 Task: Search one way flight ticket for 1 adult, 1 child, 1 infant in seat in premium economy from Charleston: Yeager Airport to Greenville: Pitt-greenville Airport on 5-2-2023. Choice of flights is Royal air maroc. Number of bags: 2 checked bags. Price is upto 105000. Outbound departure time preference is 11:00.
Action: Mouse moved to (379, 346)
Screenshot: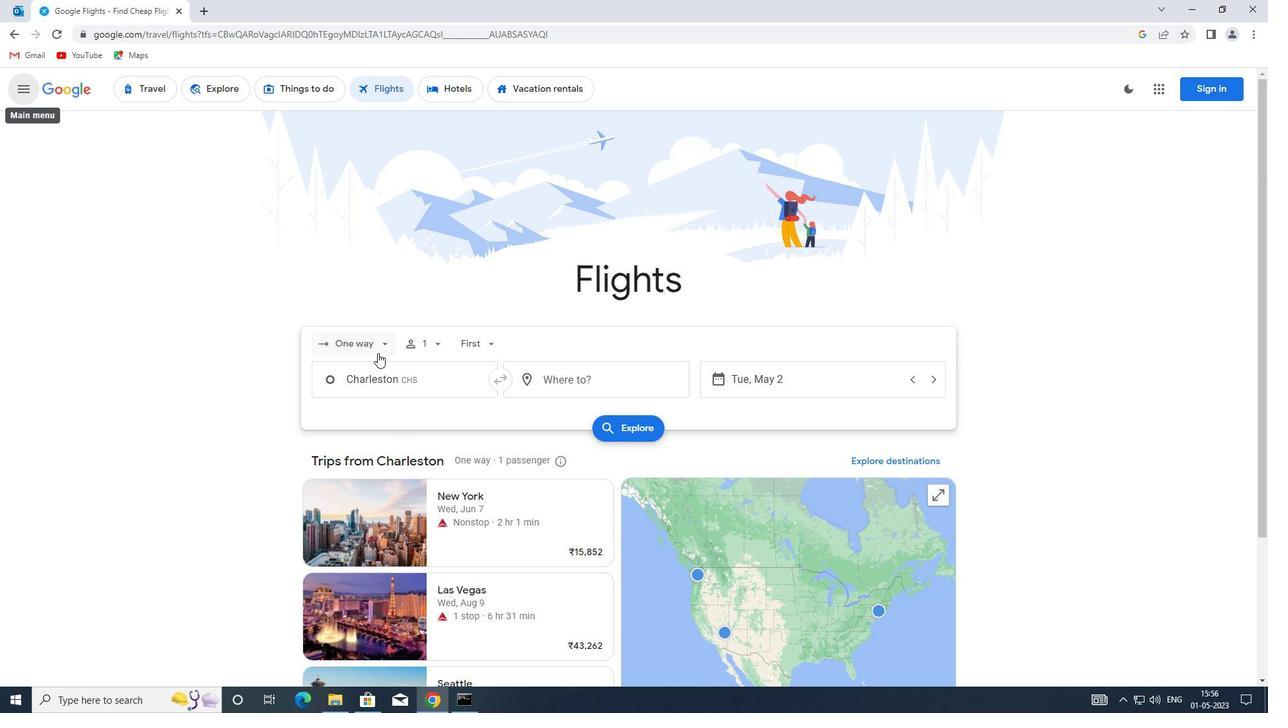 
Action: Mouse pressed left at (379, 346)
Screenshot: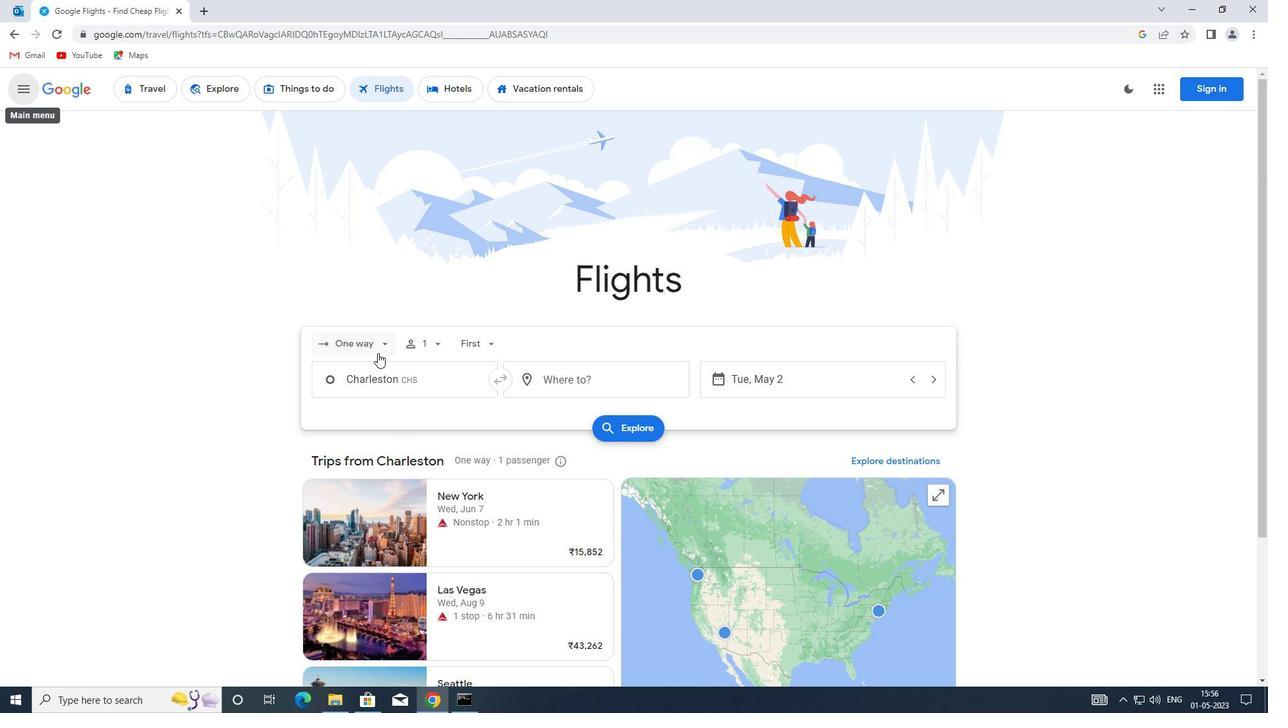 
Action: Mouse moved to (387, 410)
Screenshot: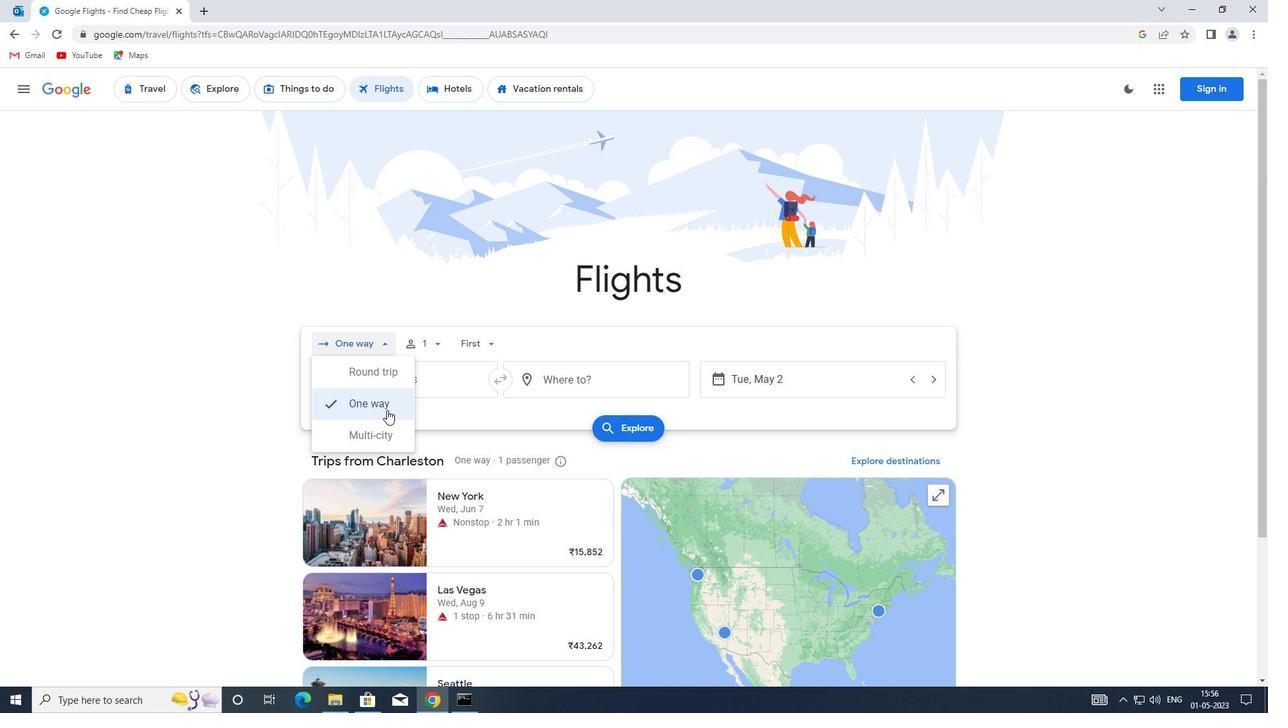 
Action: Mouse pressed left at (387, 410)
Screenshot: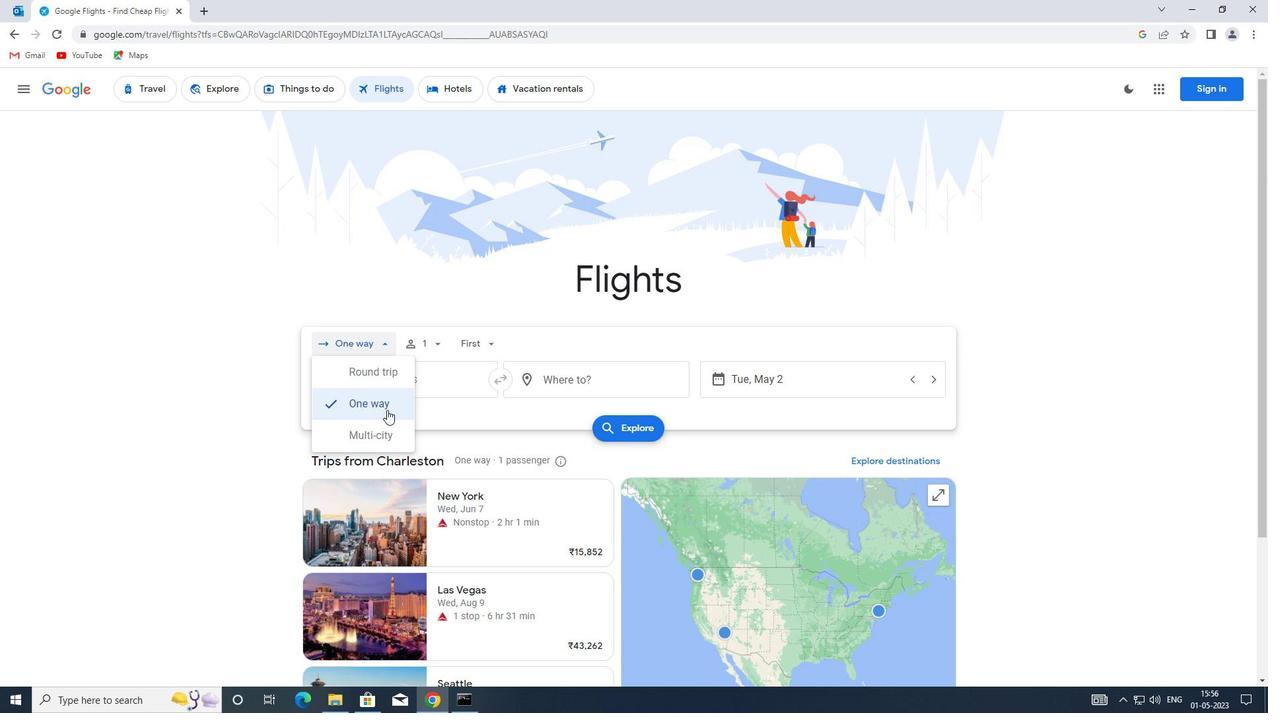 
Action: Mouse moved to (433, 346)
Screenshot: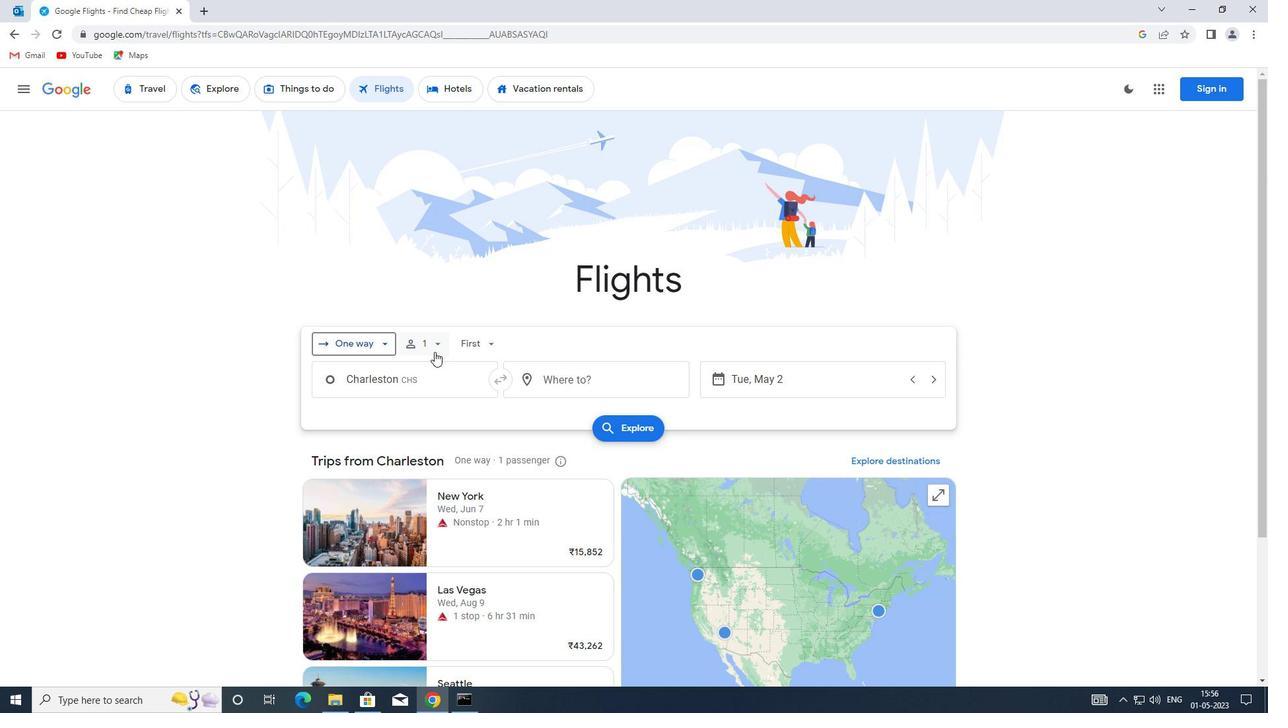 
Action: Mouse pressed left at (433, 346)
Screenshot: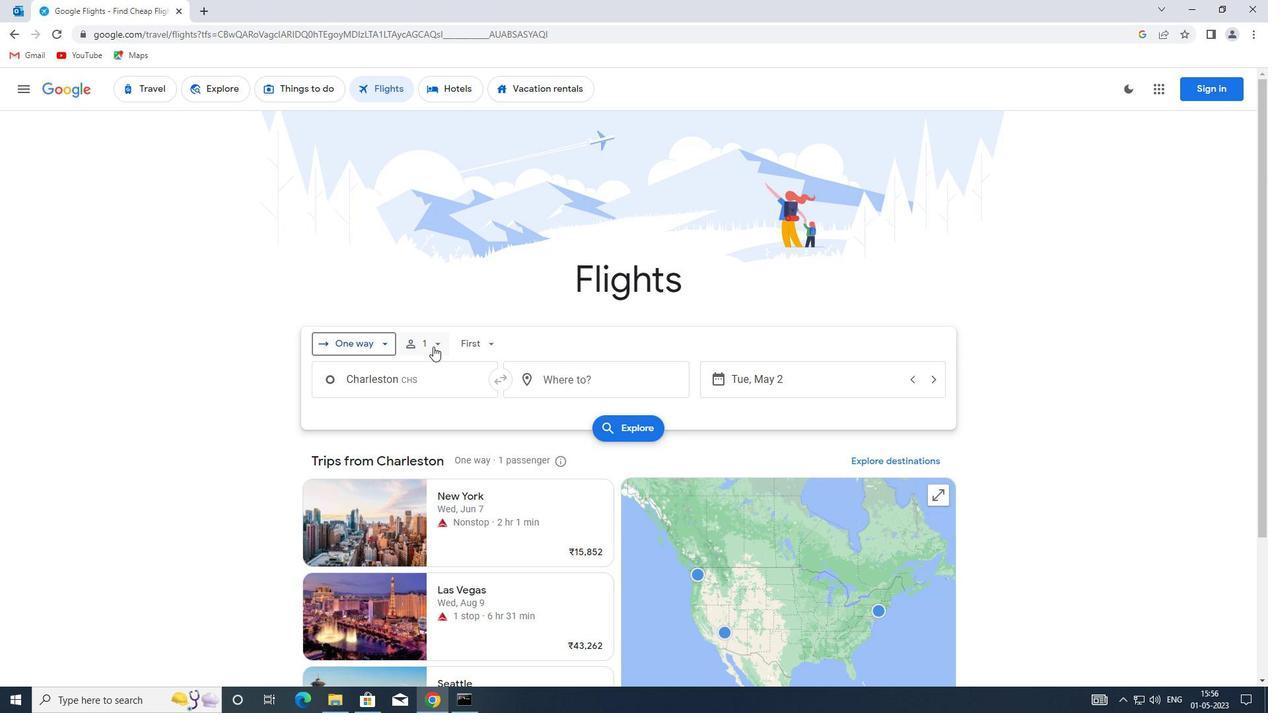 
Action: Mouse moved to (542, 410)
Screenshot: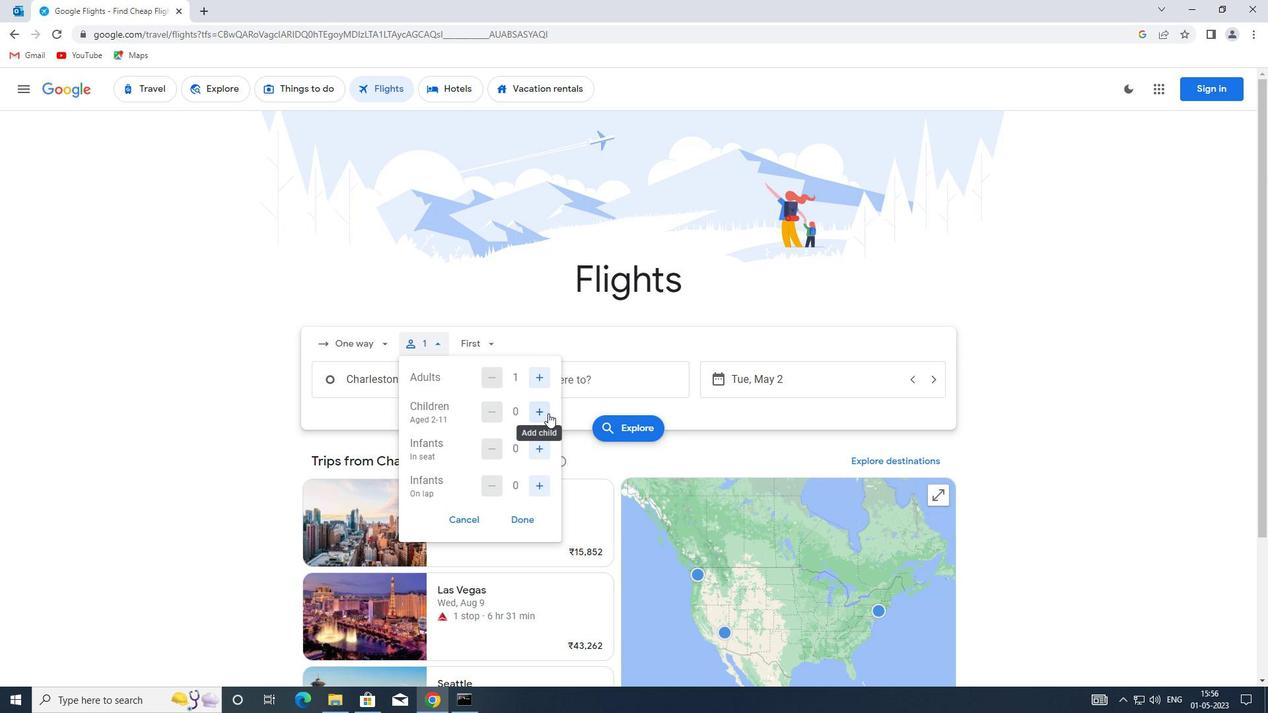 
Action: Mouse pressed left at (542, 410)
Screenshot: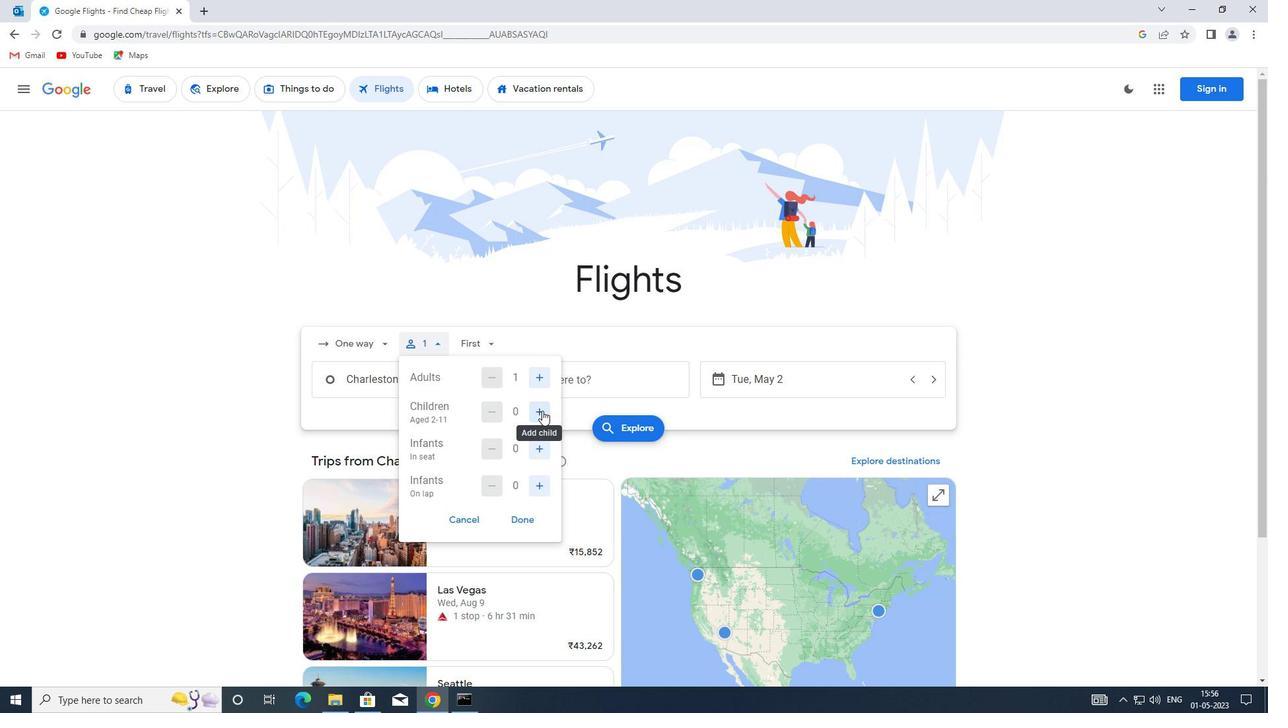 
Action: Mouse moved to (538, 448)
Screenshot: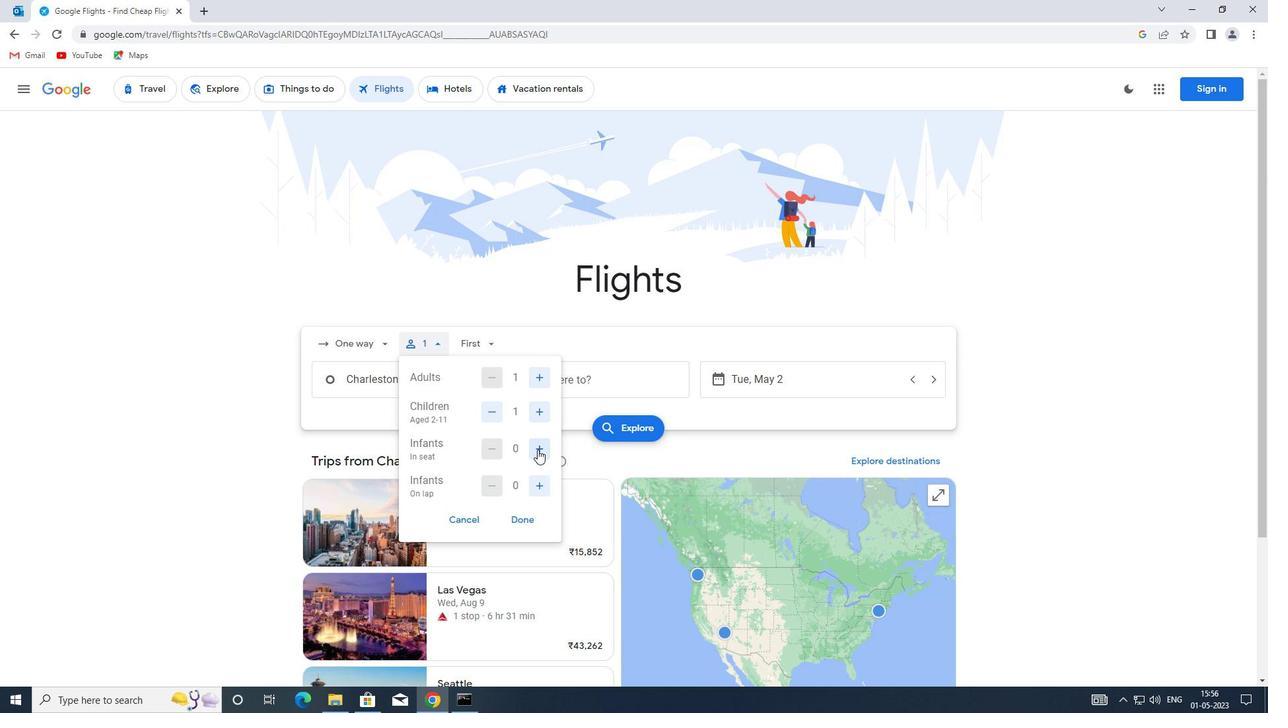 
Action: Mouse pressed left at (538, 448)
Screenshot: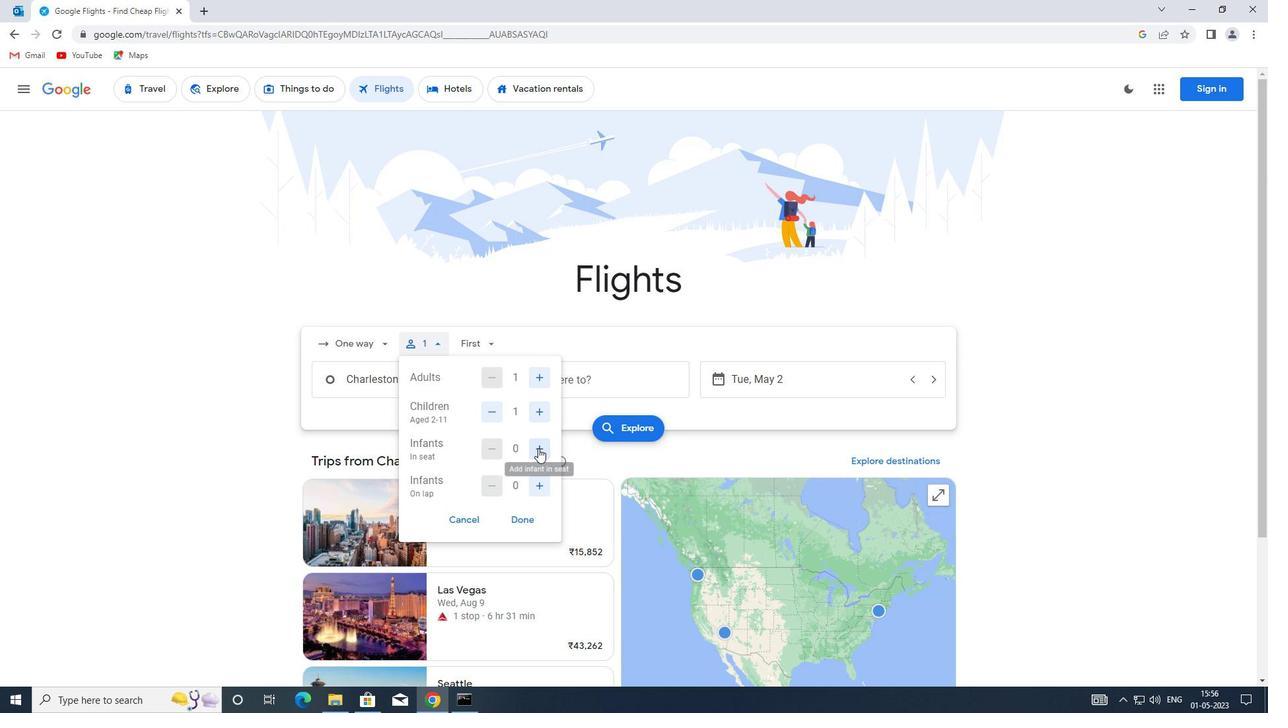 
Action: Mouse moved to (526, 521)
Screenshot: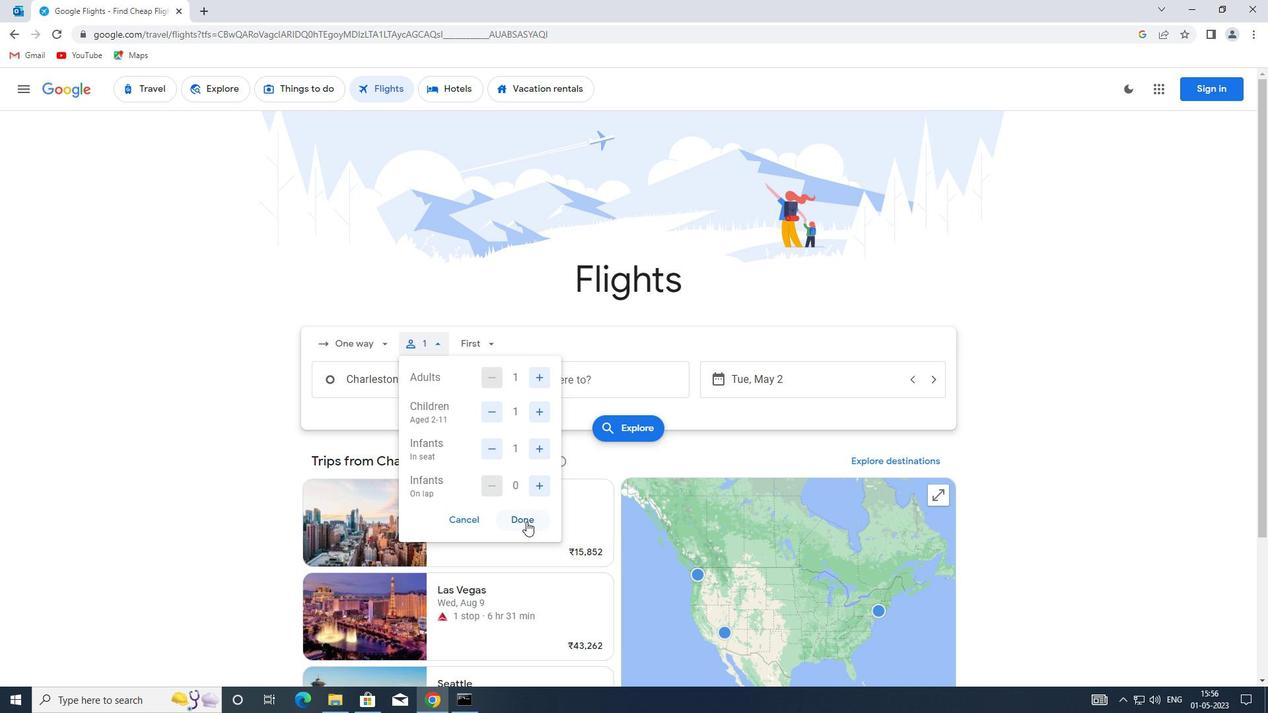 
Action: Mouse pressed left at (526, 521)
Screenshot: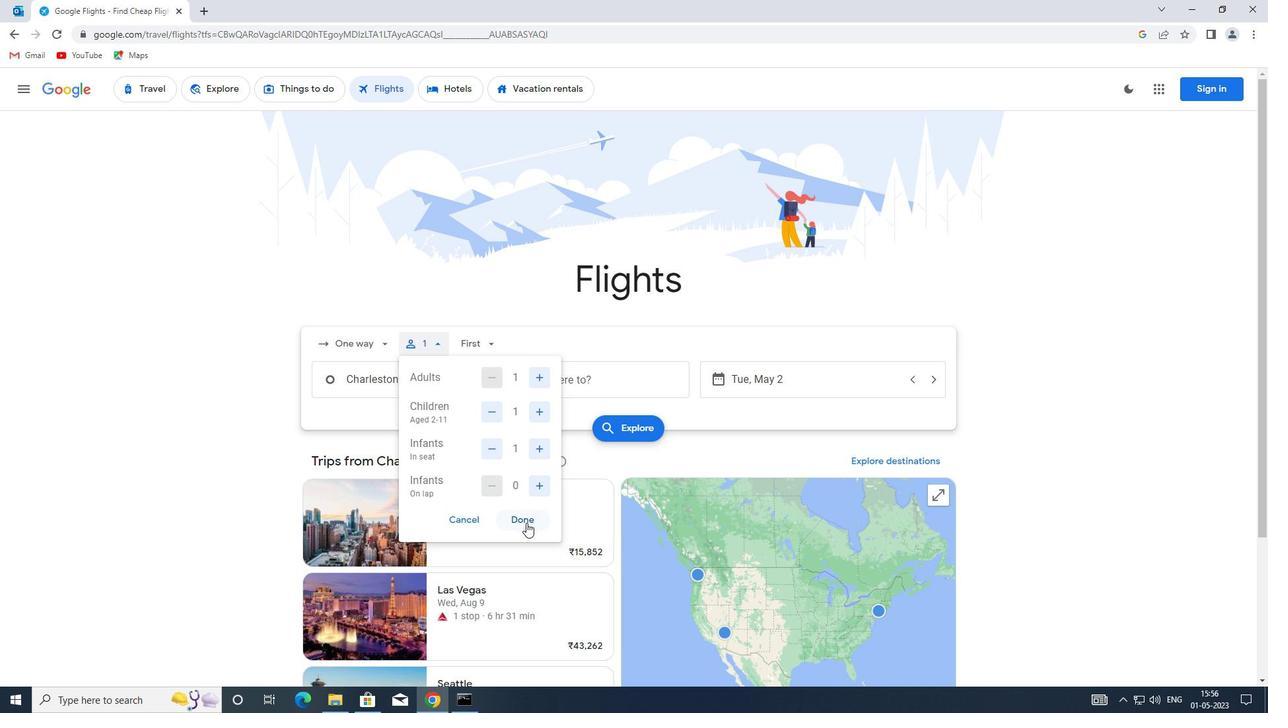 
Action: Mouse moved to (488, 347)
Screenshot: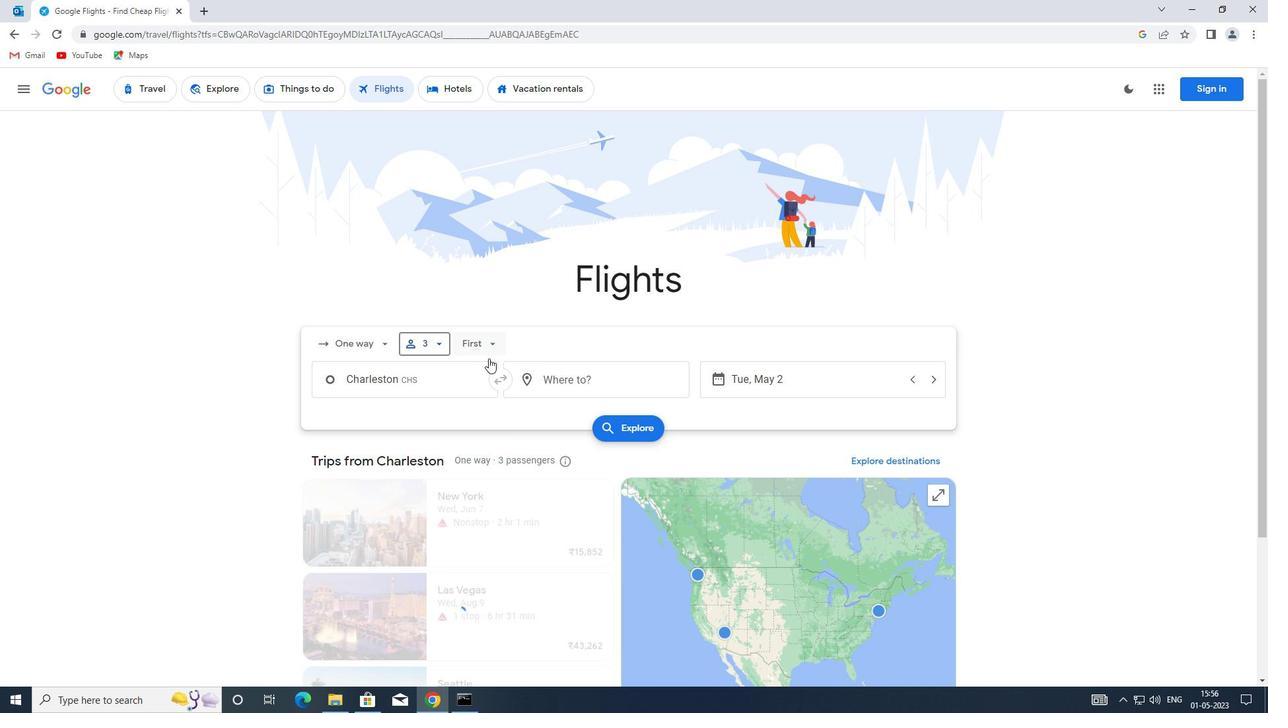 
Action: Mouse pressed left at (488, 347)
Screenshot: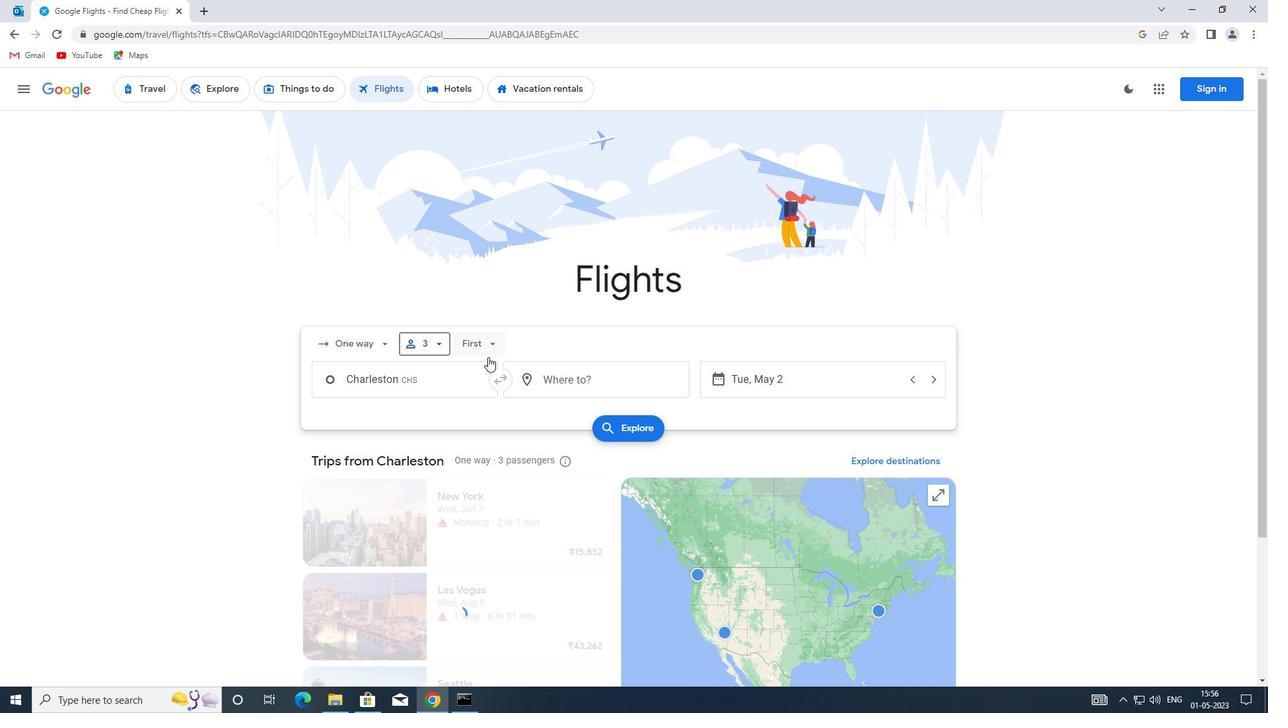 
Action: Mouse moved to (514, 403)
Screenshot: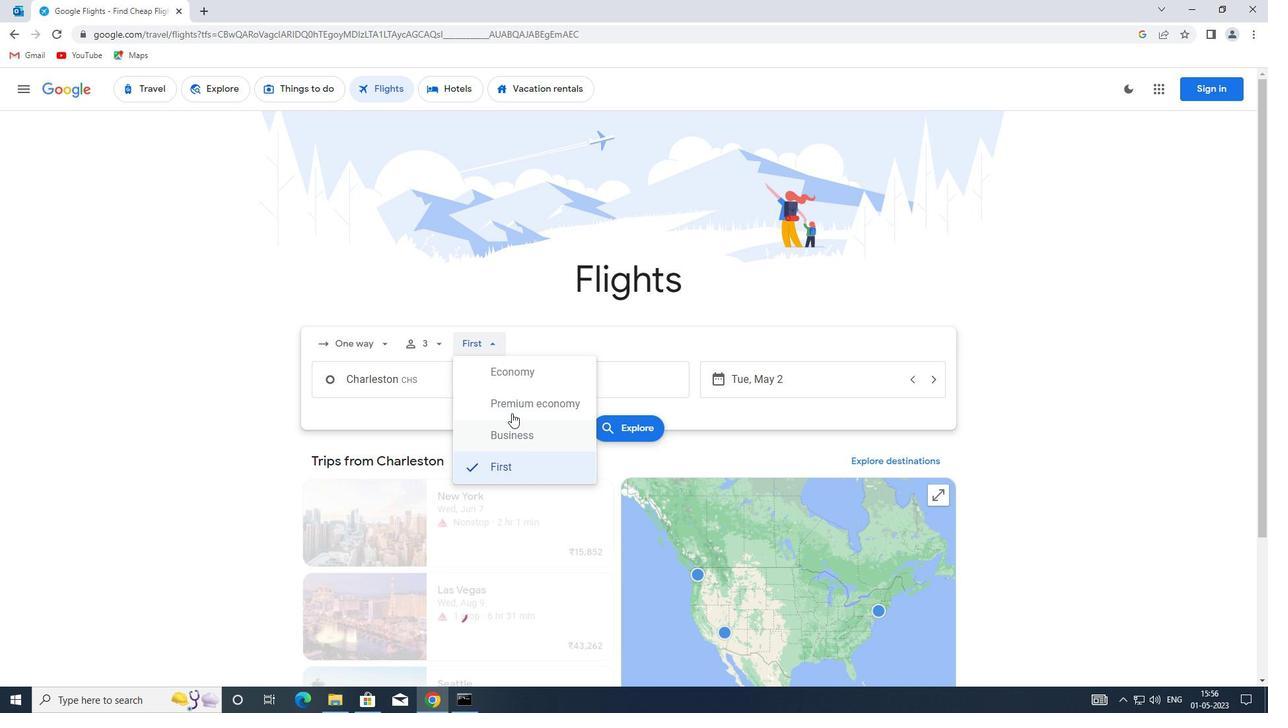 
Action: Mouse pressed left at (514, 403)
Screenshot: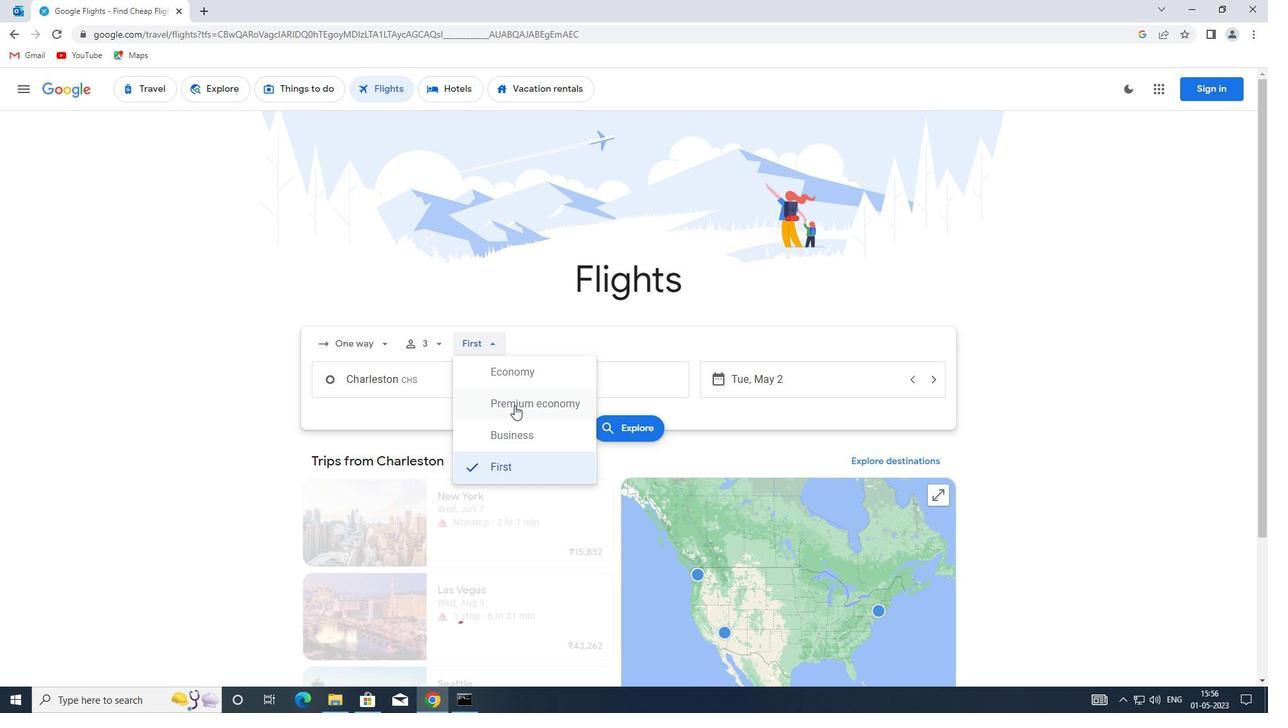 
Action: Mouse moved to (409, 385)
Screenshot: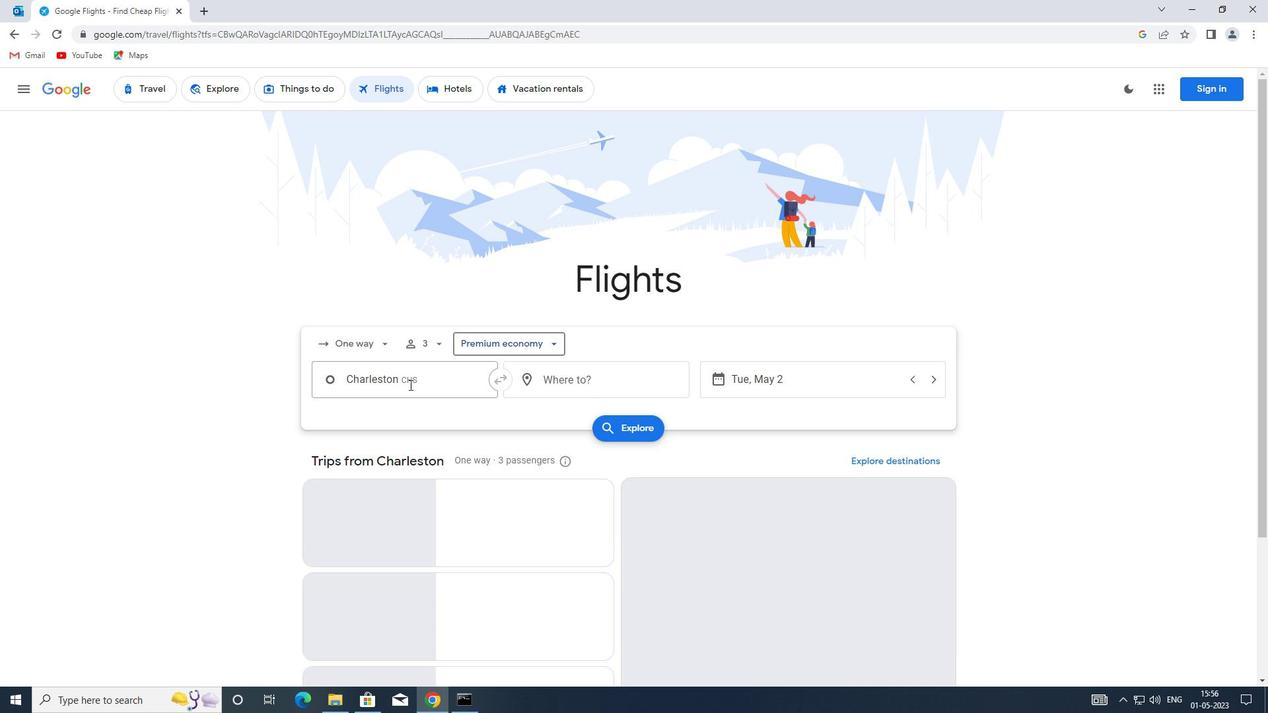 
Action: Mouse pressed left at (409, 385)
Screenshot: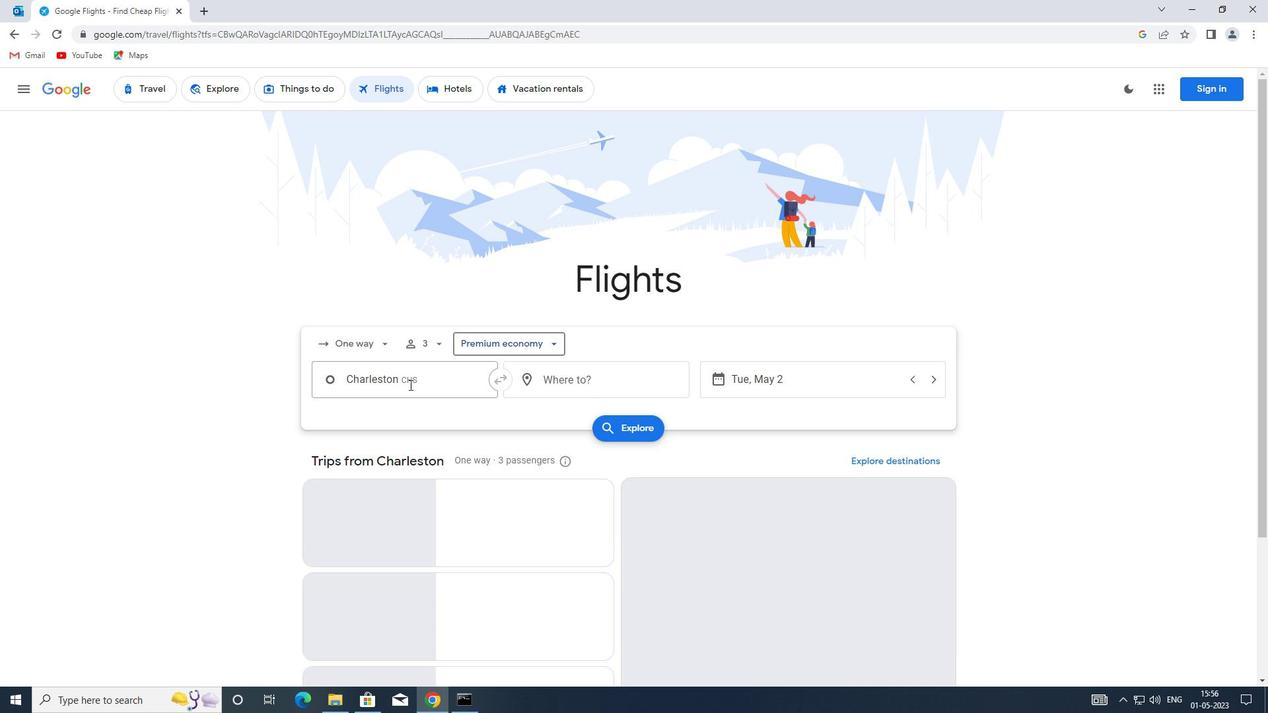 
Action: Mouse moved to (458, 397)
Screenshot: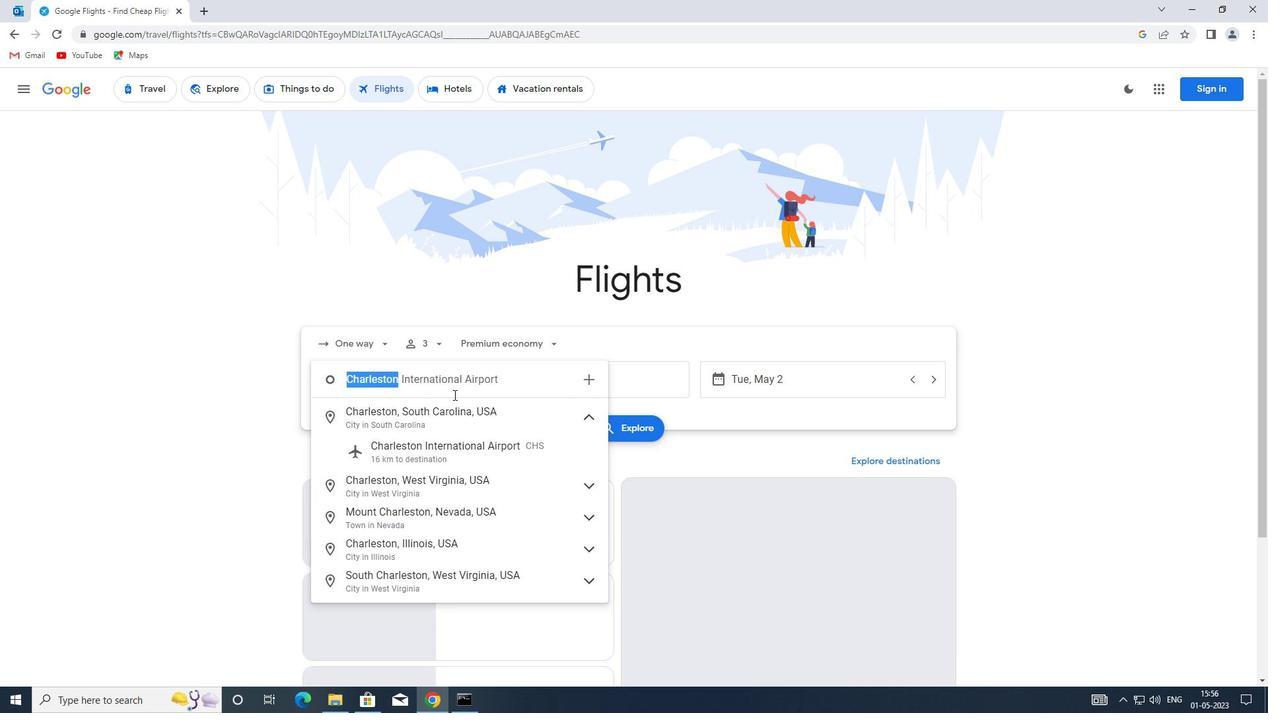 
Action: Key pressed <Key.enter>
Screenshot: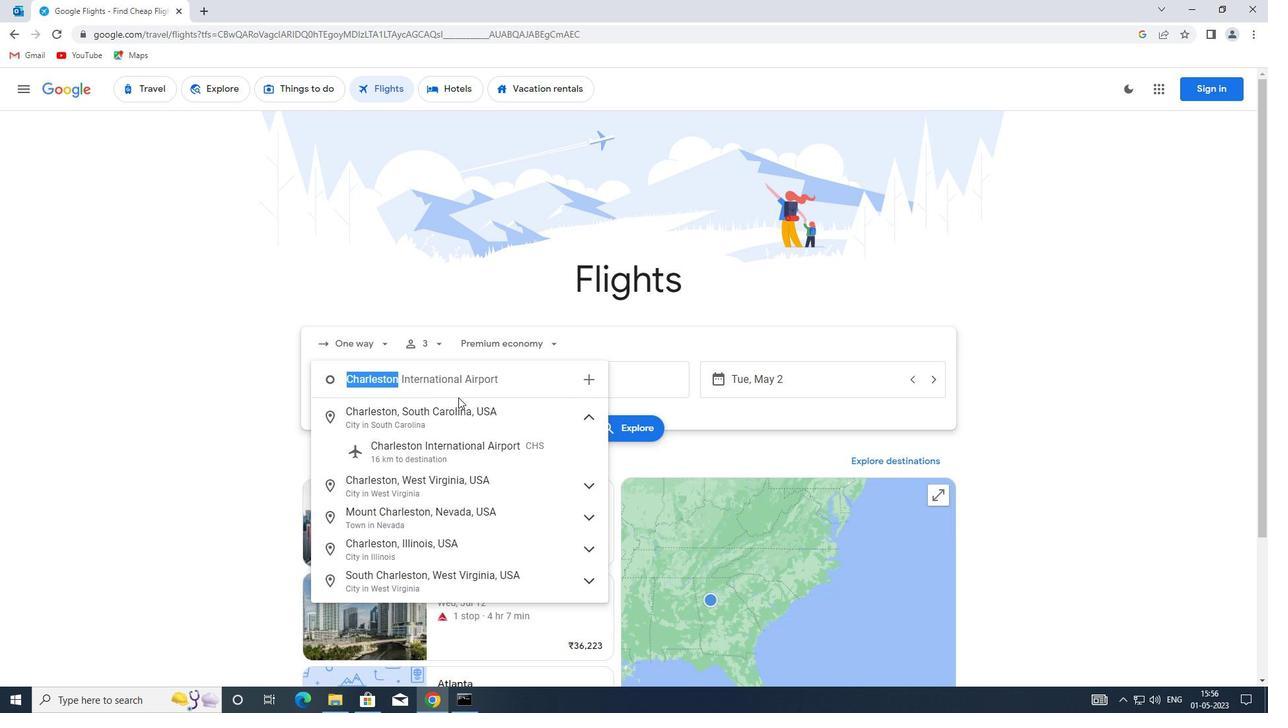 
Action: Mouse moved to (560, 381)
Screenshot: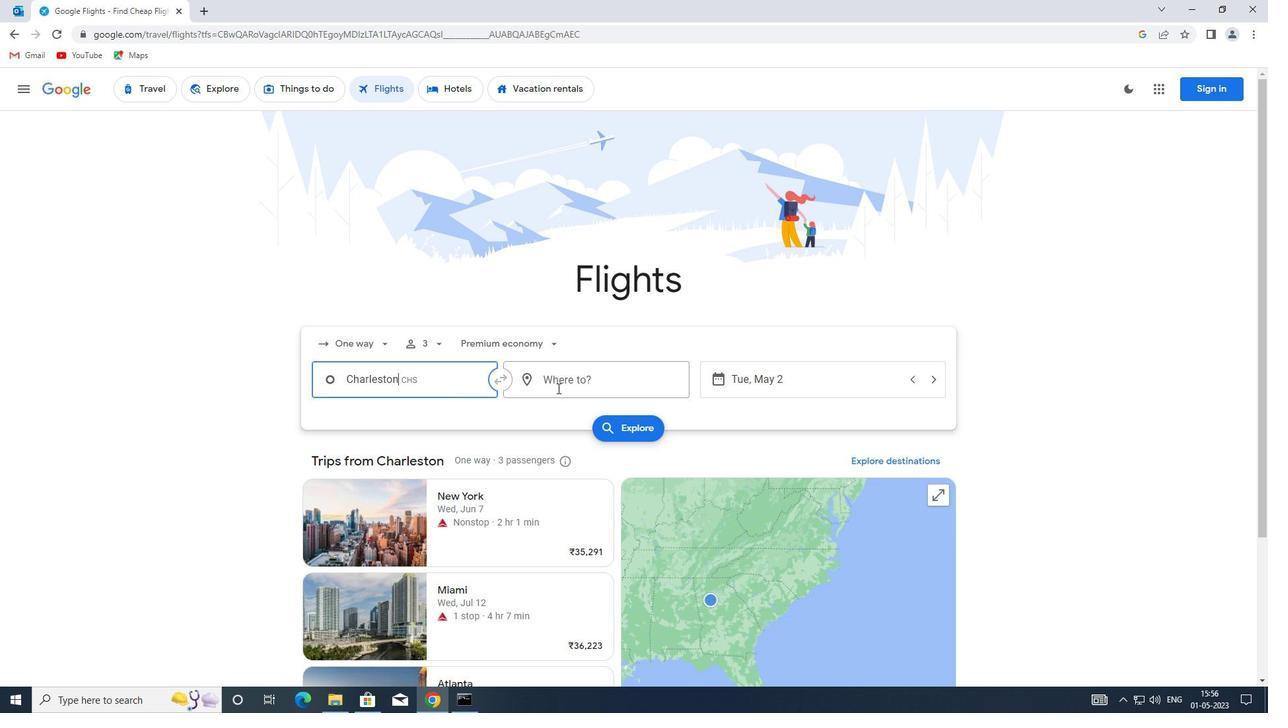 
Action: Mouse pressed left at (560, 381)
Screenshot: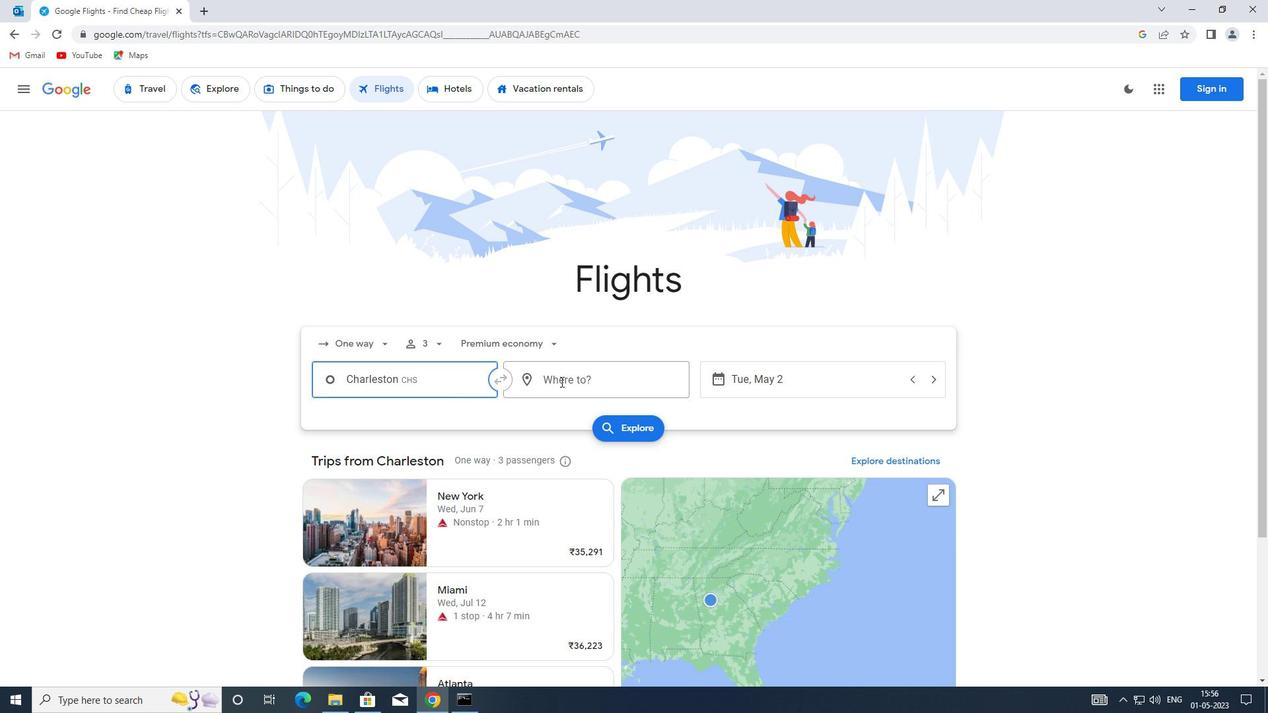 
Action: Key pressed pgv<Key.enter>
Screenshot: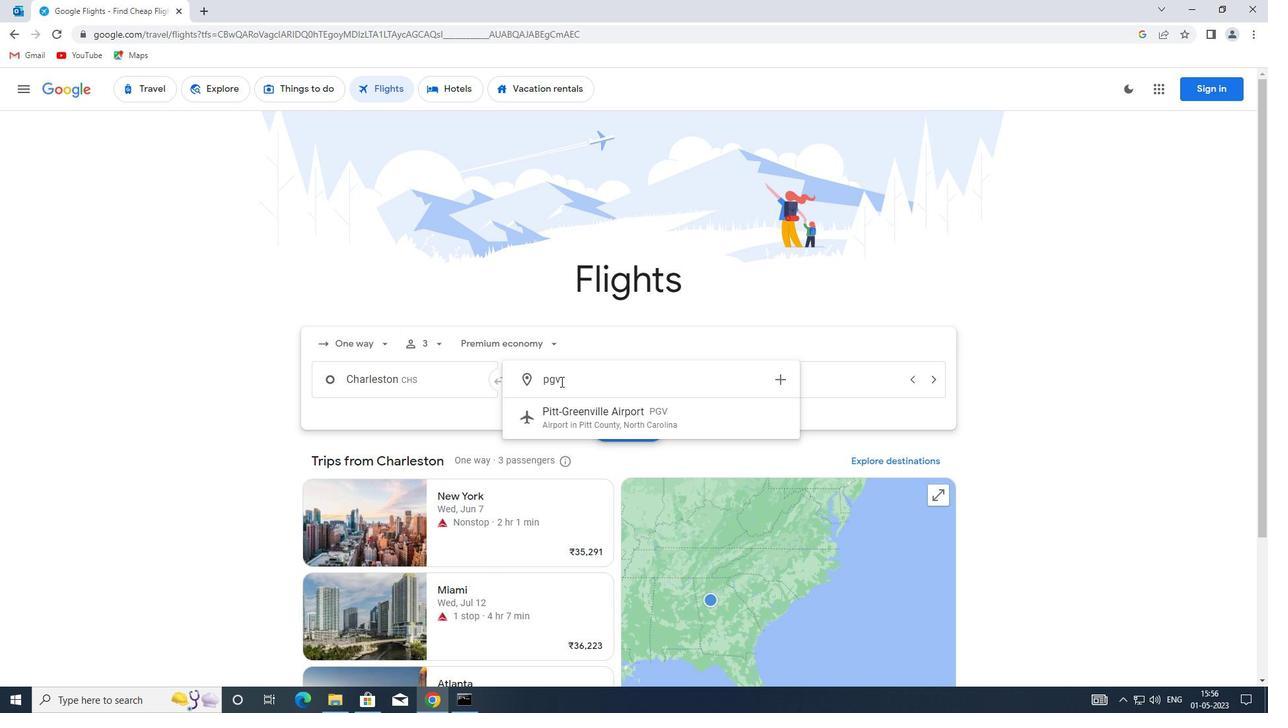 
Action: Mouse moved to (792, 379)
Screenshot: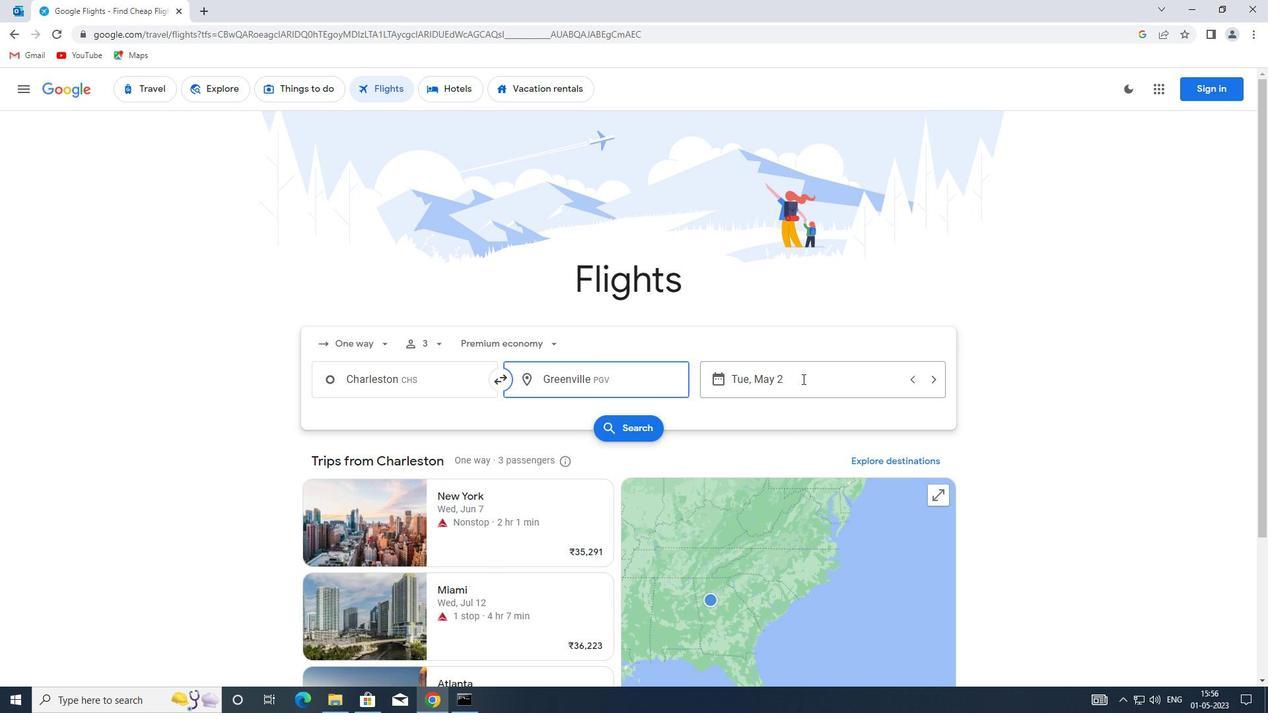 
Action: Mouse pressed left at (792, 379)
Screenshot: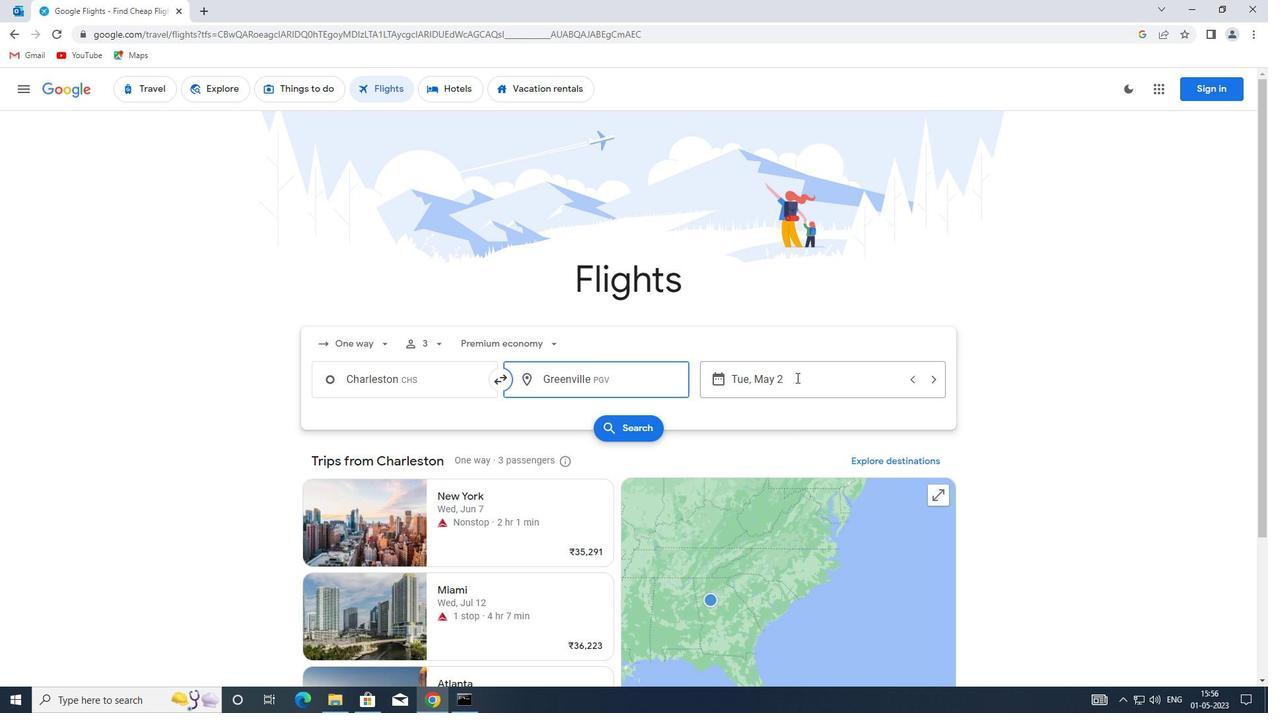 
Action: Mouse moved to (540, 447)
Screenshot: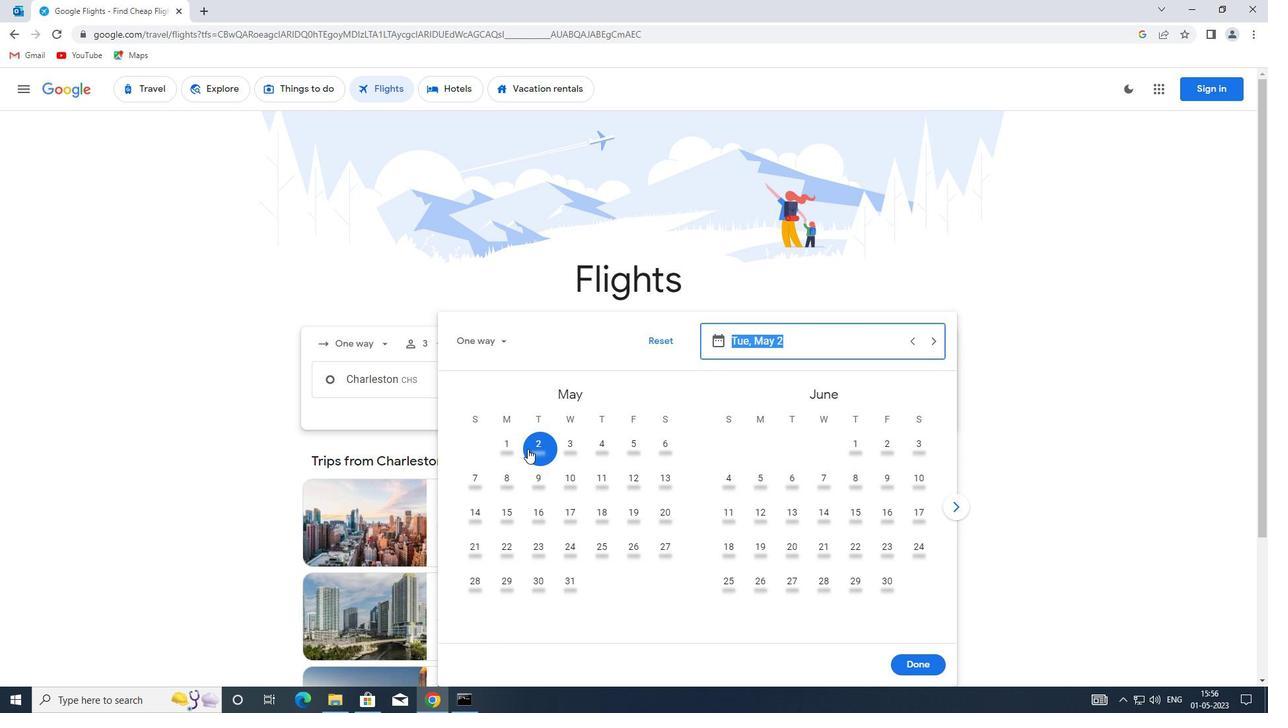 
Action: Mouse pressed left at (540, 447)
Screenshot: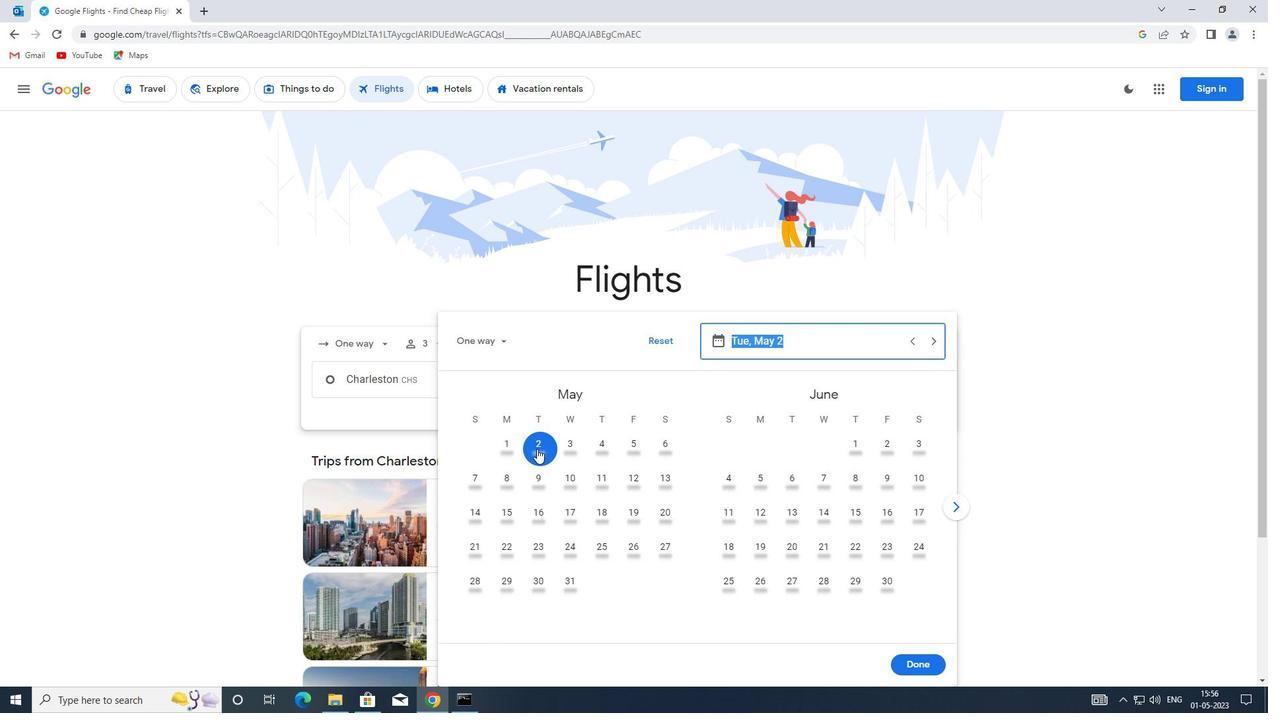 
Action: Mouse moved to (903, 658)
Screenshot: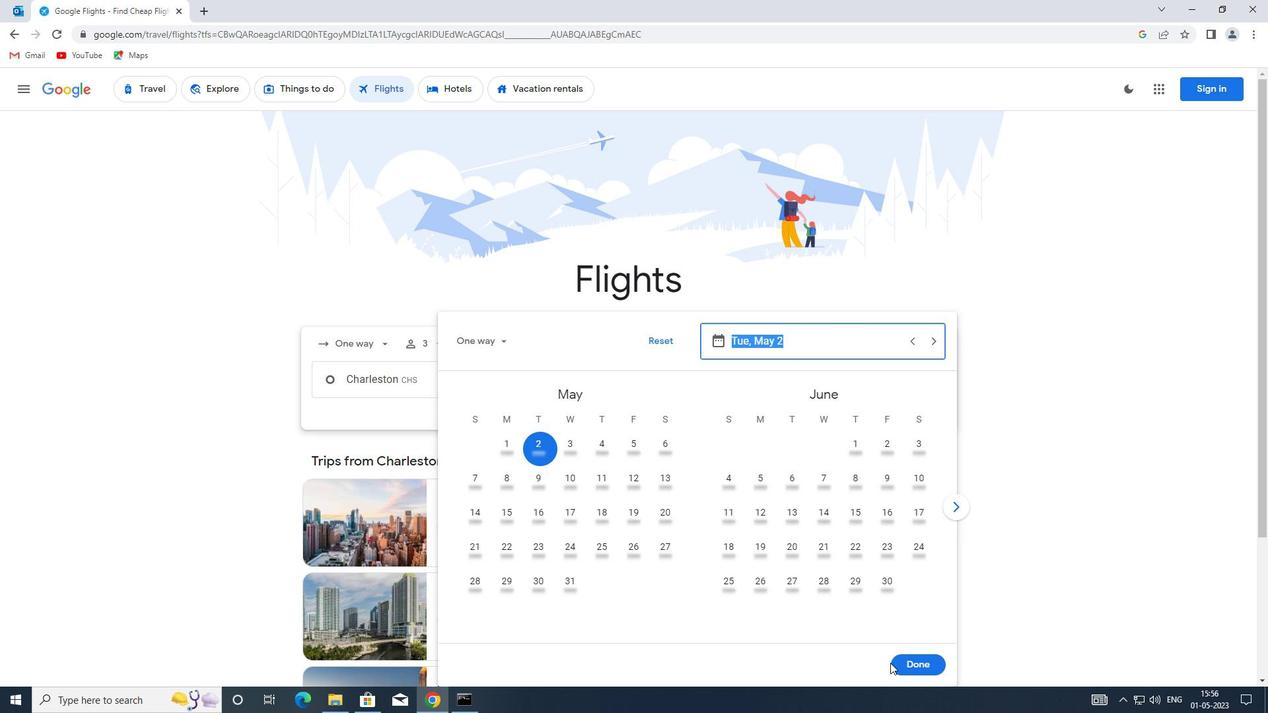 
Action: Mouse pressed left at (903, 658)
Screenshot: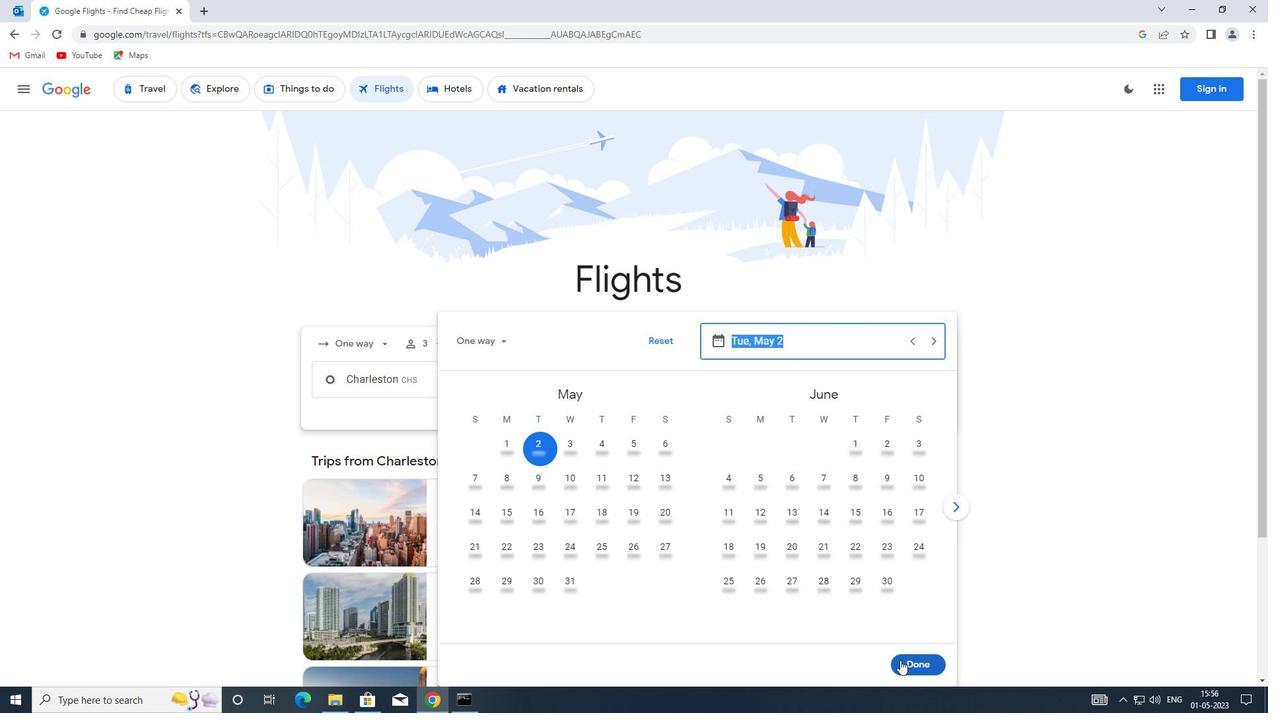 
Action: Mouse moved to (612, 429)
Screenshot: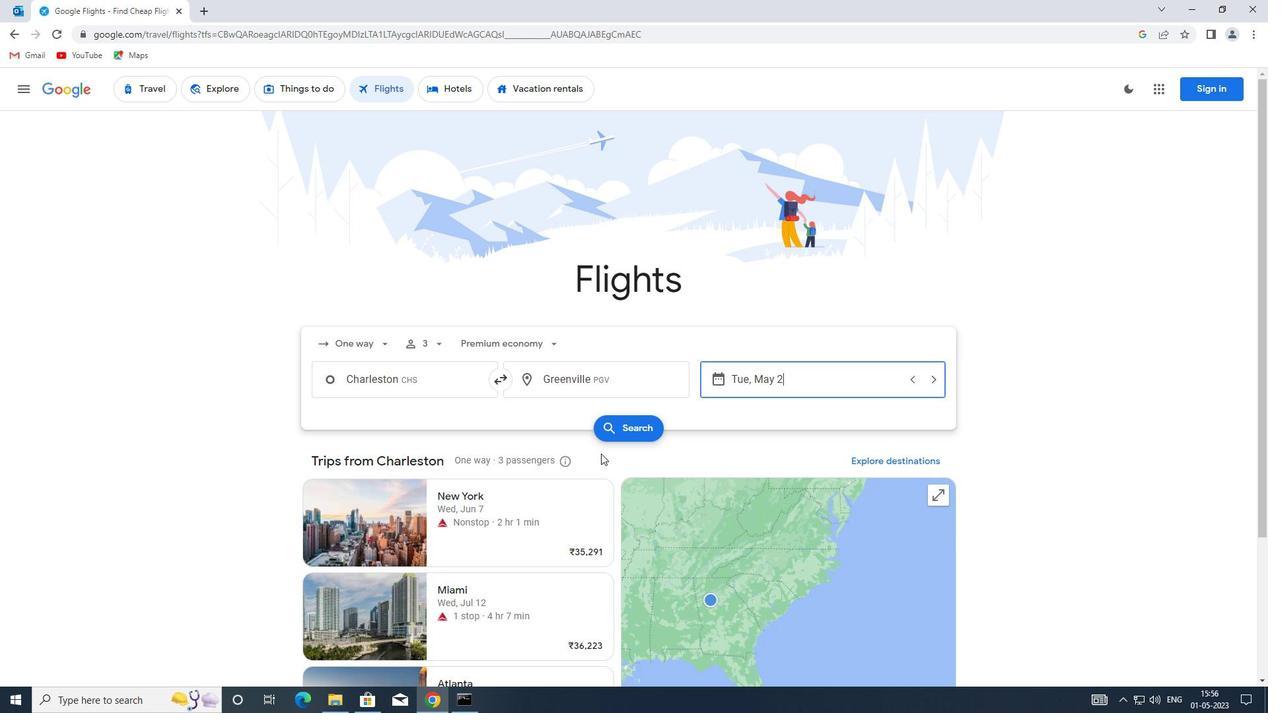 
Action: Mouse pressed left at (612, 429)
Screenshot: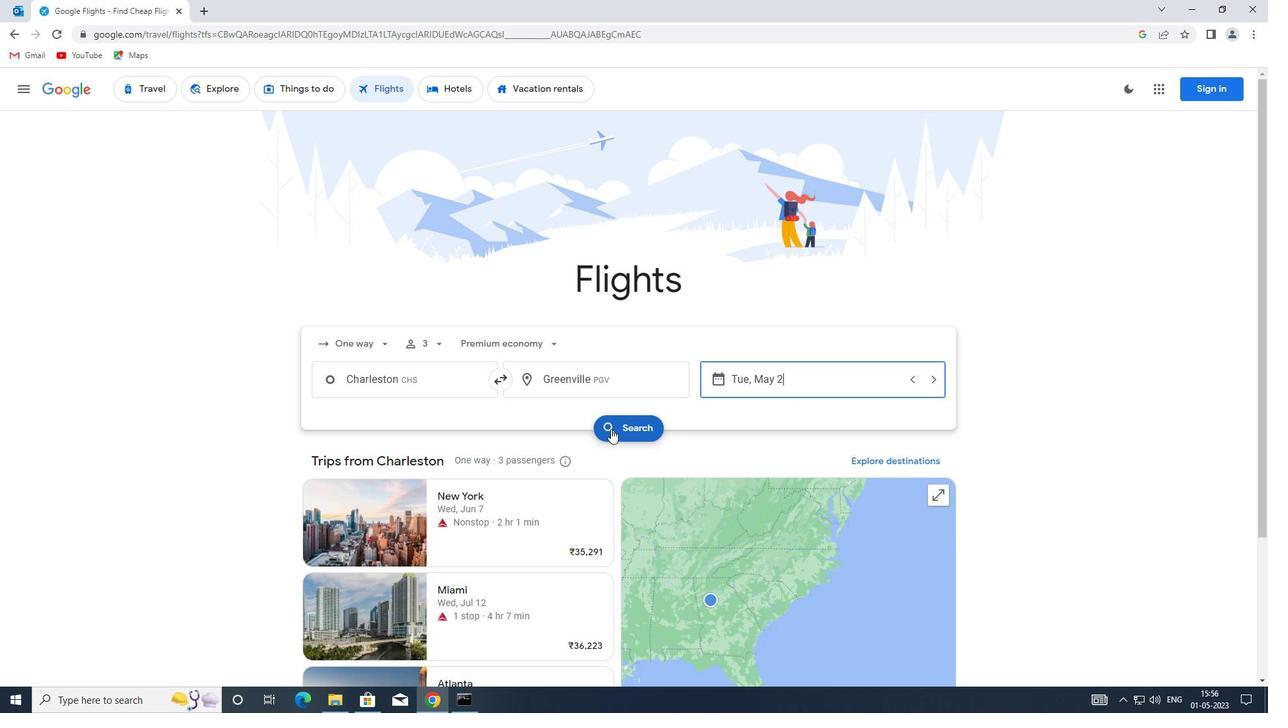
Action: Mouse moved to (346, 210)
Screenshot: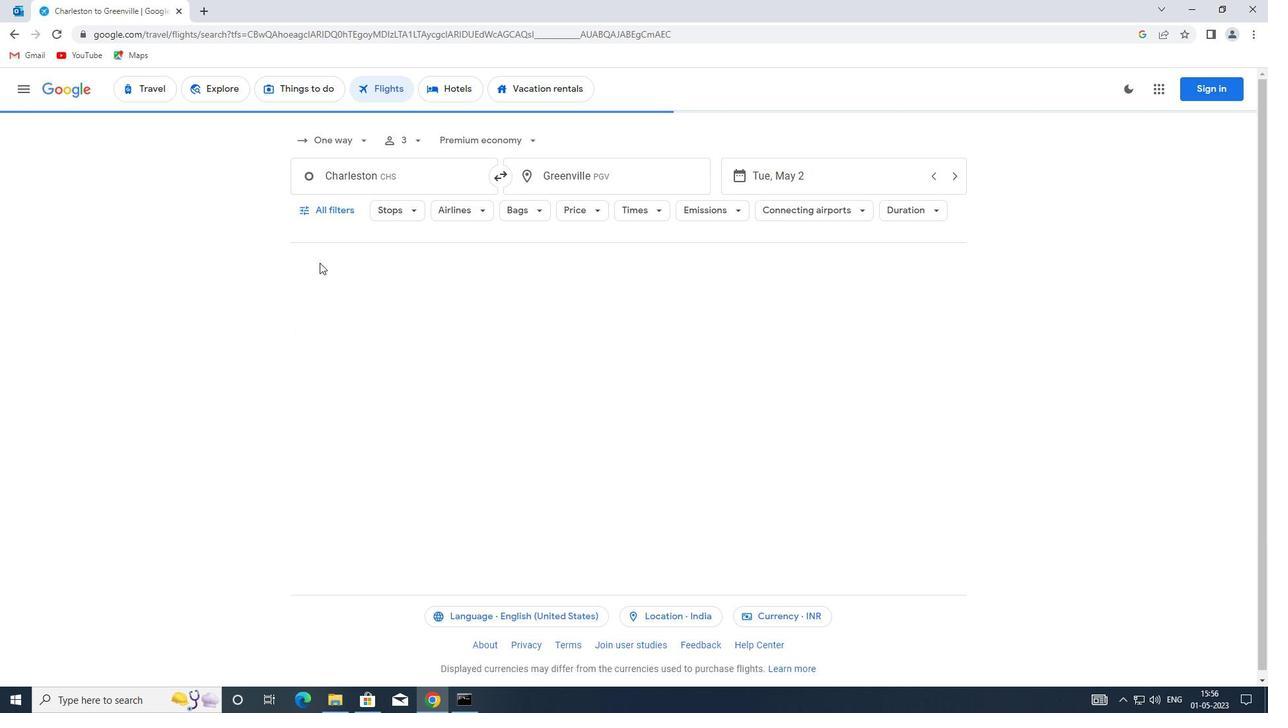 
Action: Mouse pressed left at (346, 210)
Screenshot: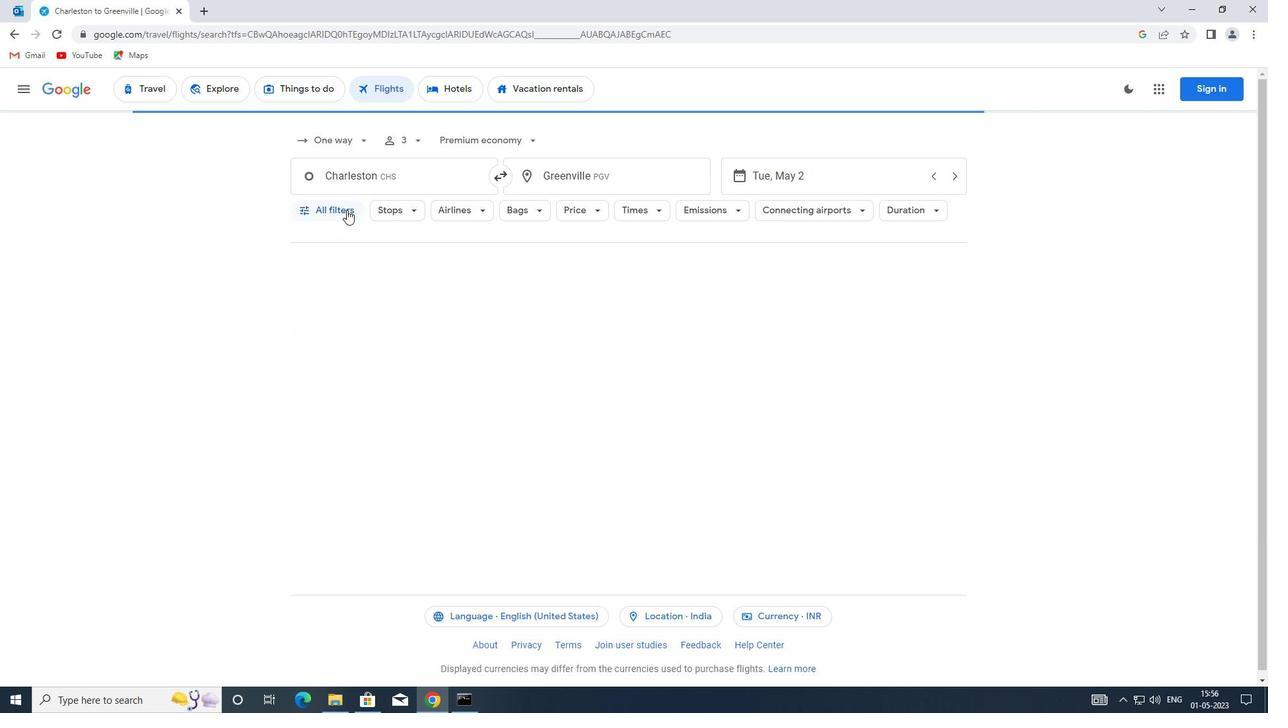 
Action: Mouse moved to (327, 364)
Screenshot: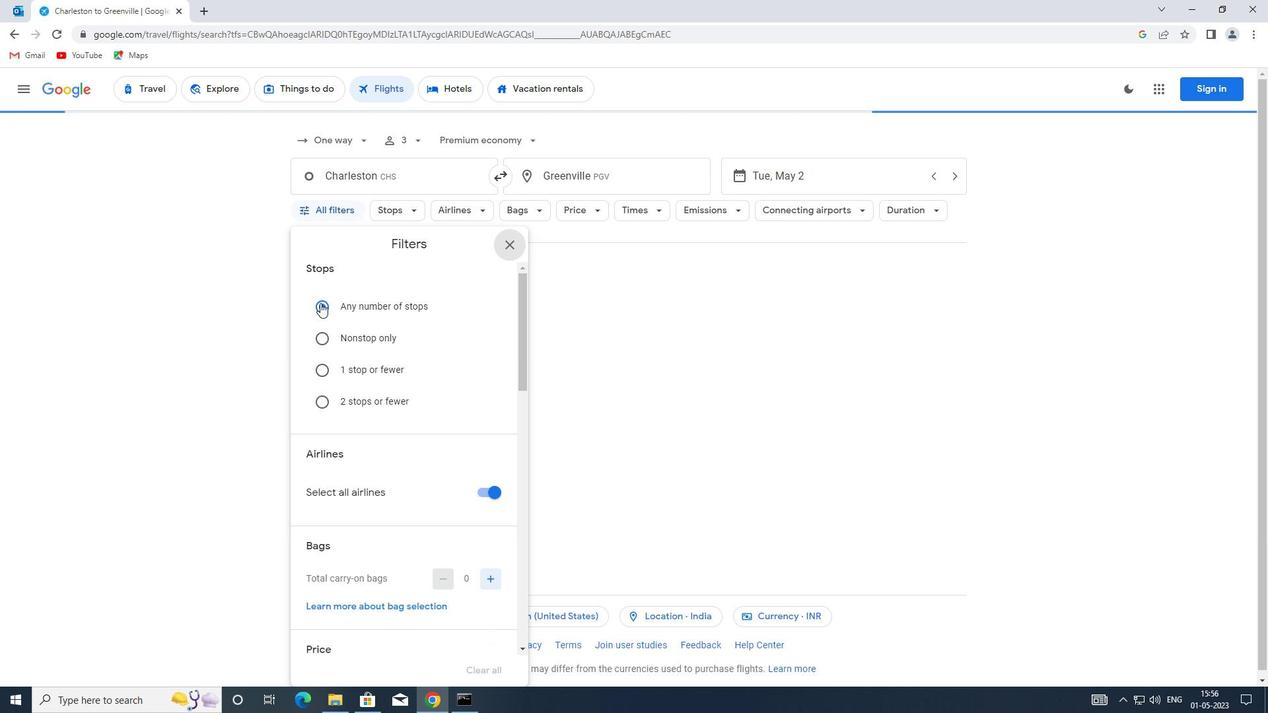
Action: Mouse scrolled (327, 364) with delta (0, 0)
Screenshot: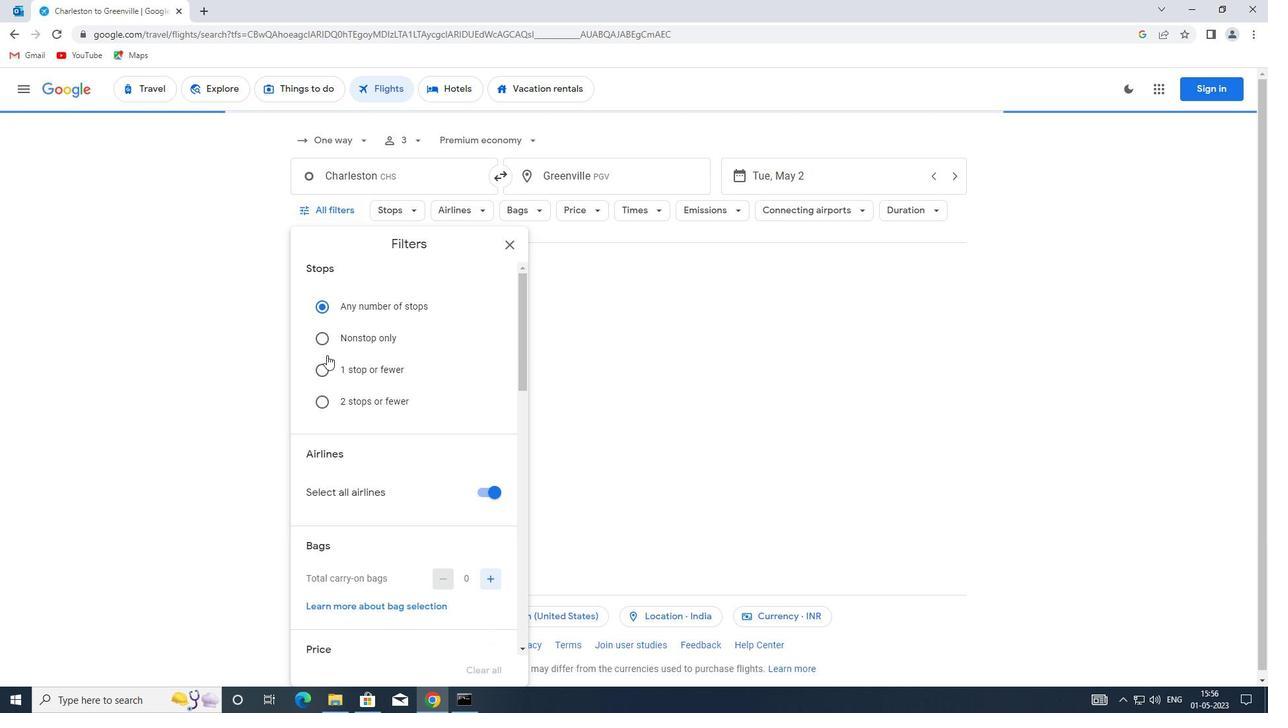 
Action: Mouse moved to (327, 366)
Screenshot: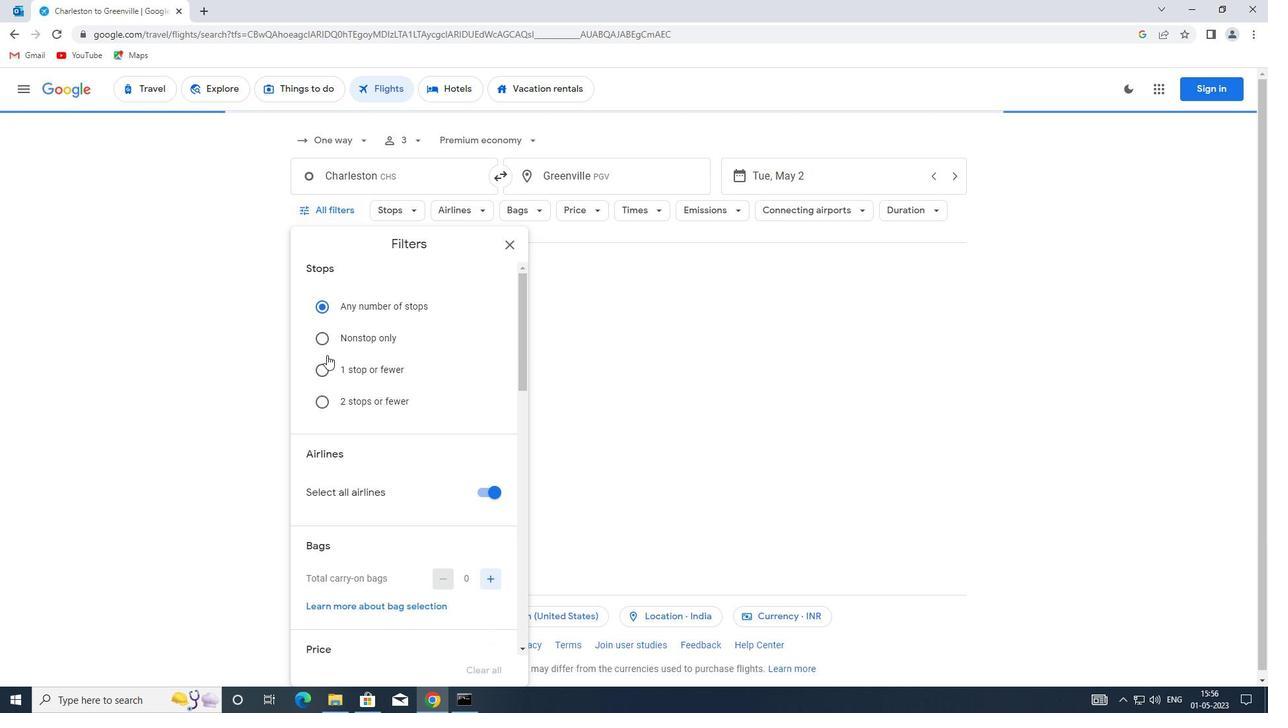 
Action: Mouse scrolled (327, 365) with delta (0, 0)
Screenshot: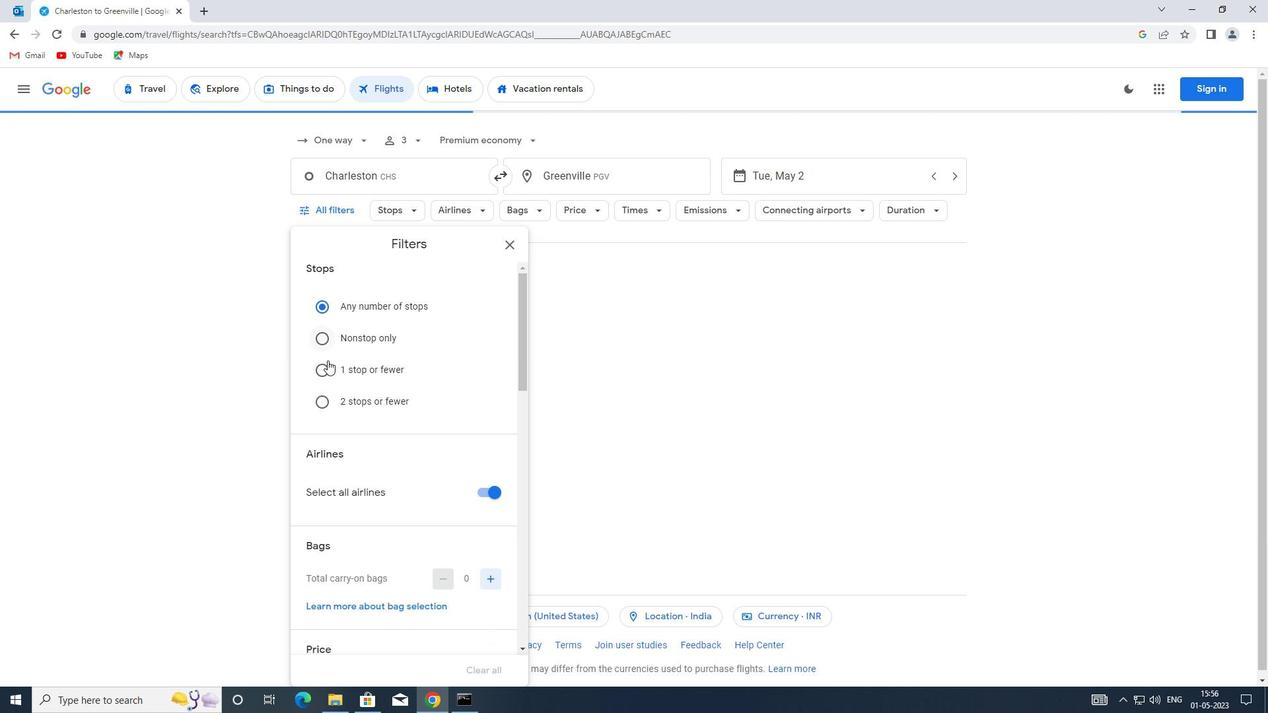 
Action: Mouse moved to (477, 356)
Screenshot: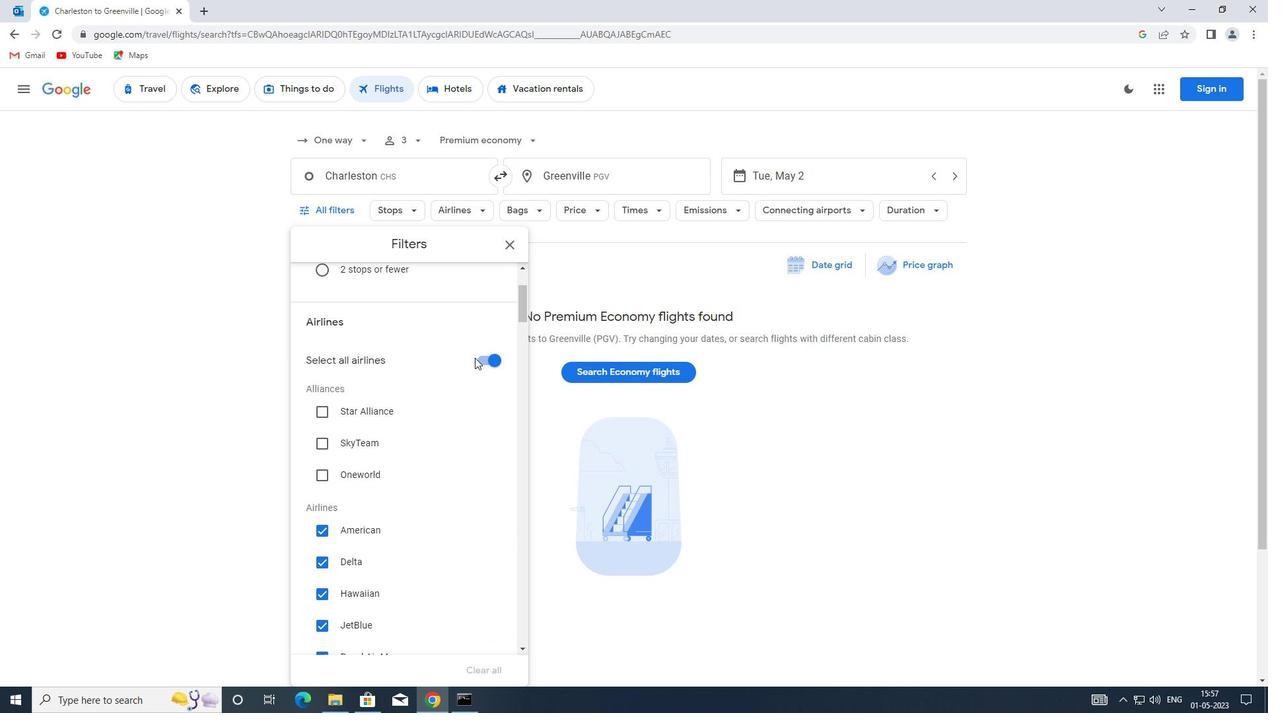 
Action: Mouse pressed left at (477, 356)
Screenshot: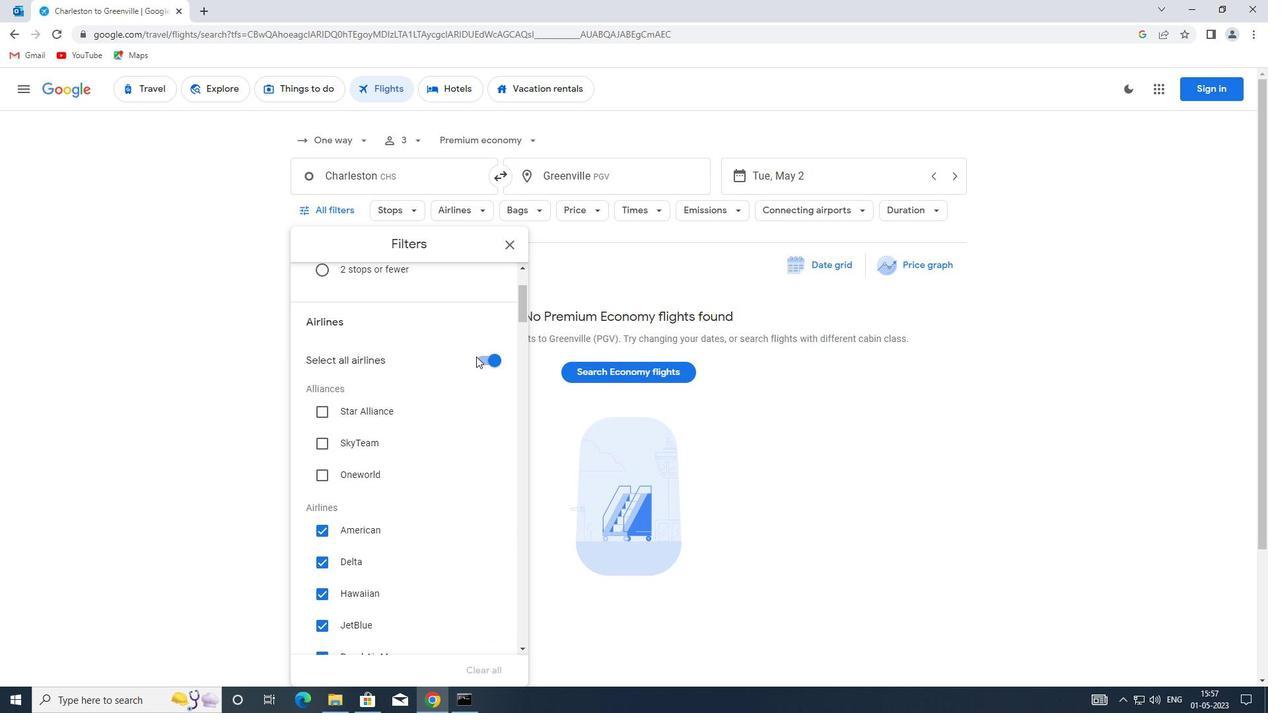 
Action: Mouse moved to (382, 408)
Screenshot: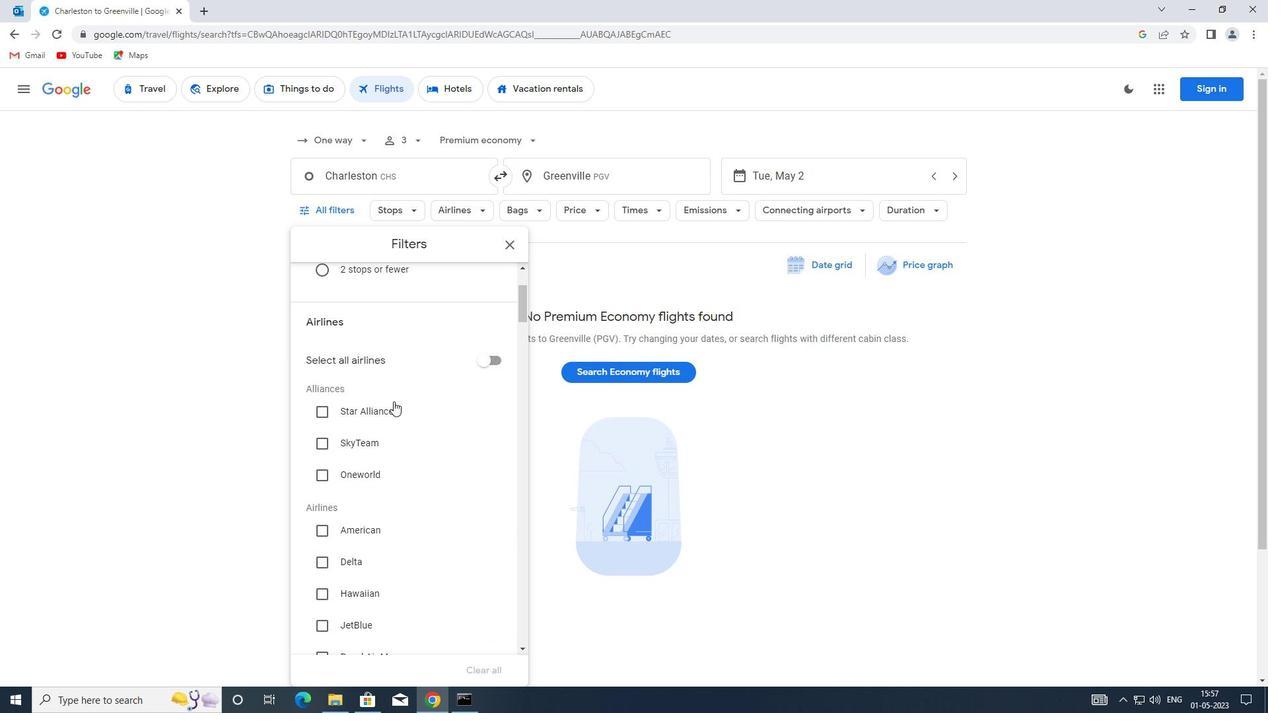 
Action: Mouse scrolled (382, 408) with delta (0, 0)
Screenshot: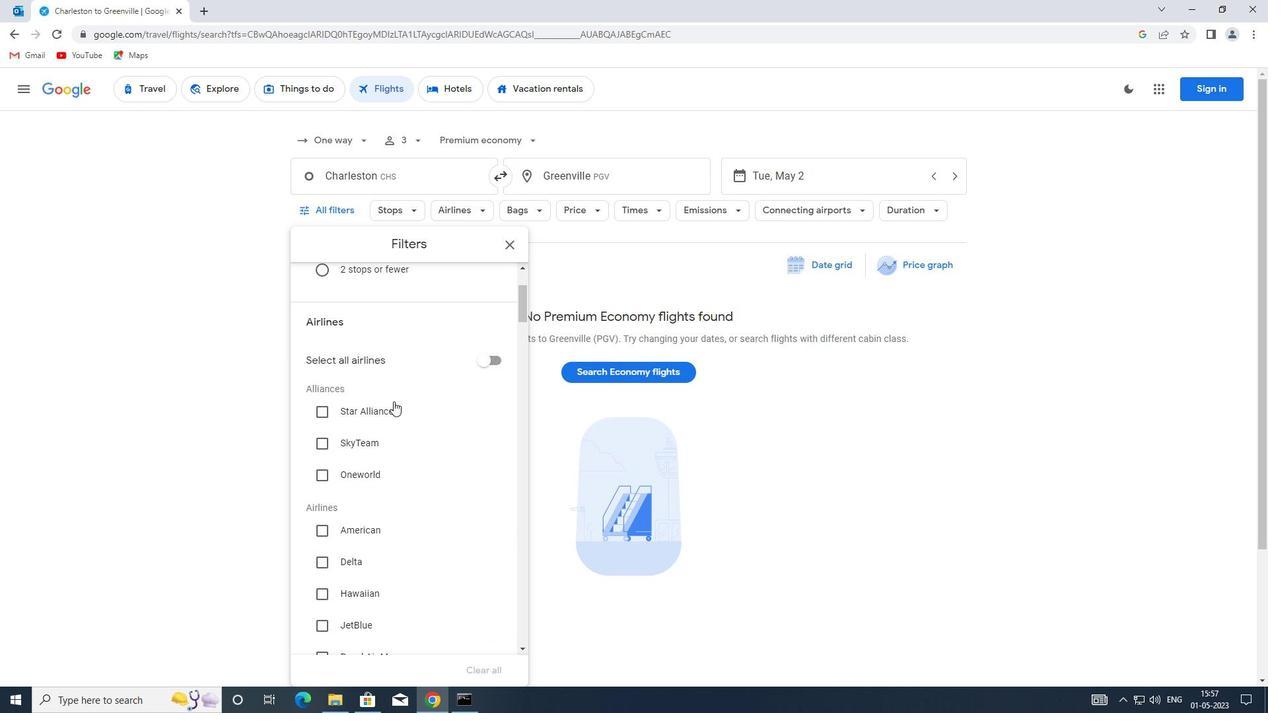 
Action: Mouse moved to (382, 411)
Screenshot: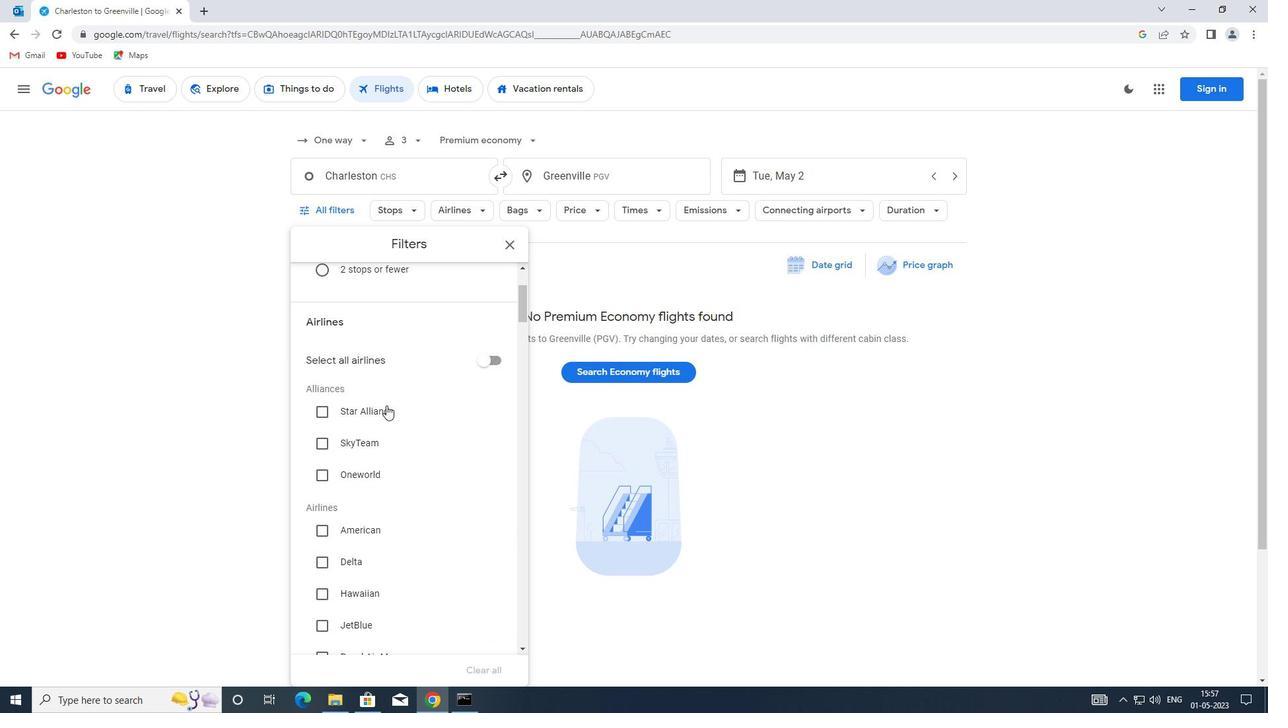 
Action: Mouse scrolled (382, 410) with delta (0, 0)
Screenshot: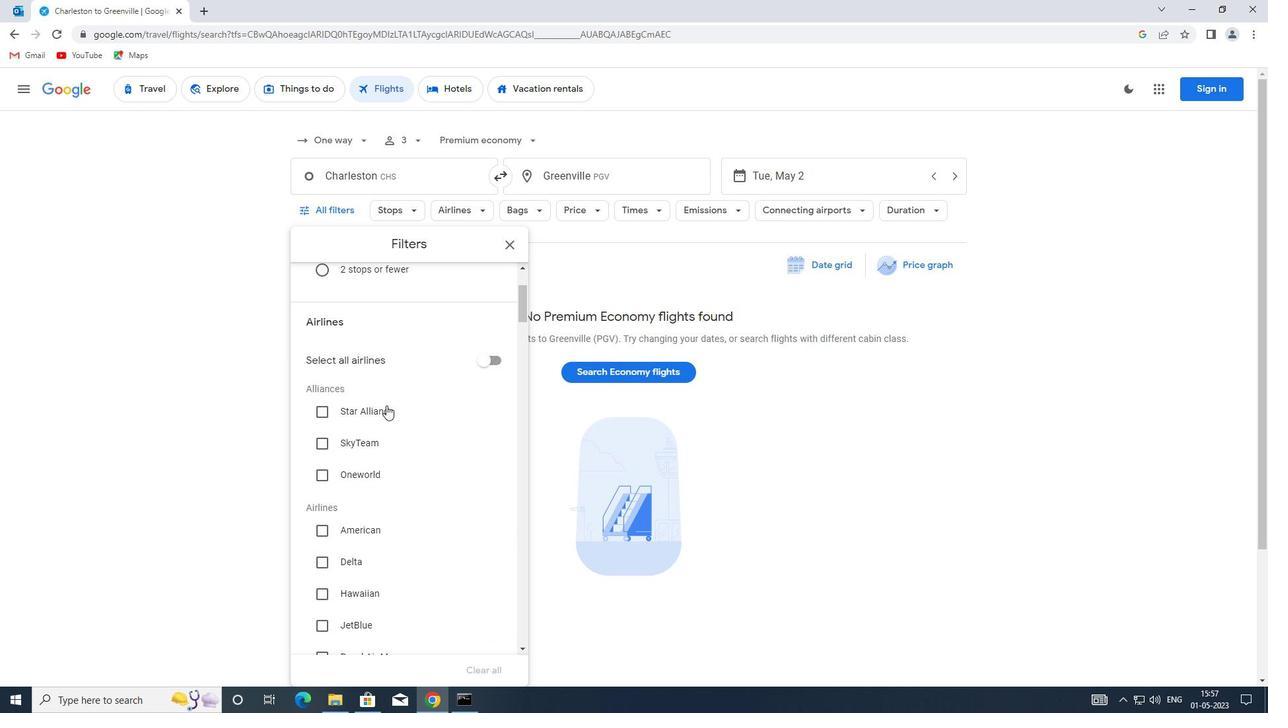 
Action: Mouse moved to (385, 490)
Screenshot: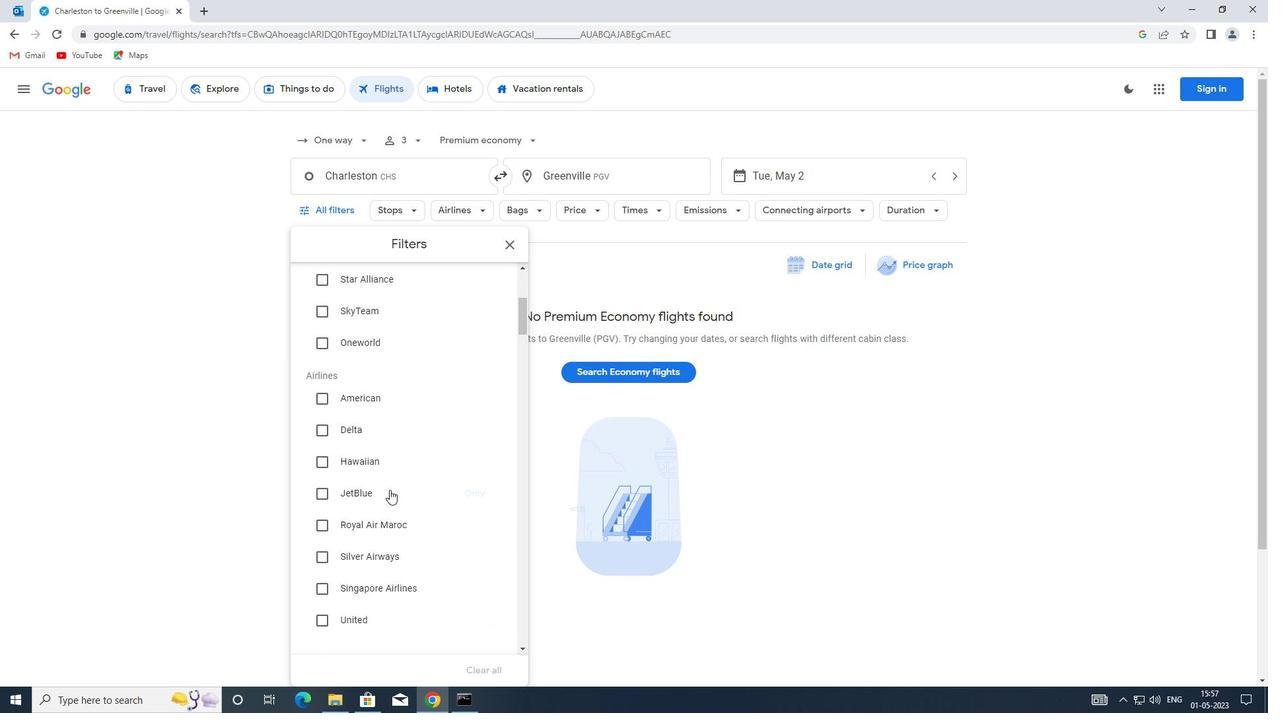 
Action: Mouse scrolled (385, 490) with delta (0, 0)
Screenshot: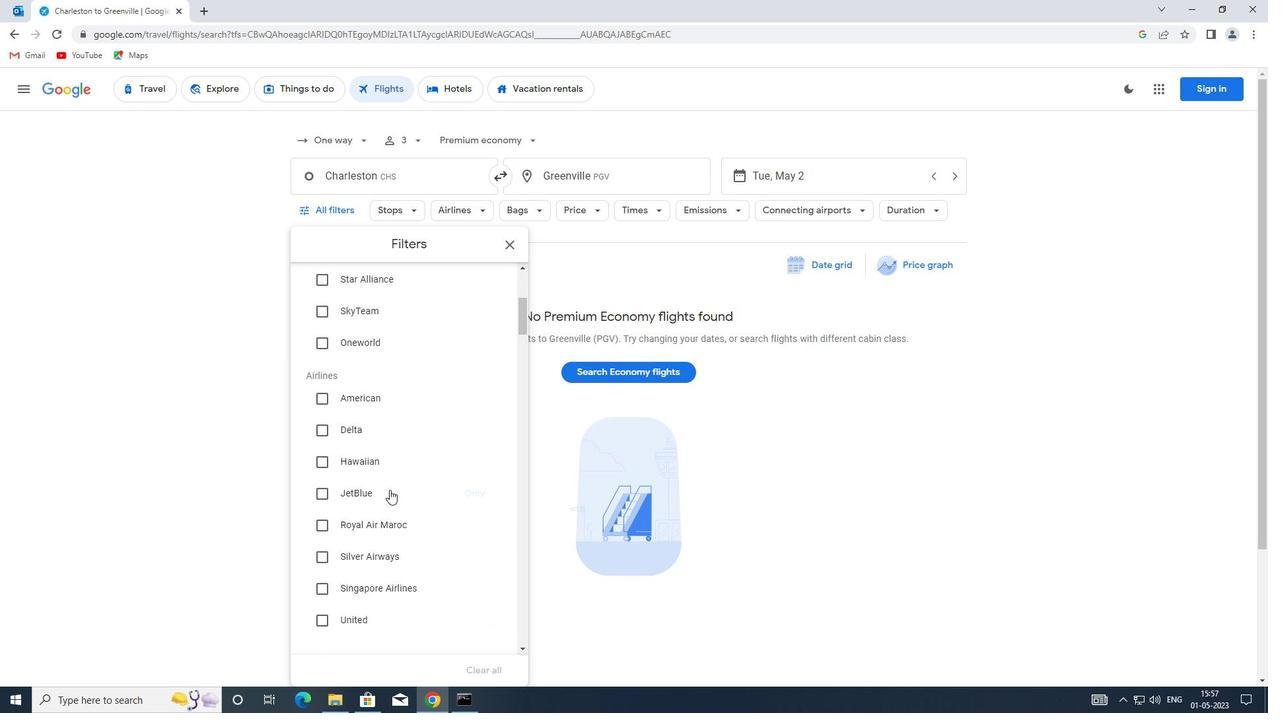 
Action: Mouse moved to (320, 459)
Screenshot: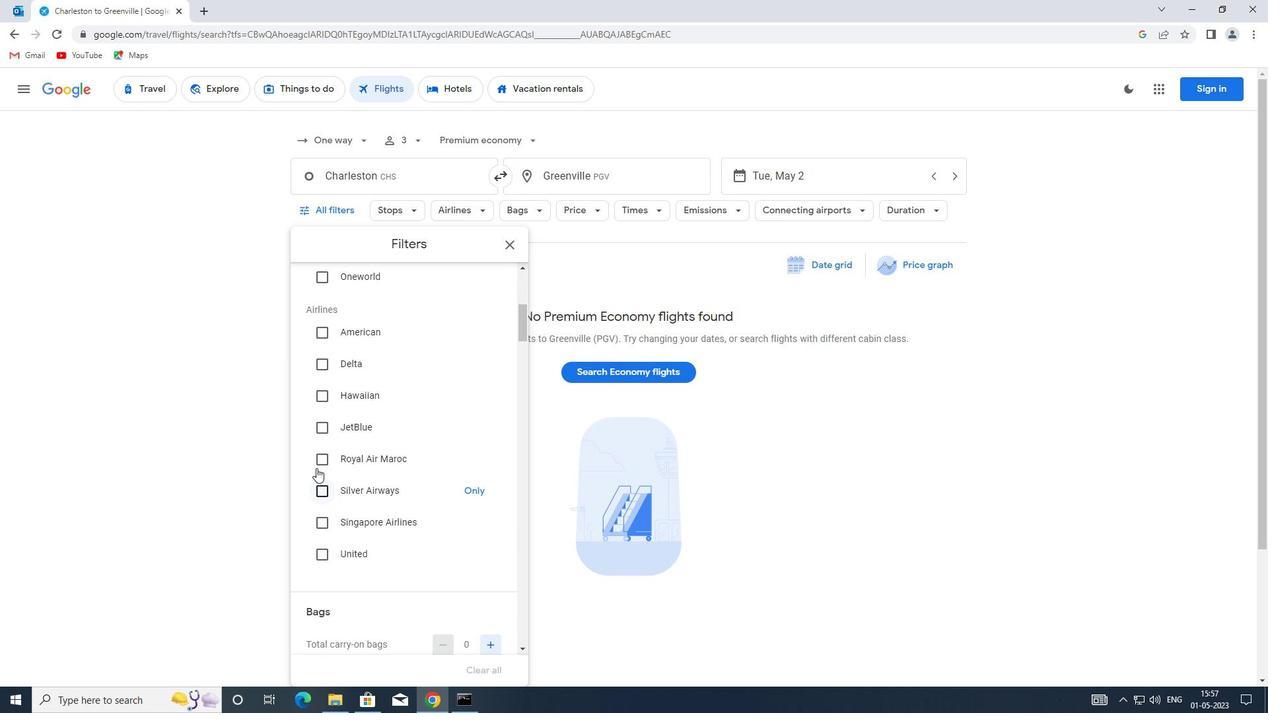 
Action: Mouse pressed left at (320, 459)
Screenshot: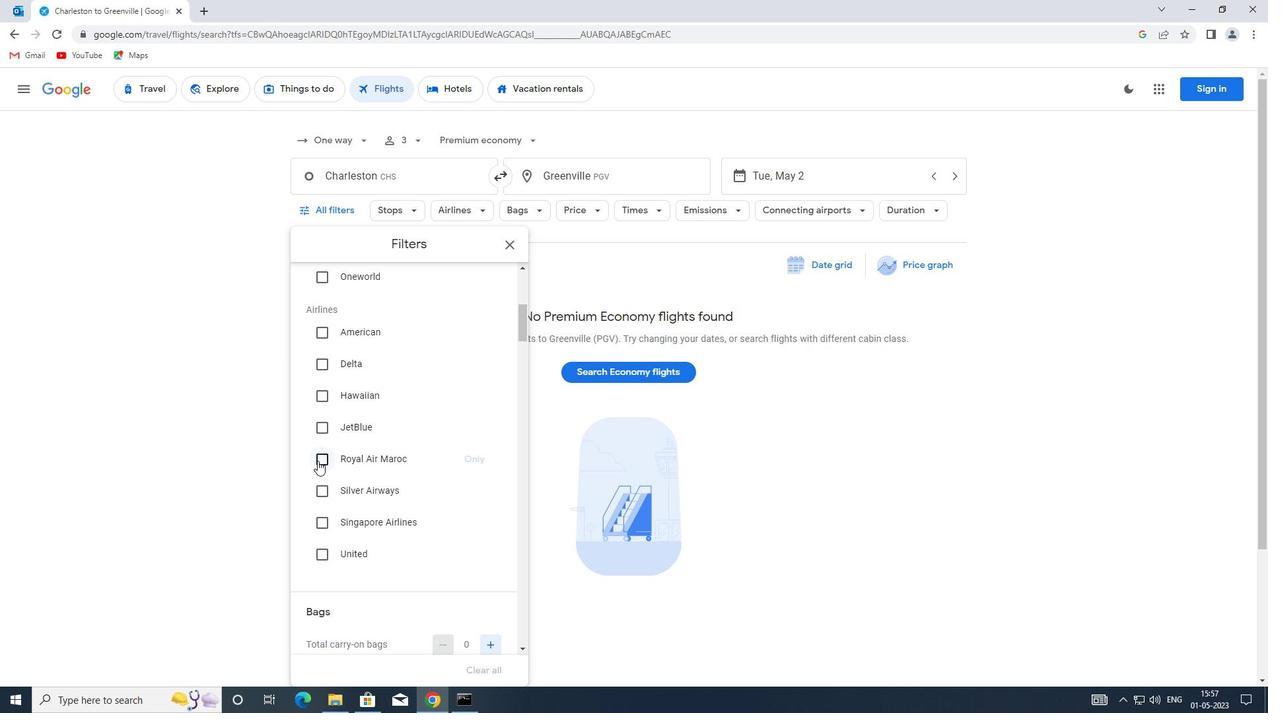 
Action: Mouse moved to (418, 445)
Screenshot: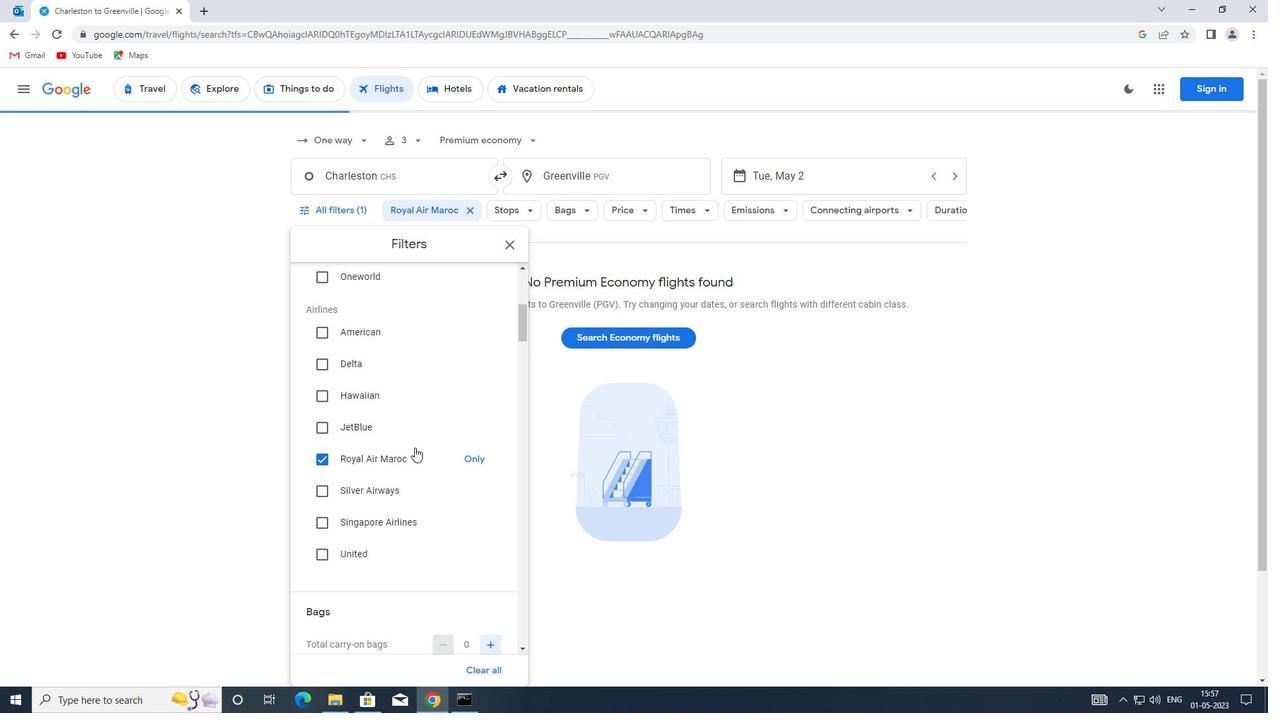 
Action: Mouse scrolled (418, 444) with delta (0, 0)
Screenshot: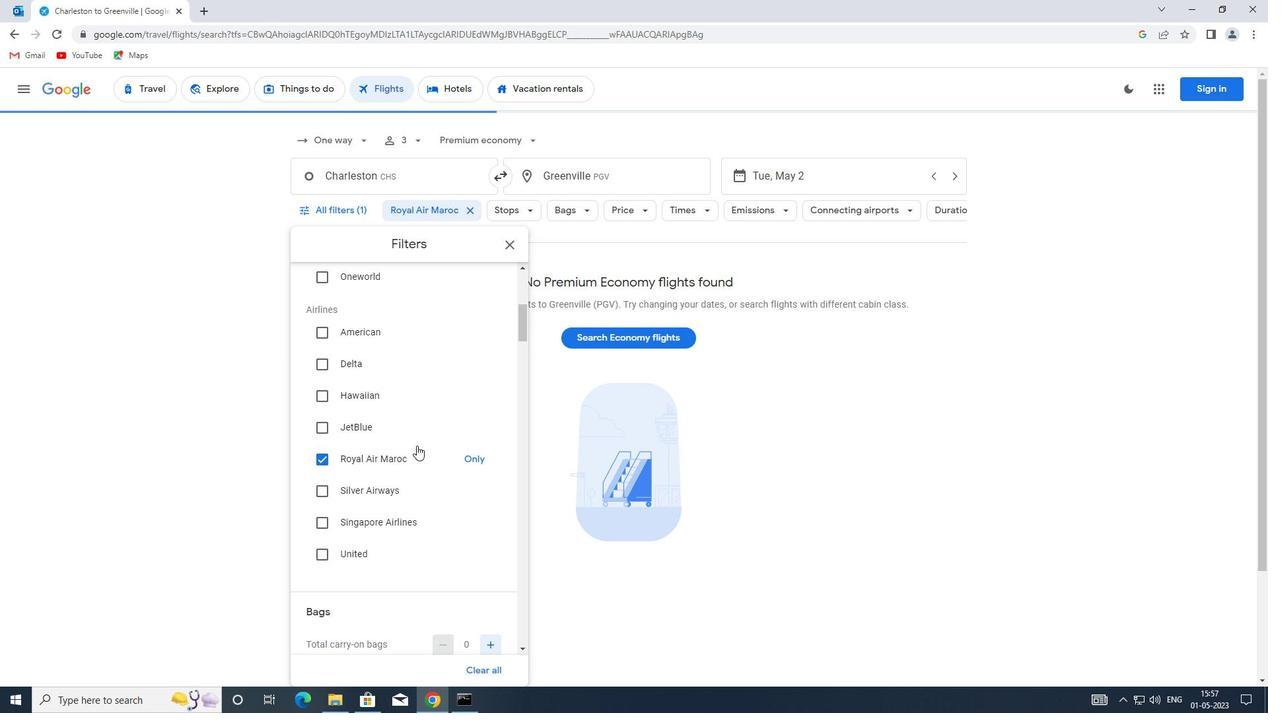 
Action: Mouse scrolled (418, 444) with delta (0, 0)
Screenshot: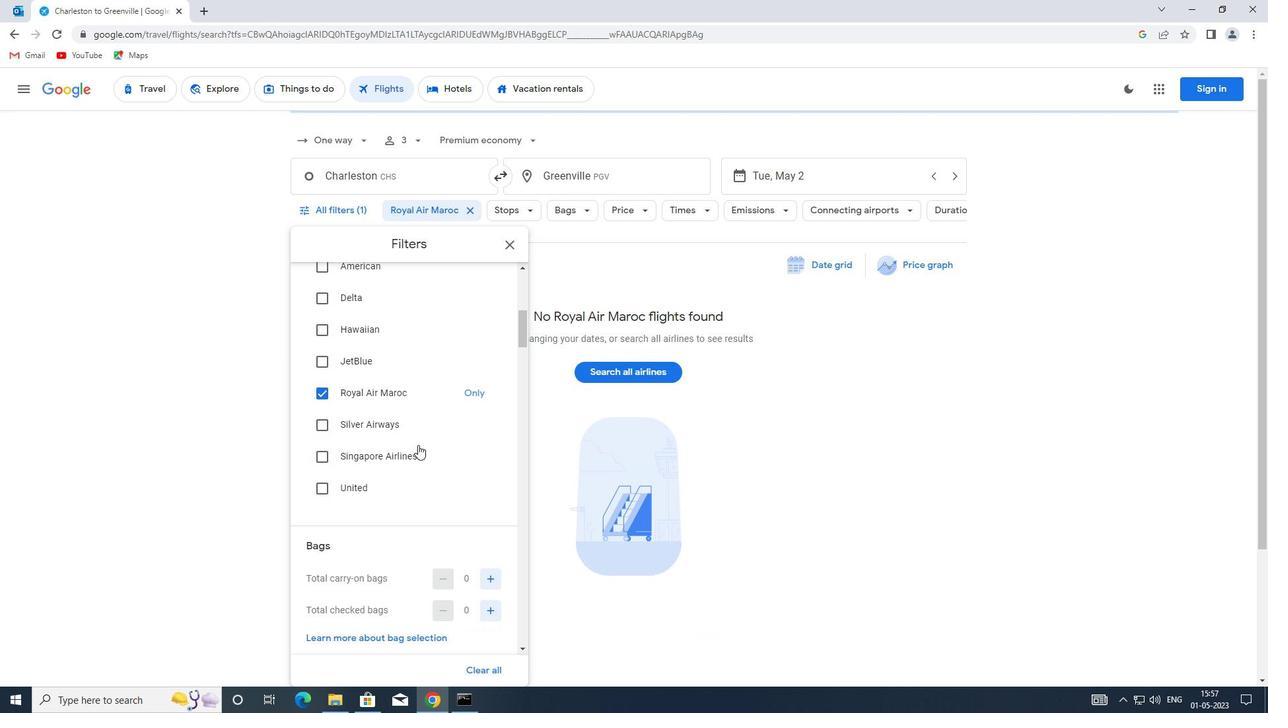 
Action: Mouse moved to (487, 517)
Screenshot: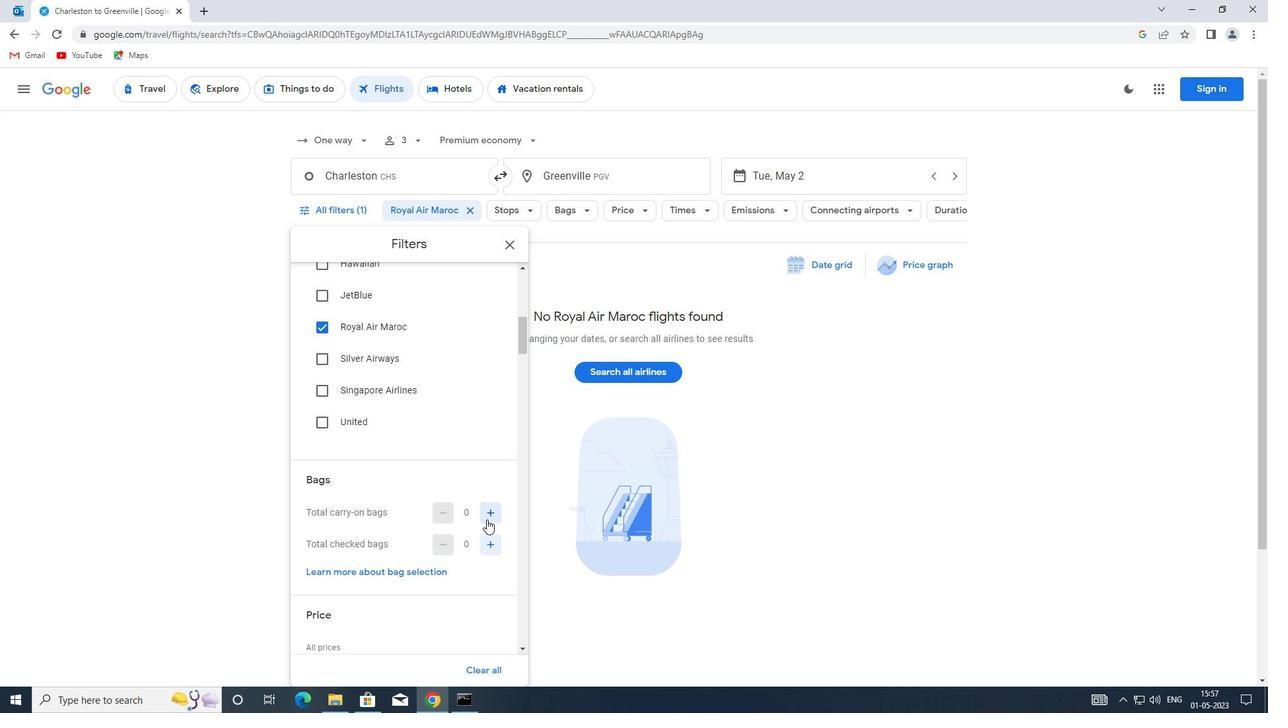 
Action: Mouse pressed left at (487, 517)
Screenshot: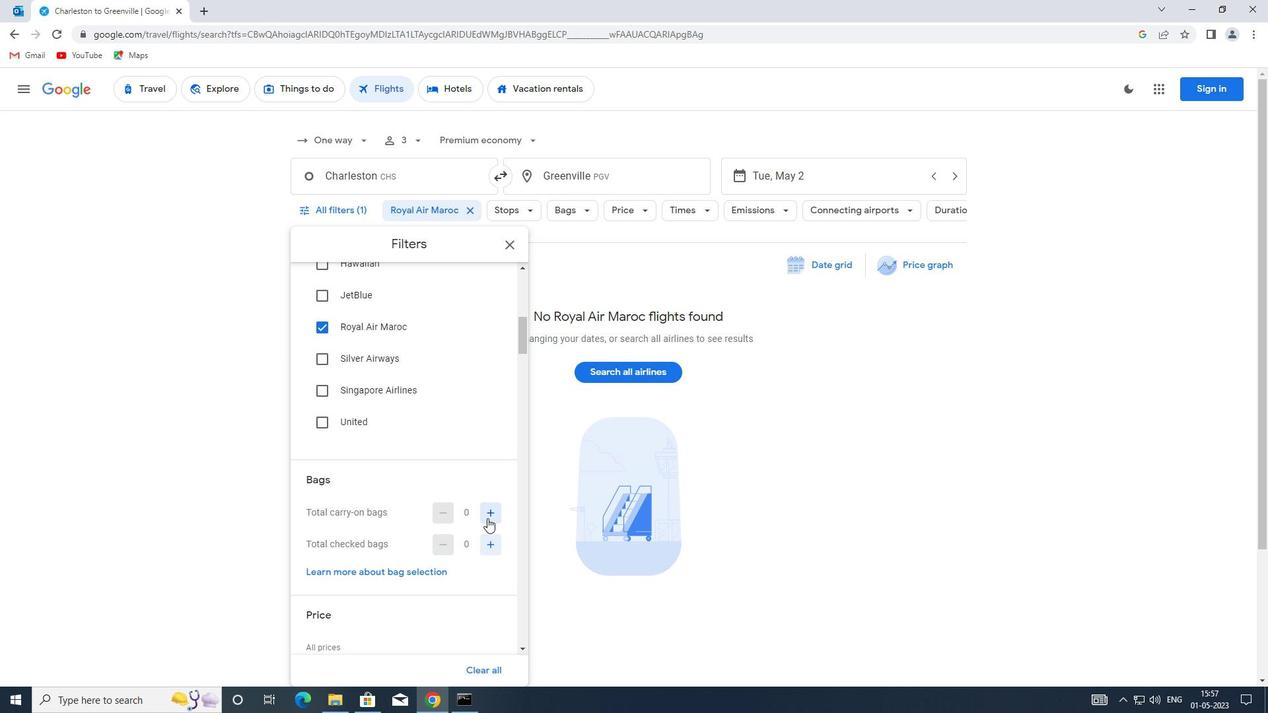
Action: Mouse pressed left at (487, 517)
Screenshot: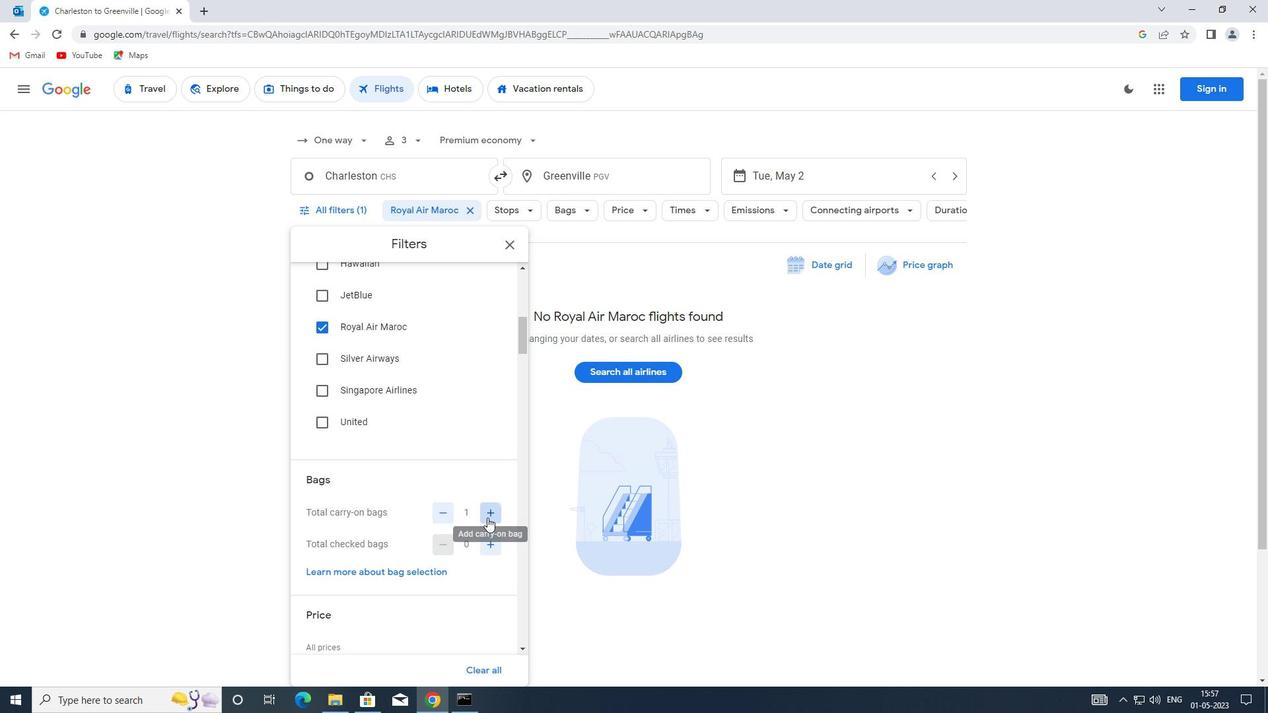 
Action: Mouse moved to (429, 481)
Screenshot: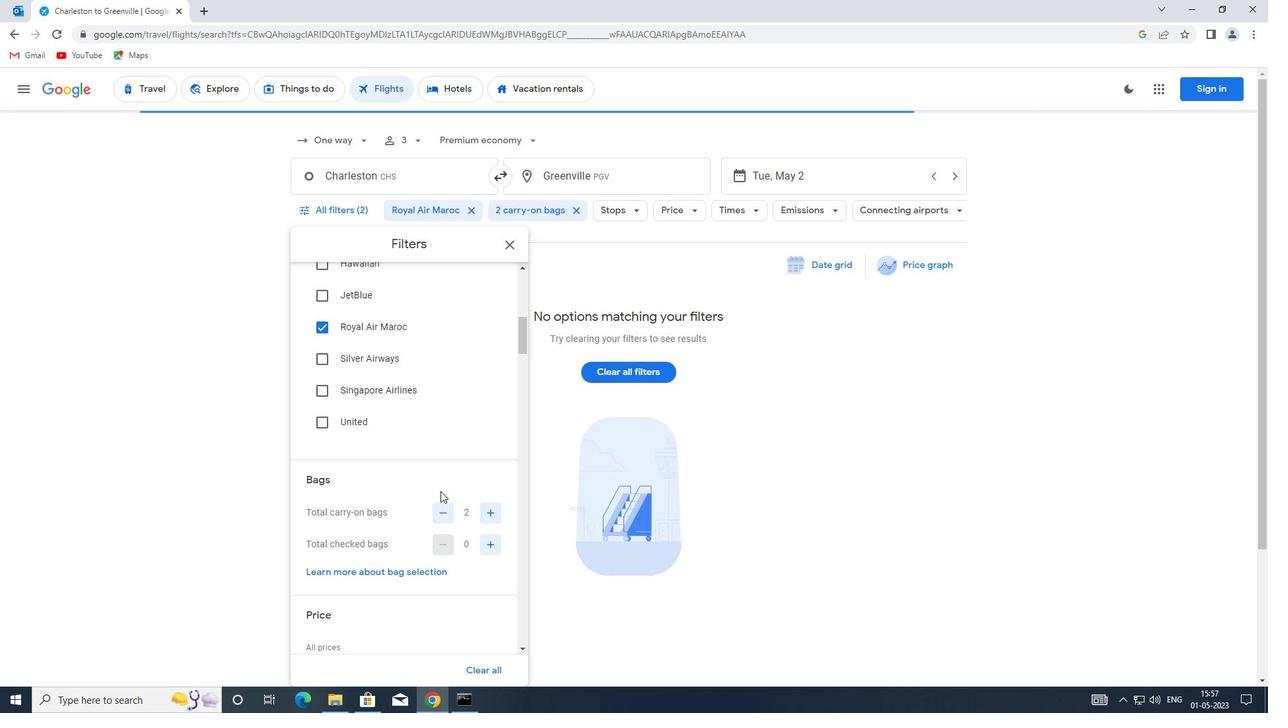 
Action: Mouse scrolled (429, 480) with delta (0, 0)
Screenshot: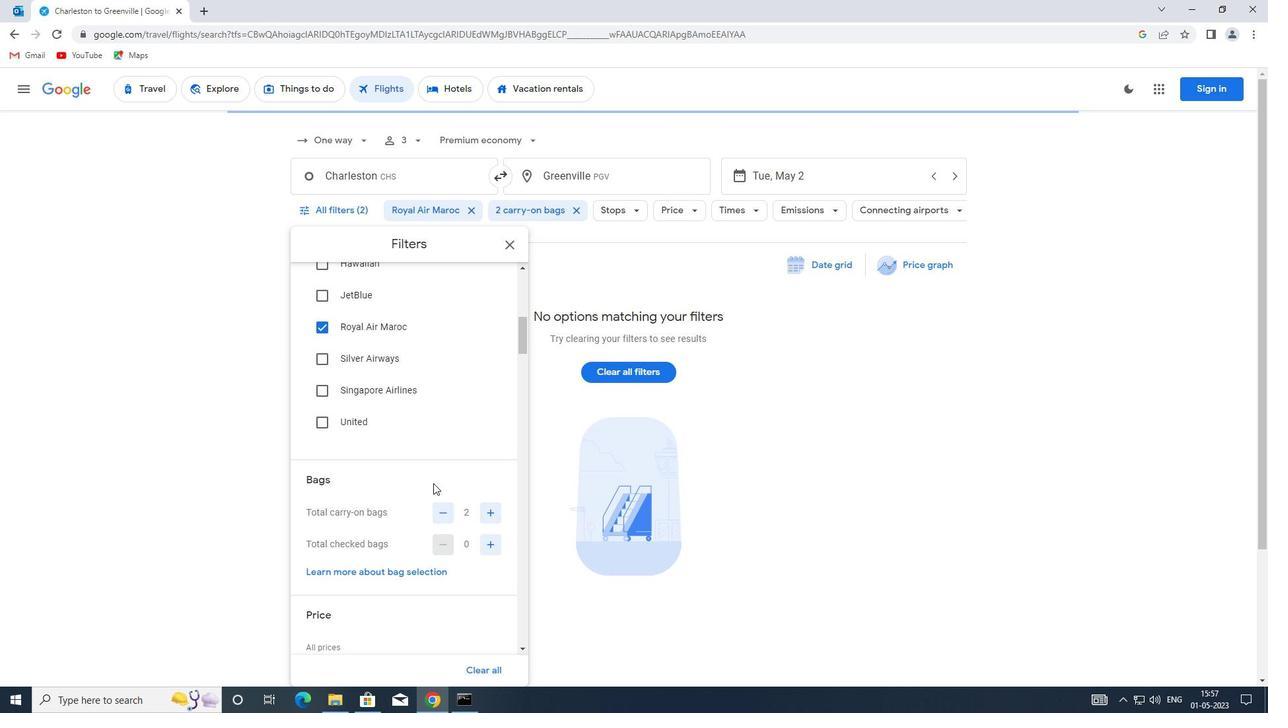 
Action: Mouse moved to (427, 485)
Screenshot: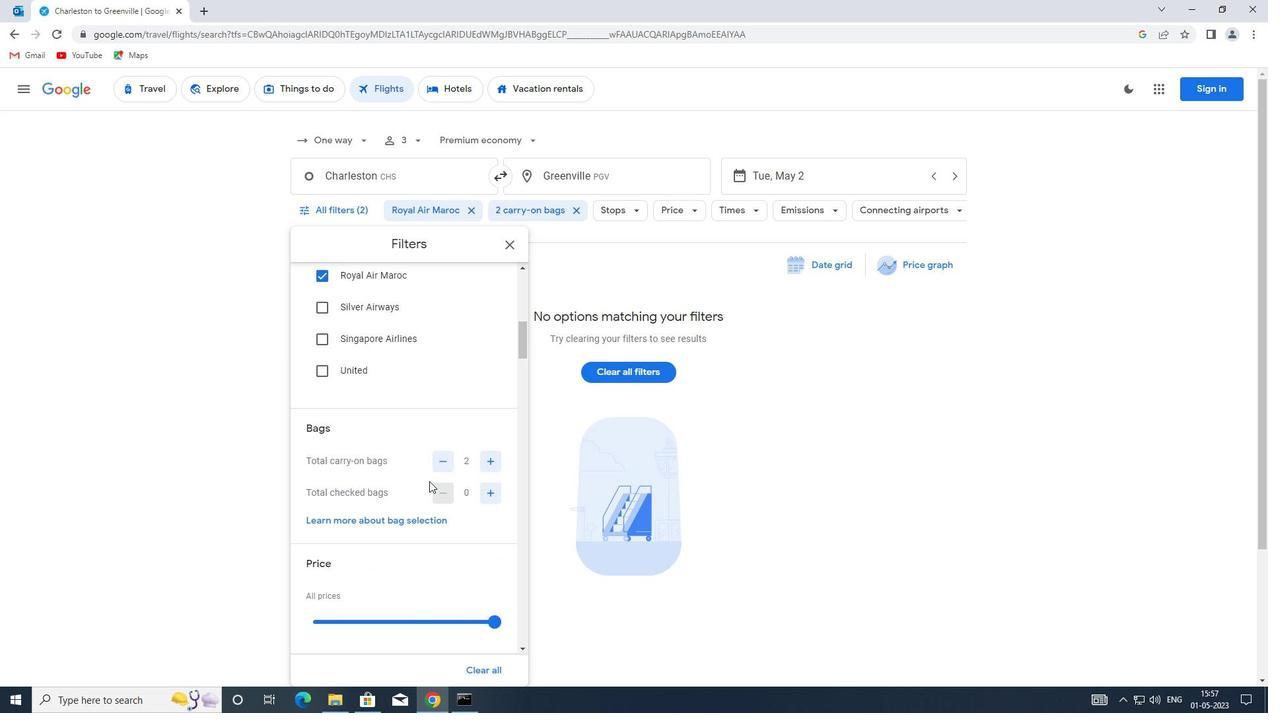 
Action: Mouse scrolled (427, 484) with delta (0, 0)
Screenshot: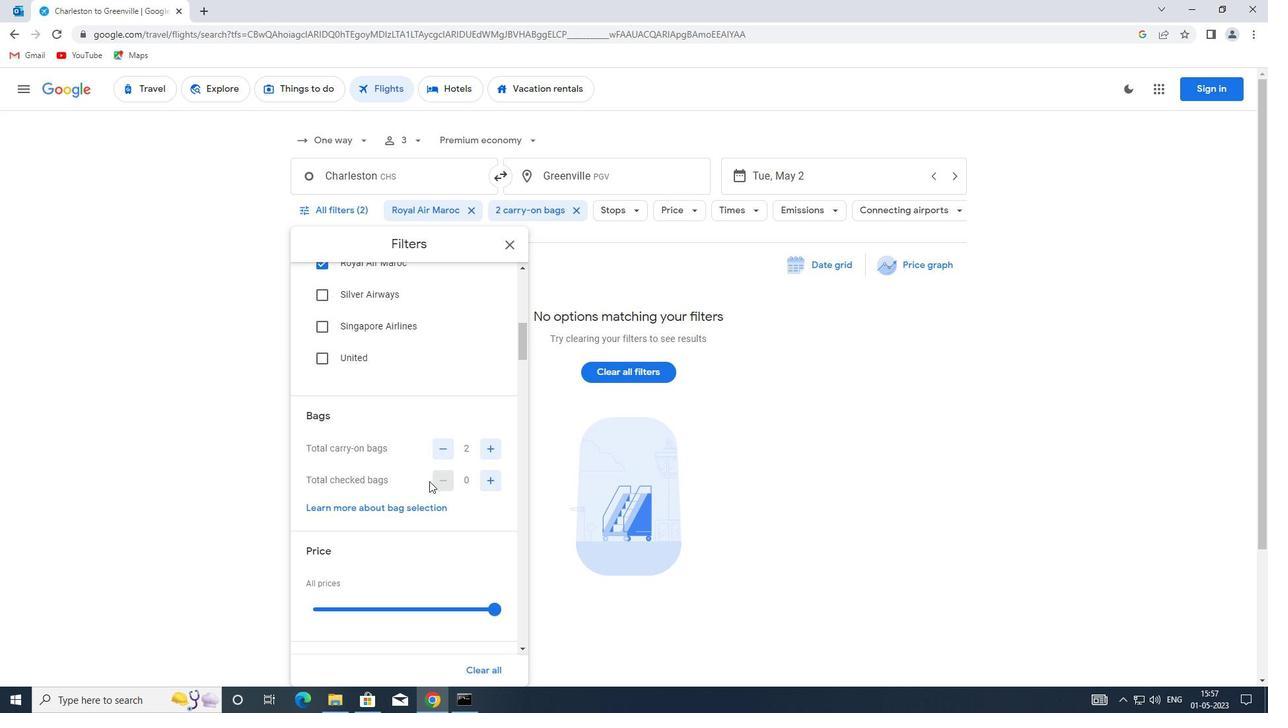 
Action: Mouse moved to (426, 494)
Screenshot: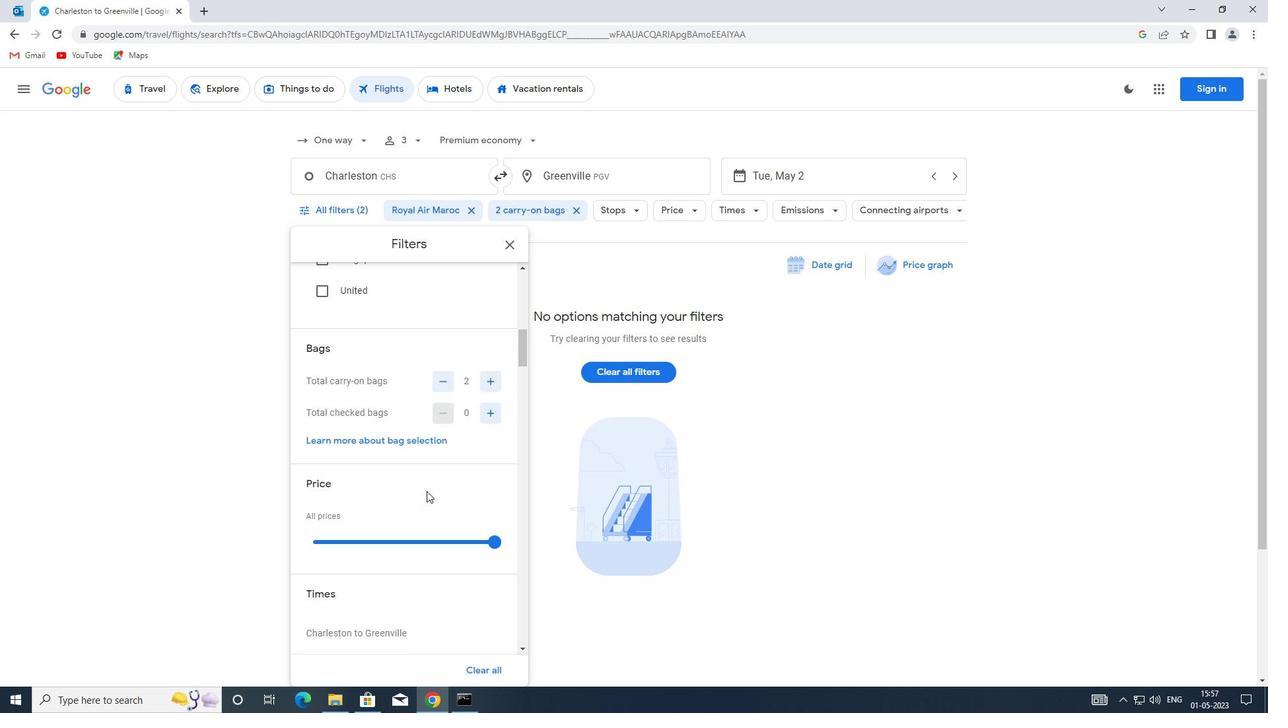
Action: Mouse scrolled (426, 494) with delta (0, 0)
Screenshot: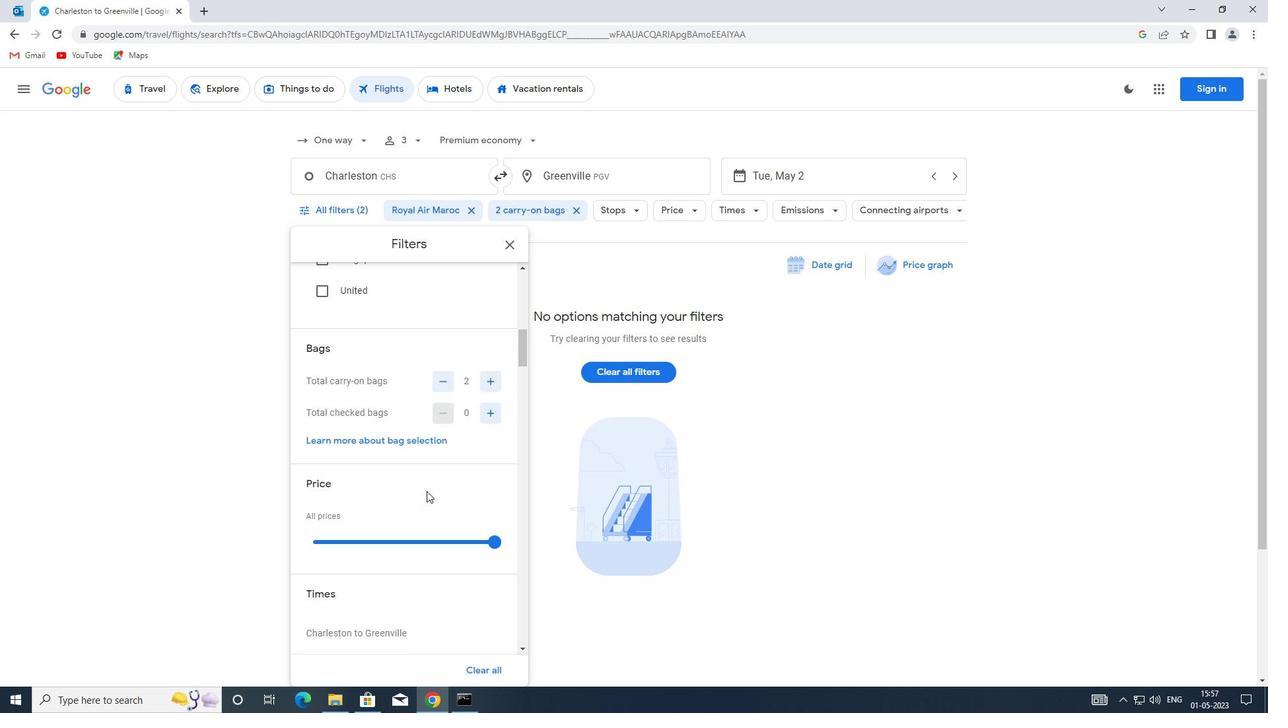 
Action: Mouse moved to (399, 478)
Screenshot: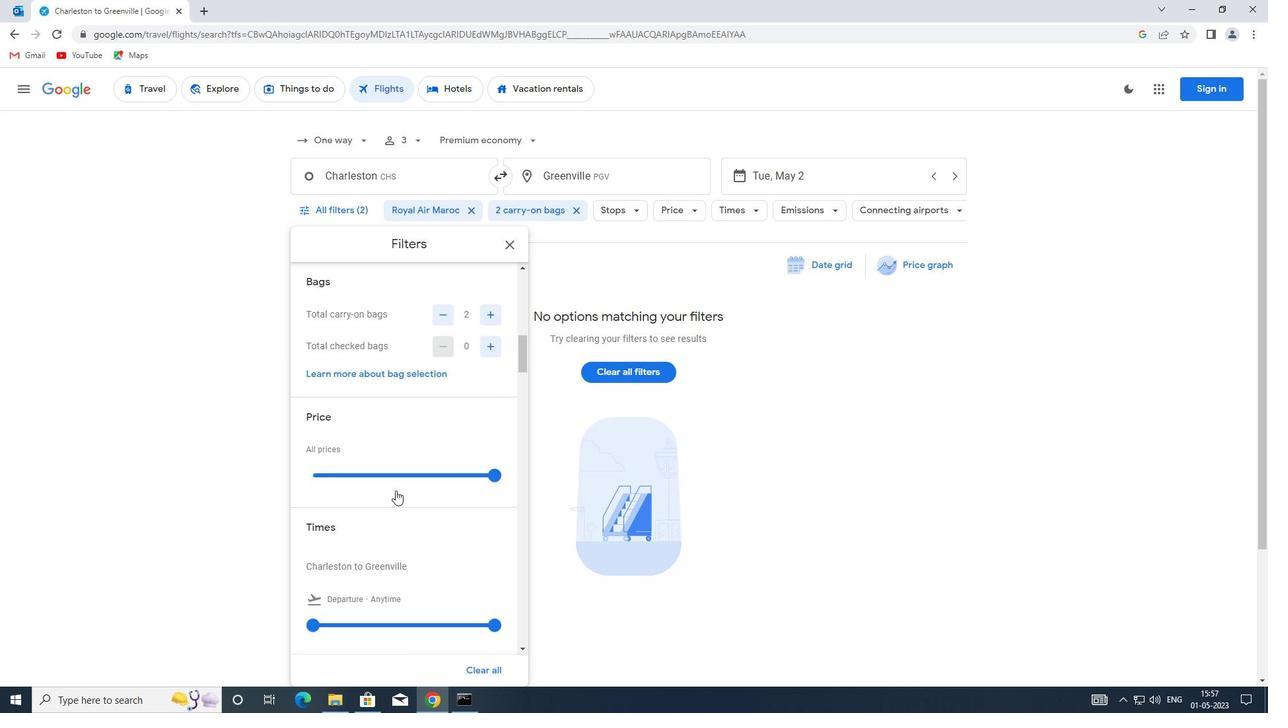 
Action: Mouse pressed left at (399, 478)
Screenshot: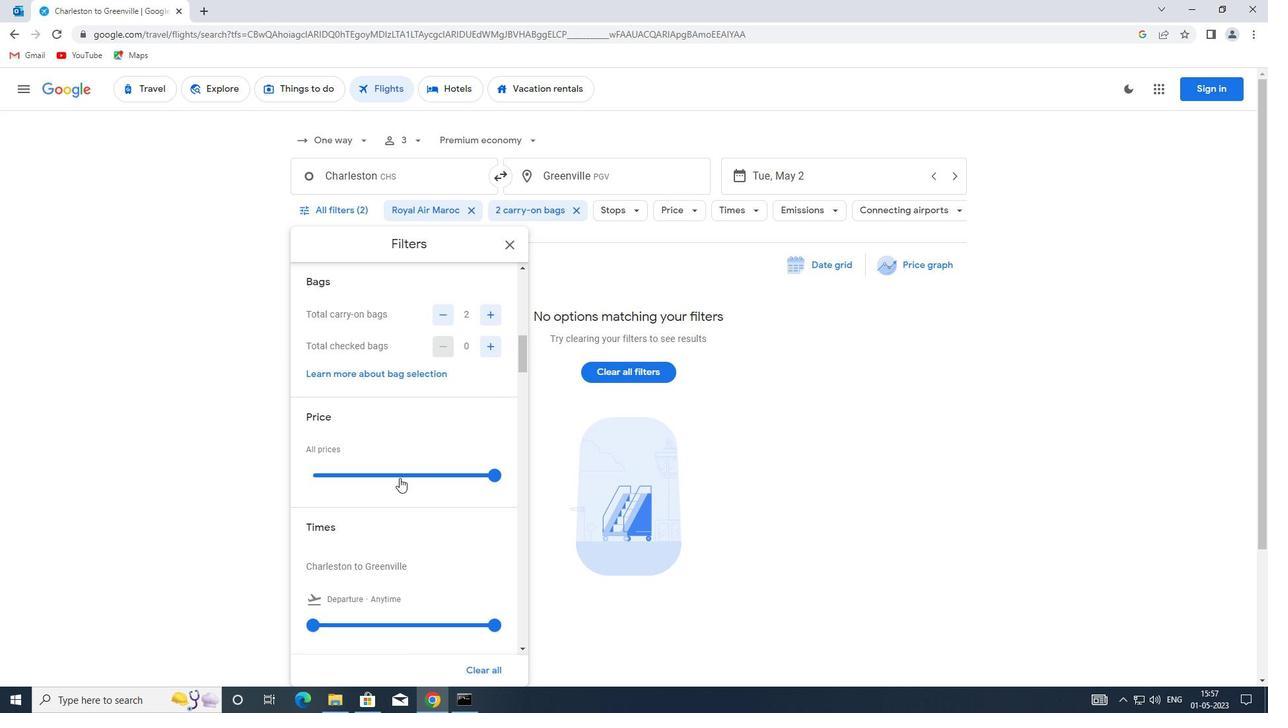 
Action: Mouse pressed left at (399, 478)
Screenshot: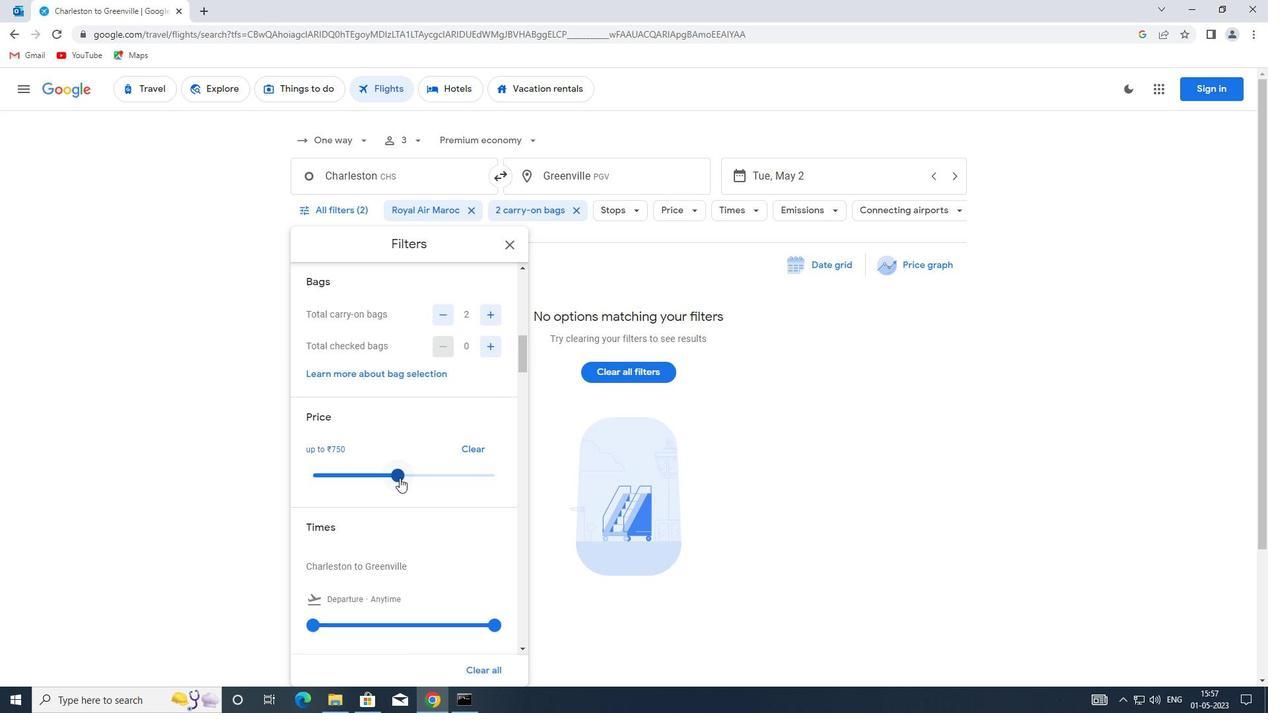 
Action: Mouse moved to (424, 472)
Screenshot: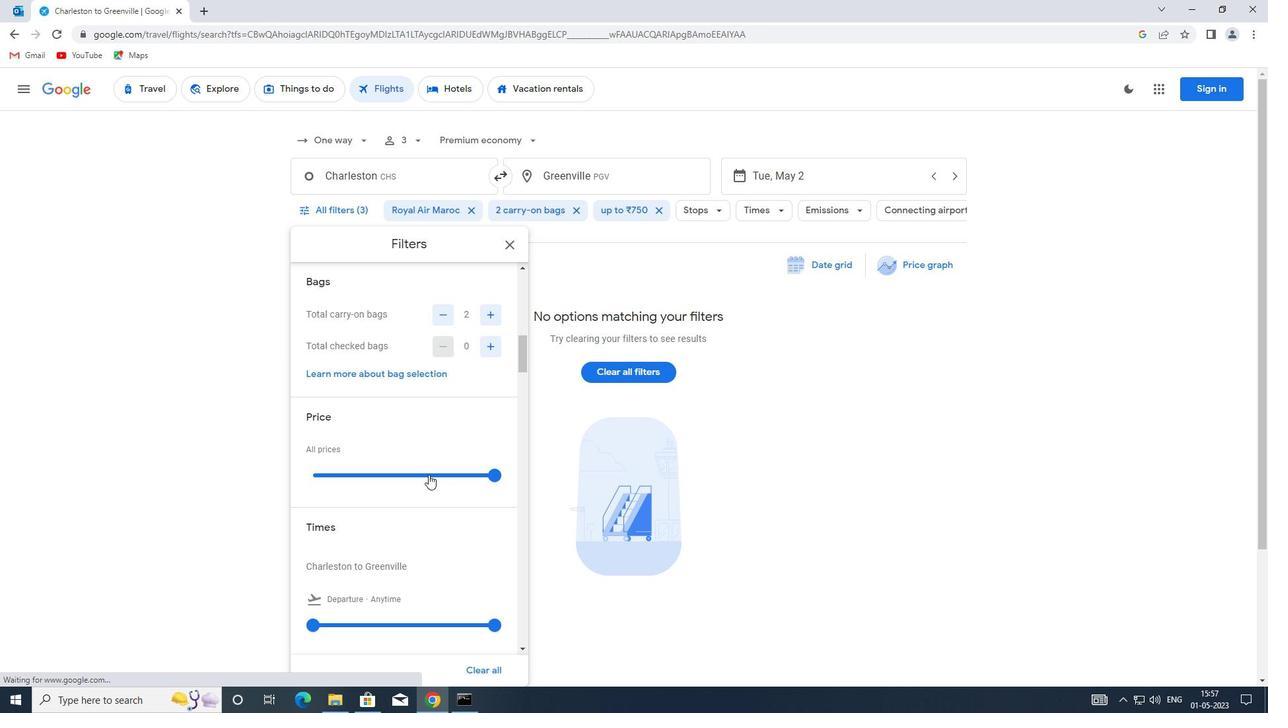 
Action: Mouse scrolled (424, 471) with delta (0, 0)
Screenshot: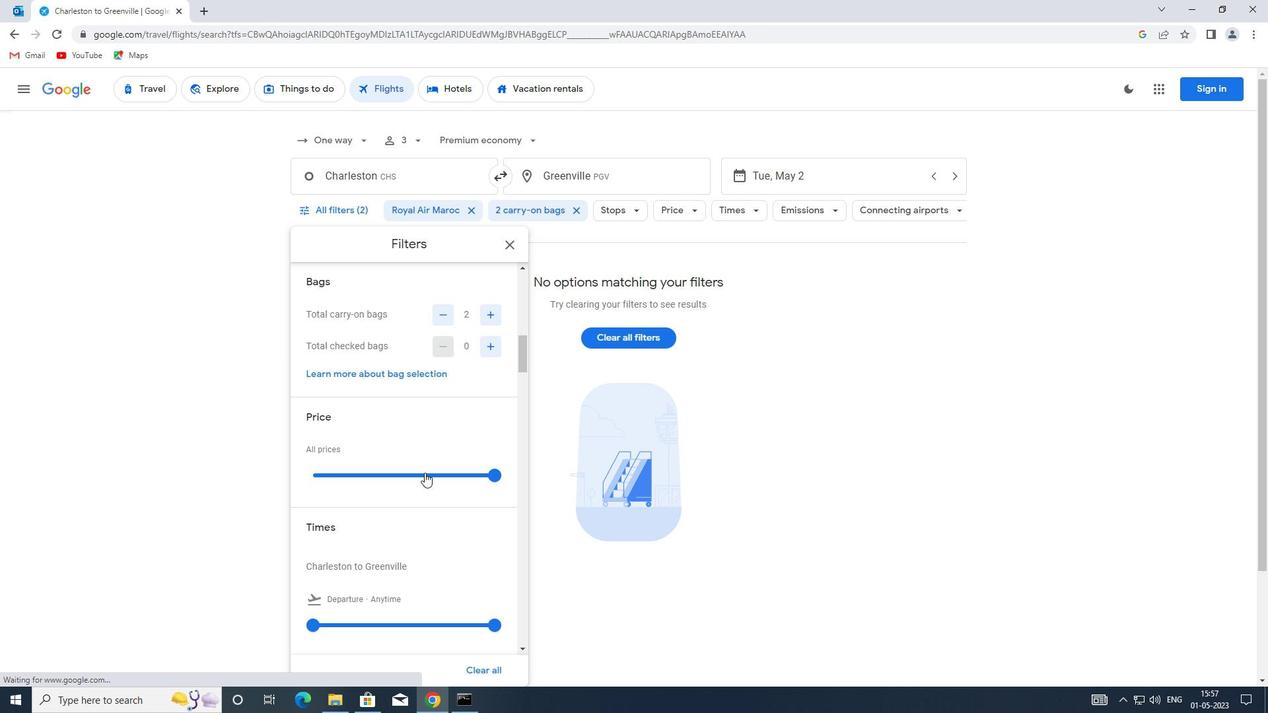 
Action: Mouse moved to (414, 459)
Screenshot: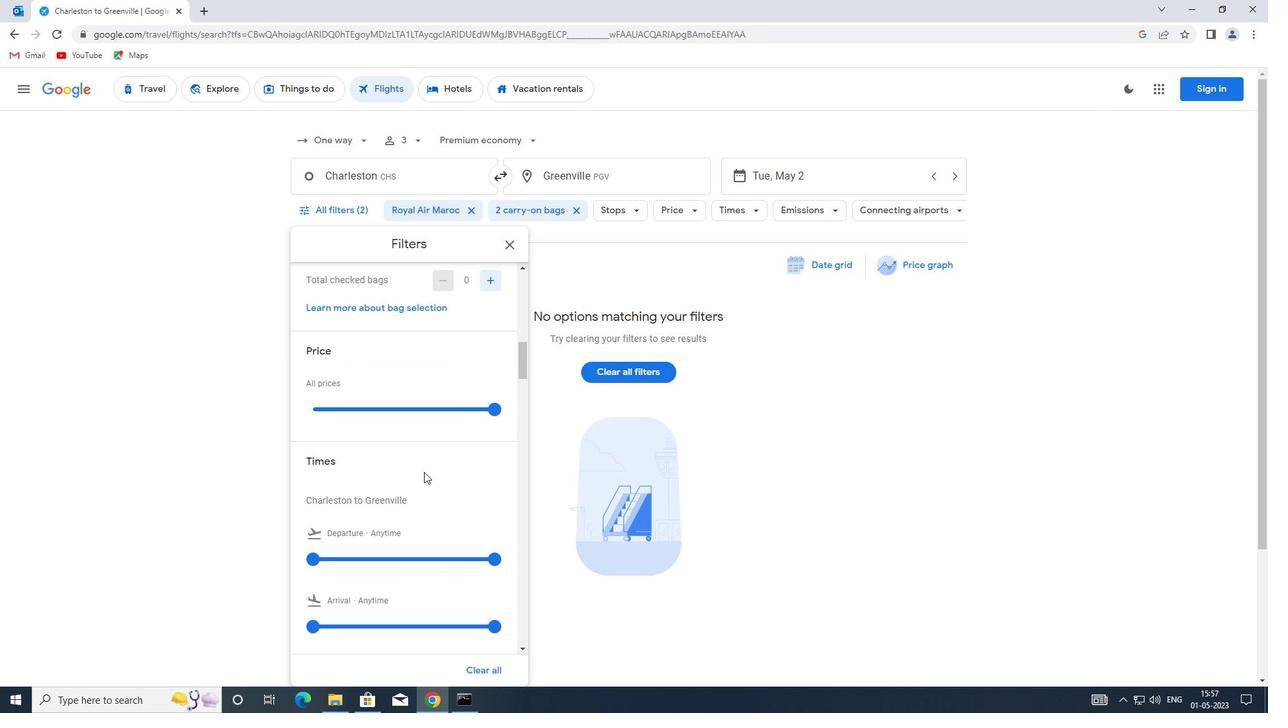 
Action: Mouse scrolled (414, 458) with delta (0, 0)
Screenshot: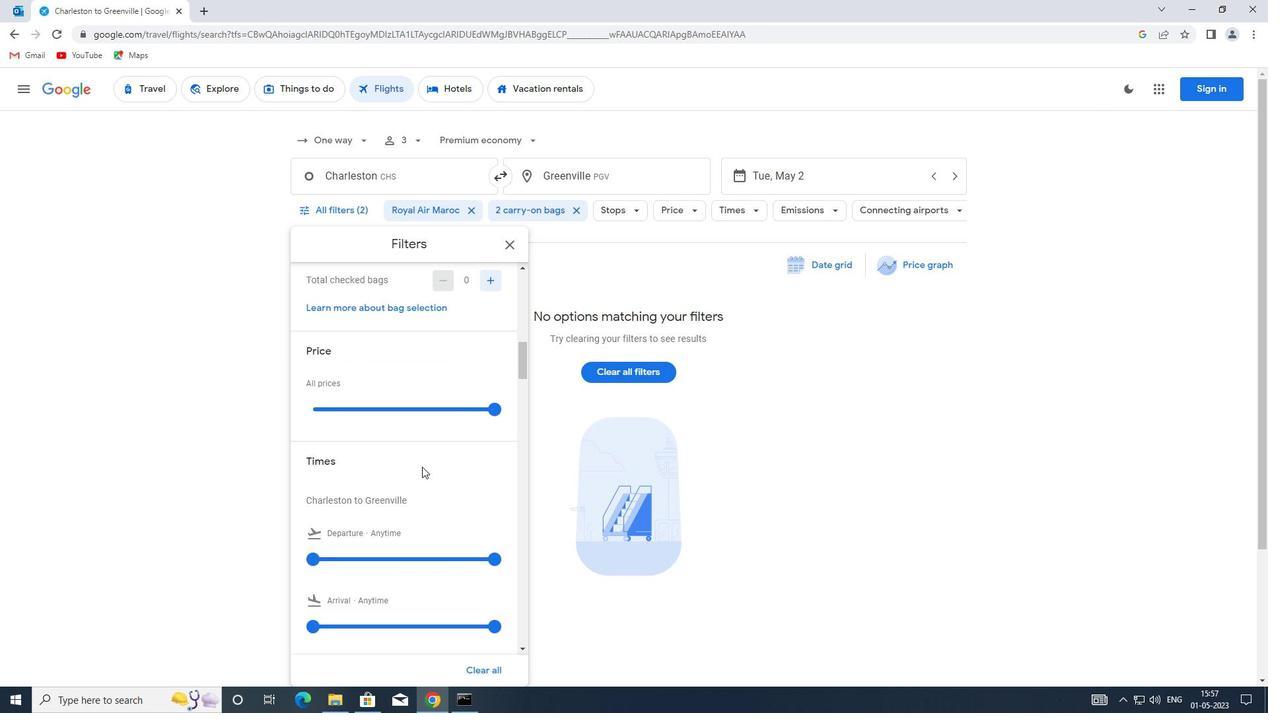 
Action: Mouse moved to (309, 489)
Screenshot: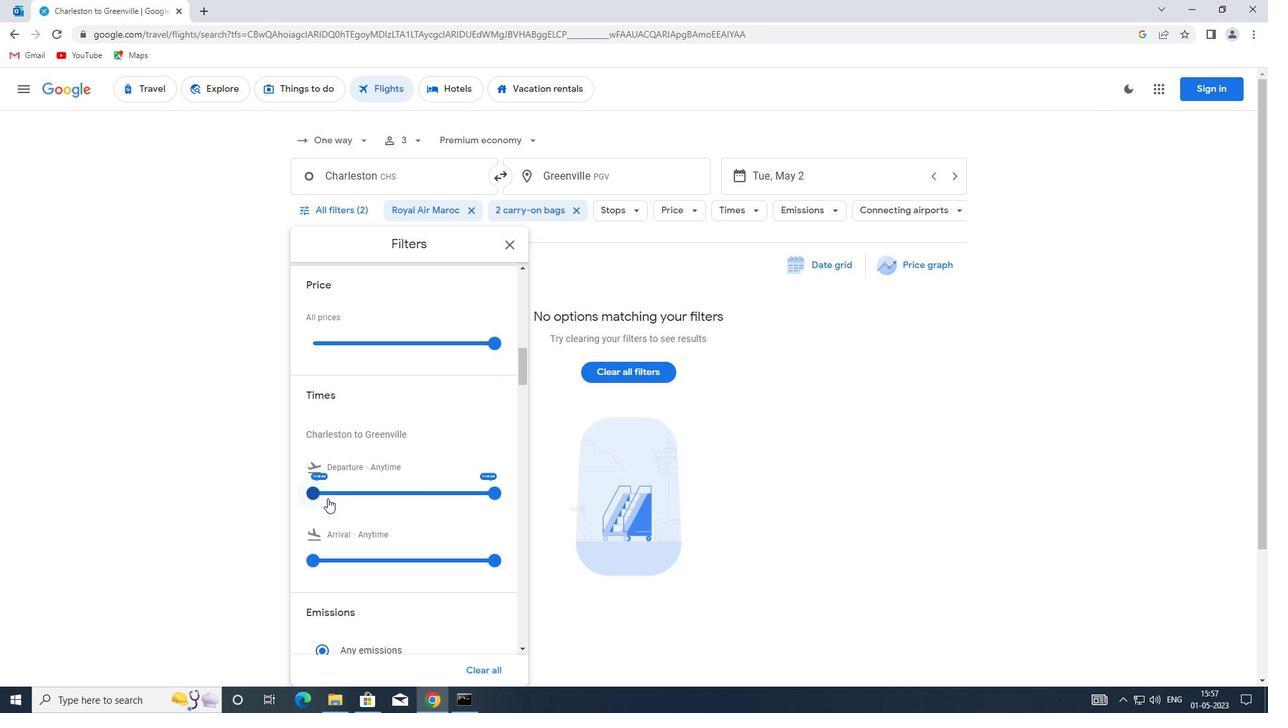 
Action: Mouse pressed left at (309, 489)
Screenshot: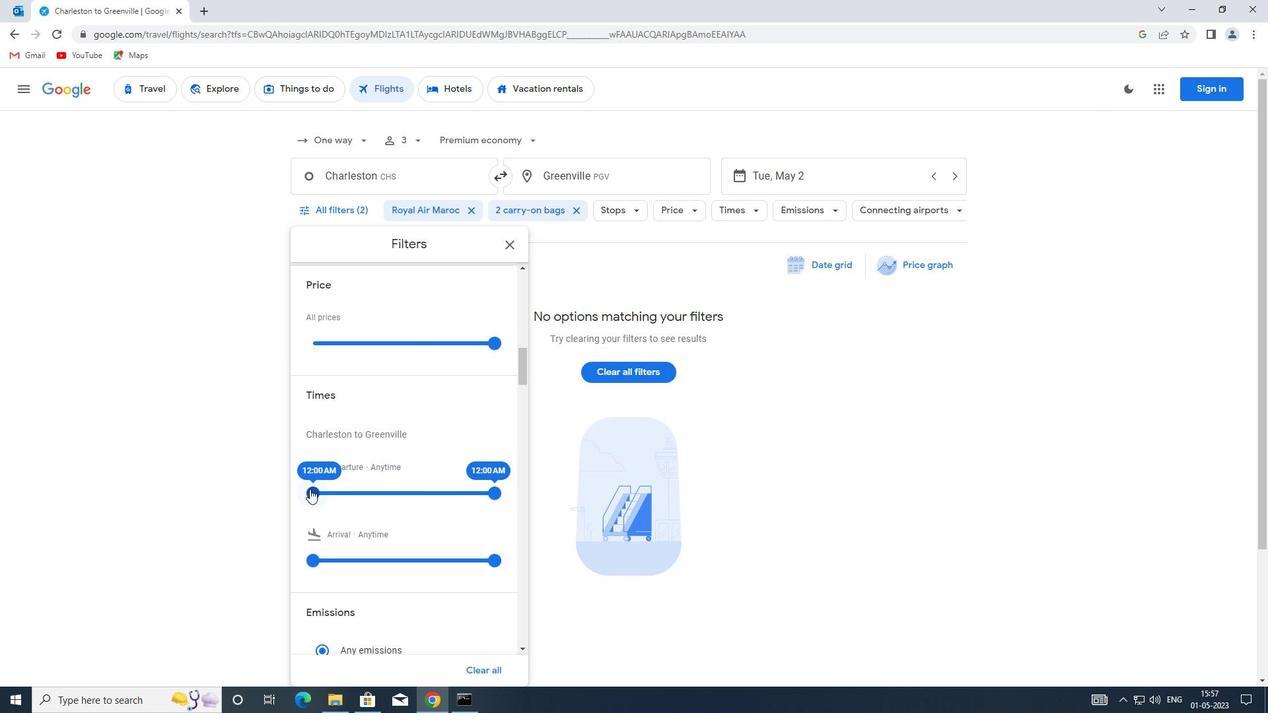 
Action: Mouse moved to (489, 488)
Screenshot: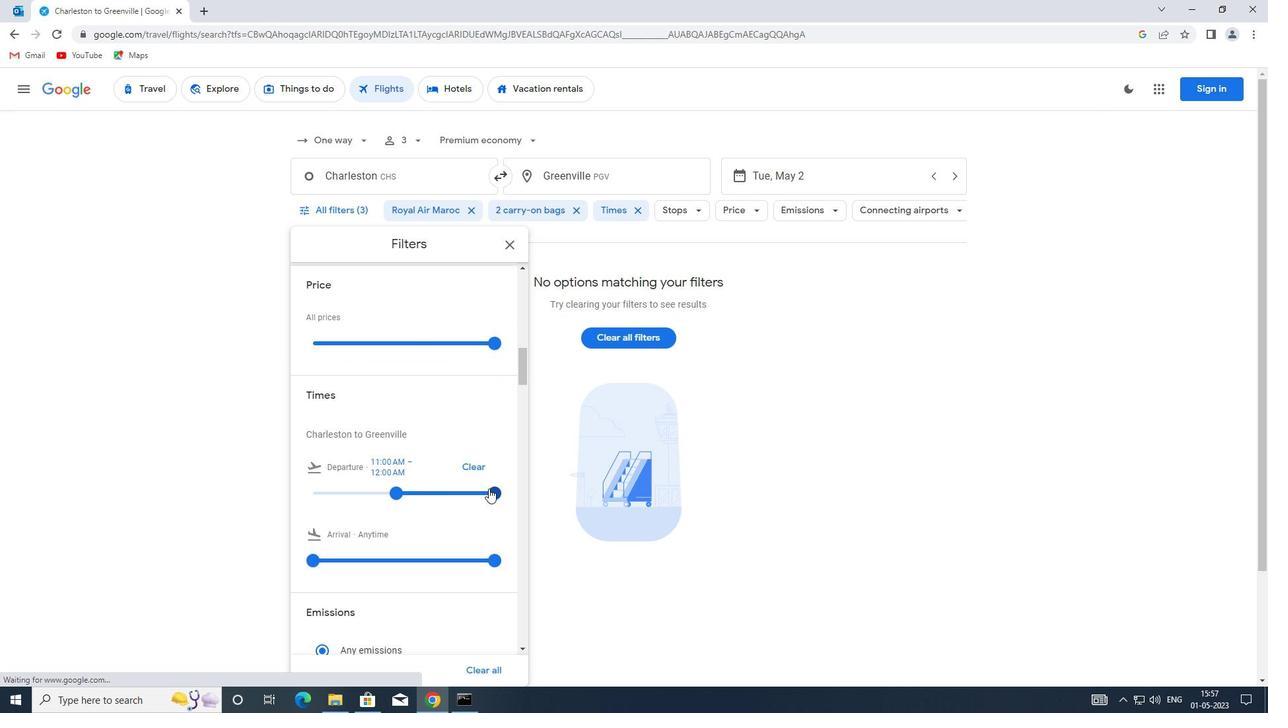 
Action: Mouse pressed left at (489, 488)
Screenshot: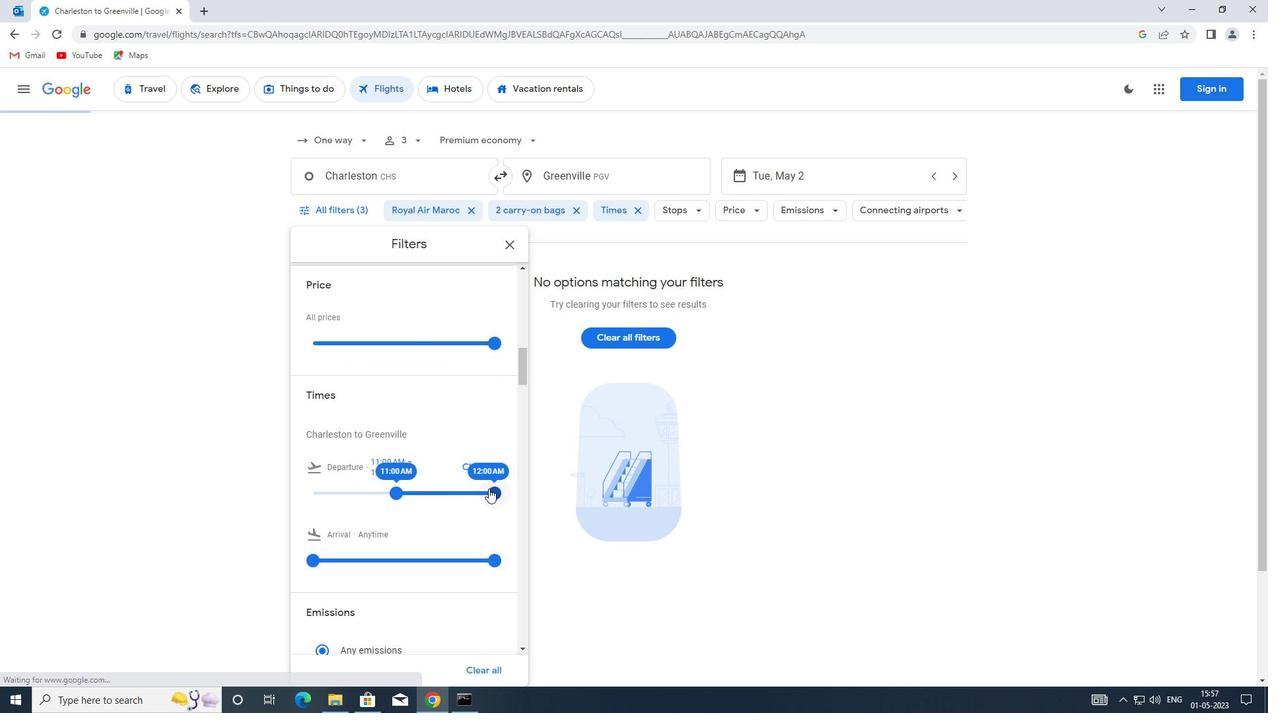 
Action: Mouse moved to (403, 481)
Screenshot: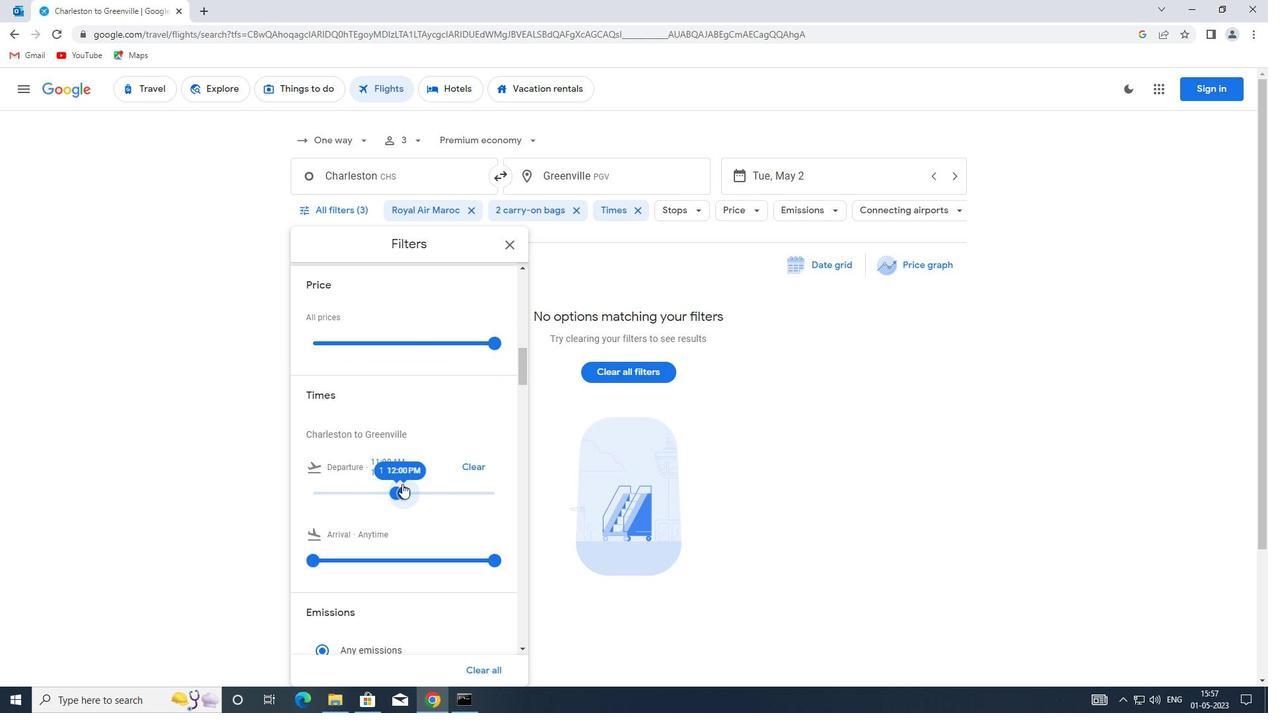 
Action: Mouse scrolled (403, 480) with delta (0, 0)
Screenshot: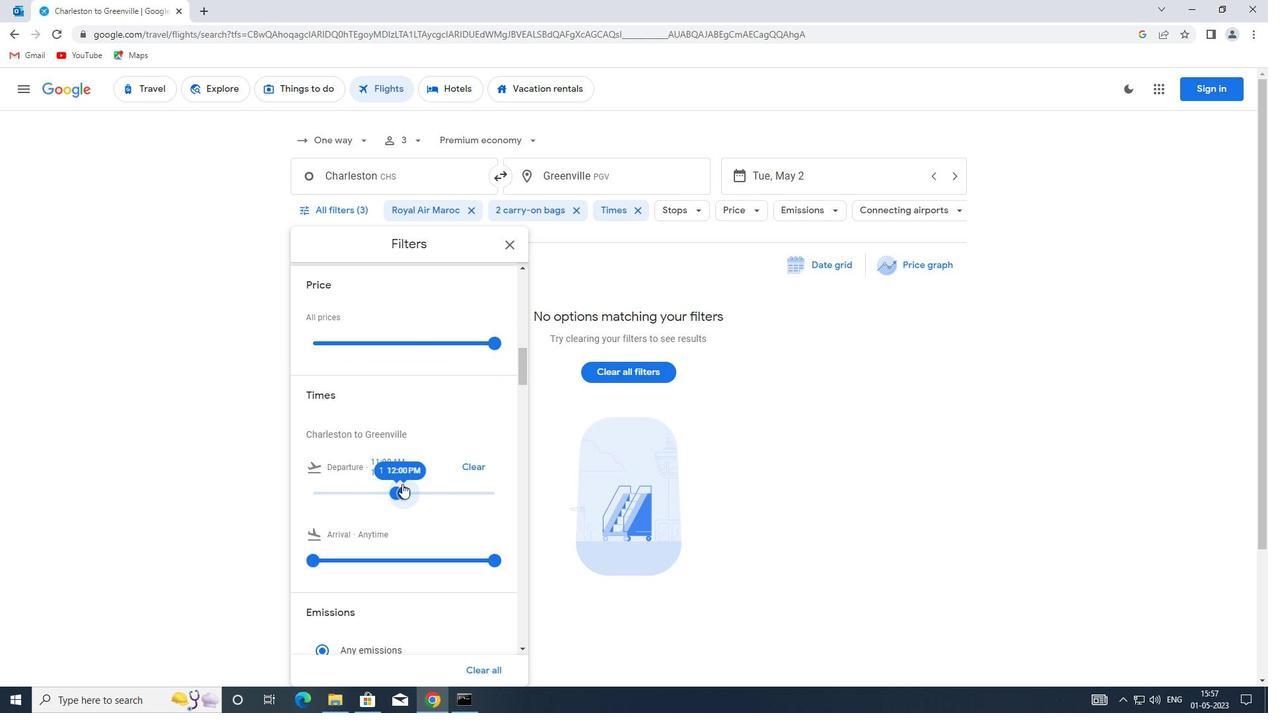 
Action: Mouse scrolled (403, 480) with delta (0, 0)
Screenshot: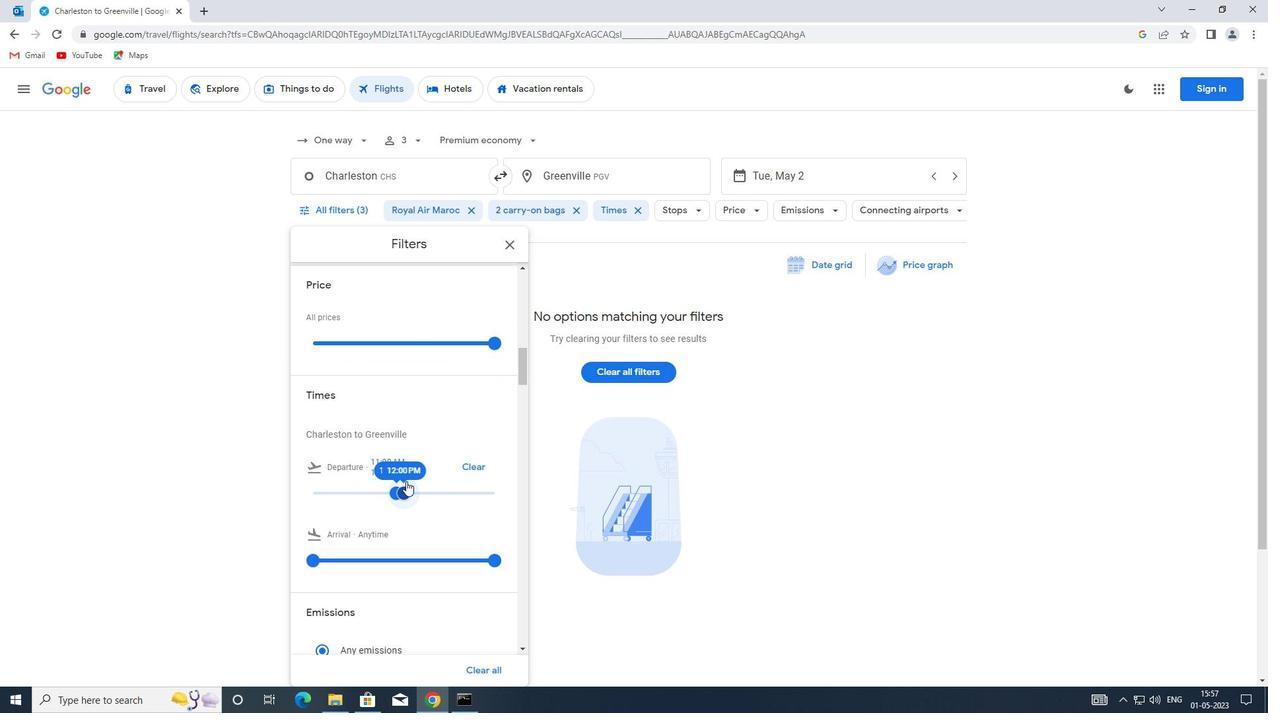 
Action: Mouse scrolled (403, 480) with delta (0, 0)
Screenshot: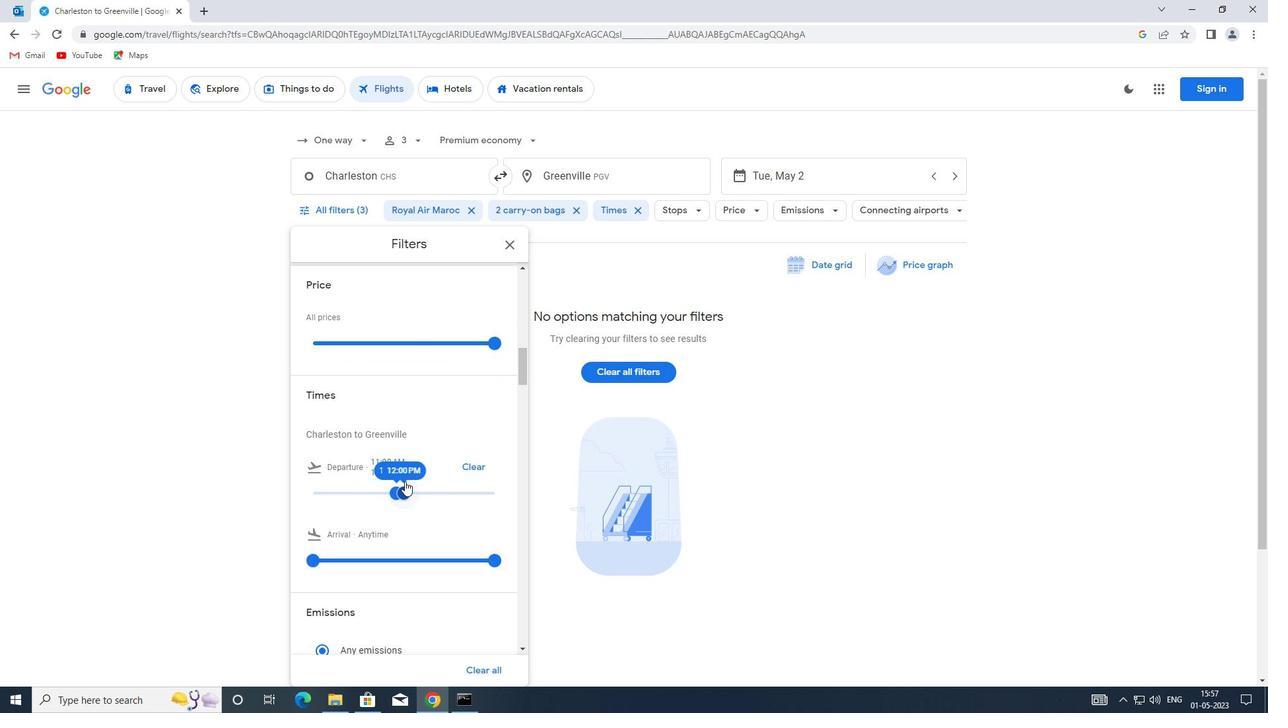 
Action: Mouse moved to (504, 245)
Screenshot: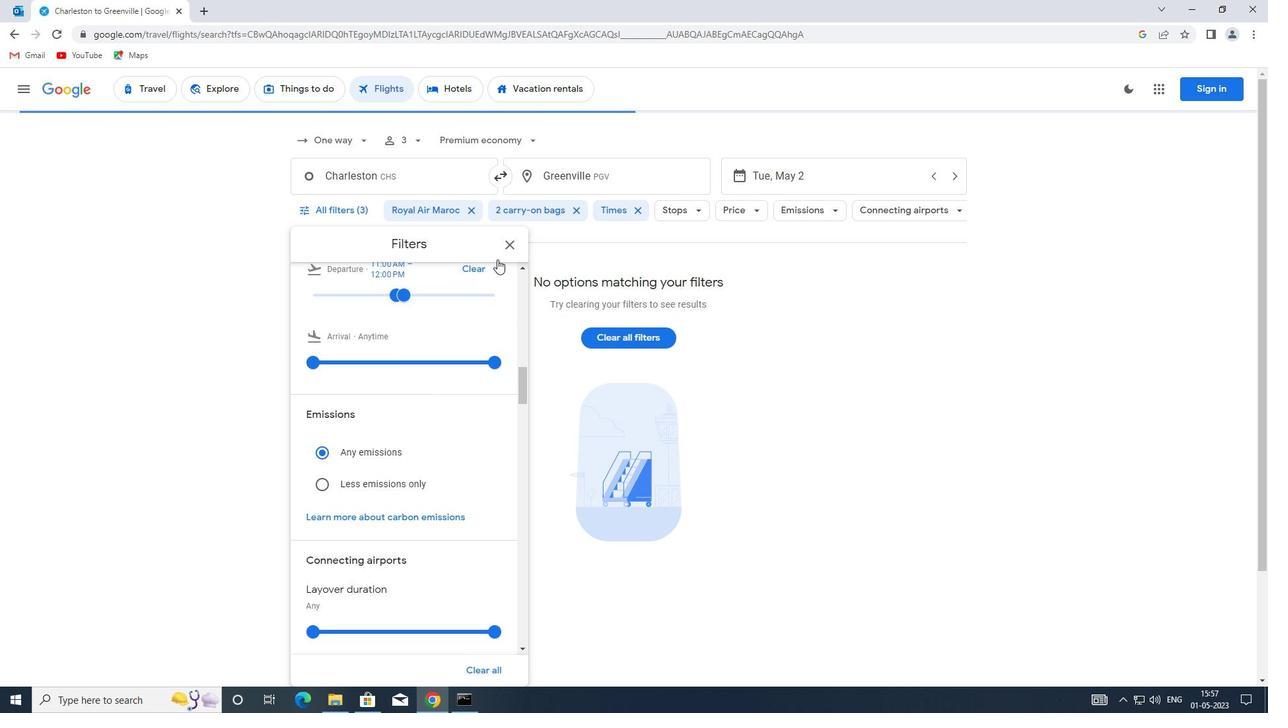 
Action: Mouse pressed left at (504, 245)
Screenshot: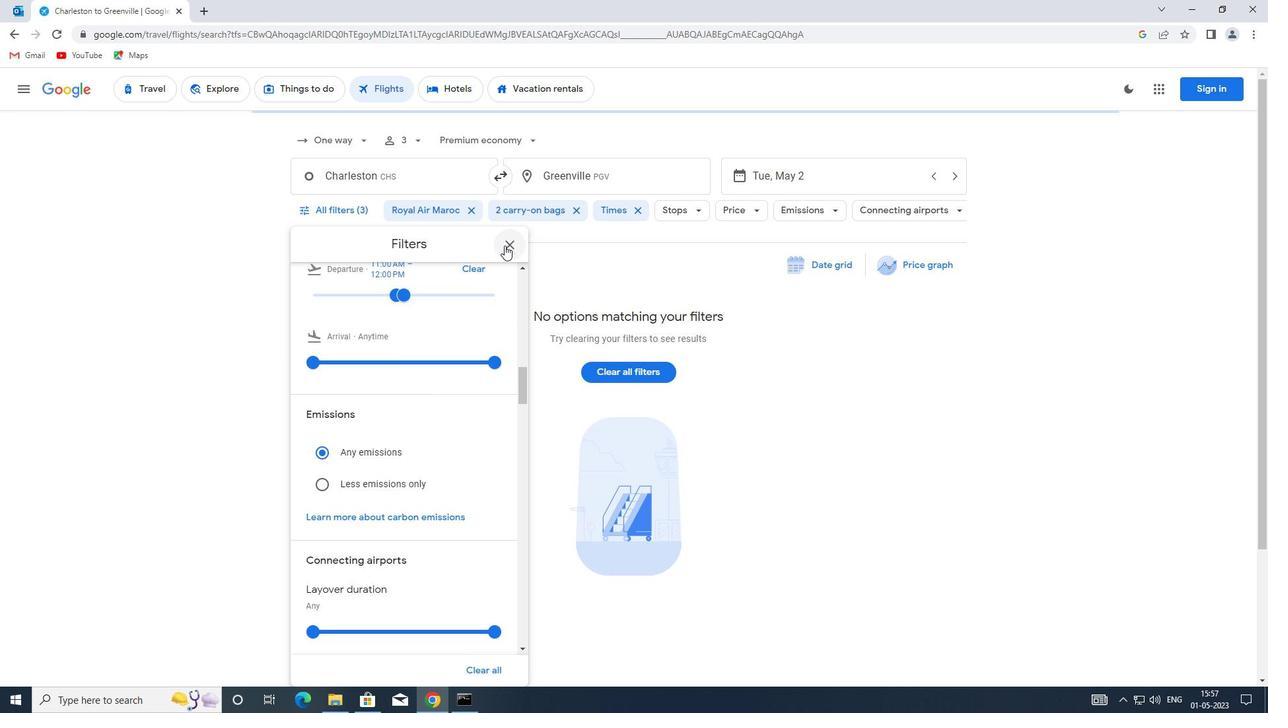 
Action: Mouse moved to (504, 245)
Screenshot: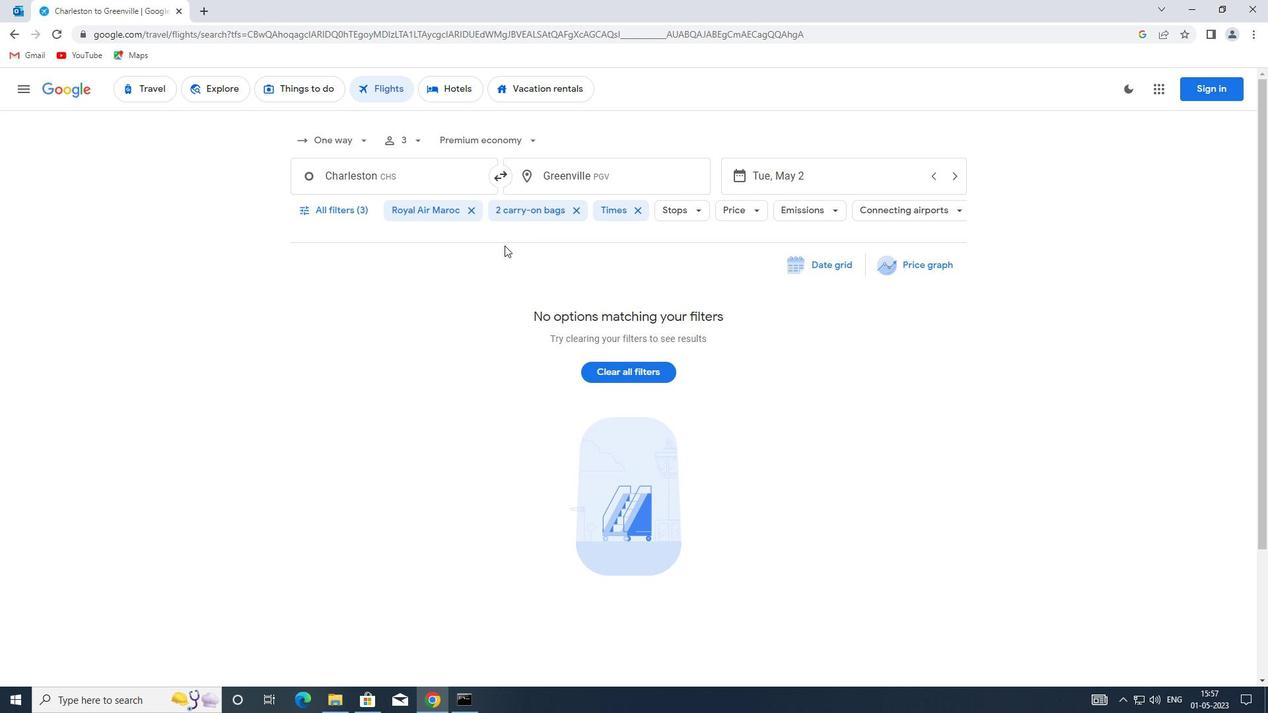 
